 Task: Send an email with the signature Larry Evans with the subject Feedback on collaboration and the message I would like to request a copy of the project charter. from softage.9@softage.net to softage.2@softage.net and move the email from Sent Items to the folder Repairs
Action: Mouse moved to (1047, 82)
Screenshot: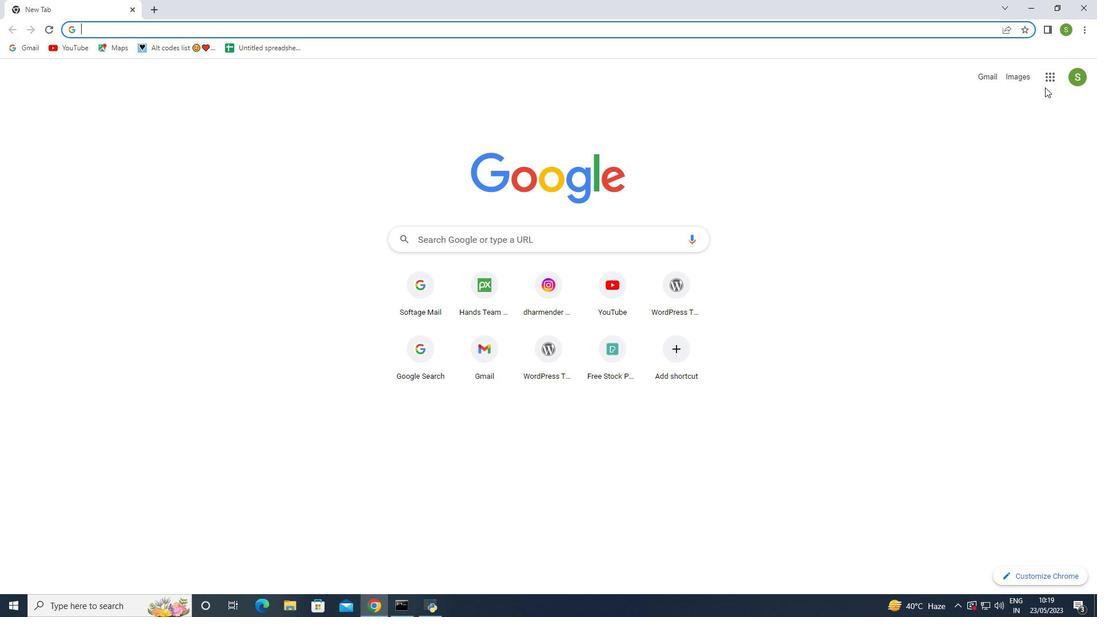 
Action: Mouse pressed left at (1047, 82)
Screenshot: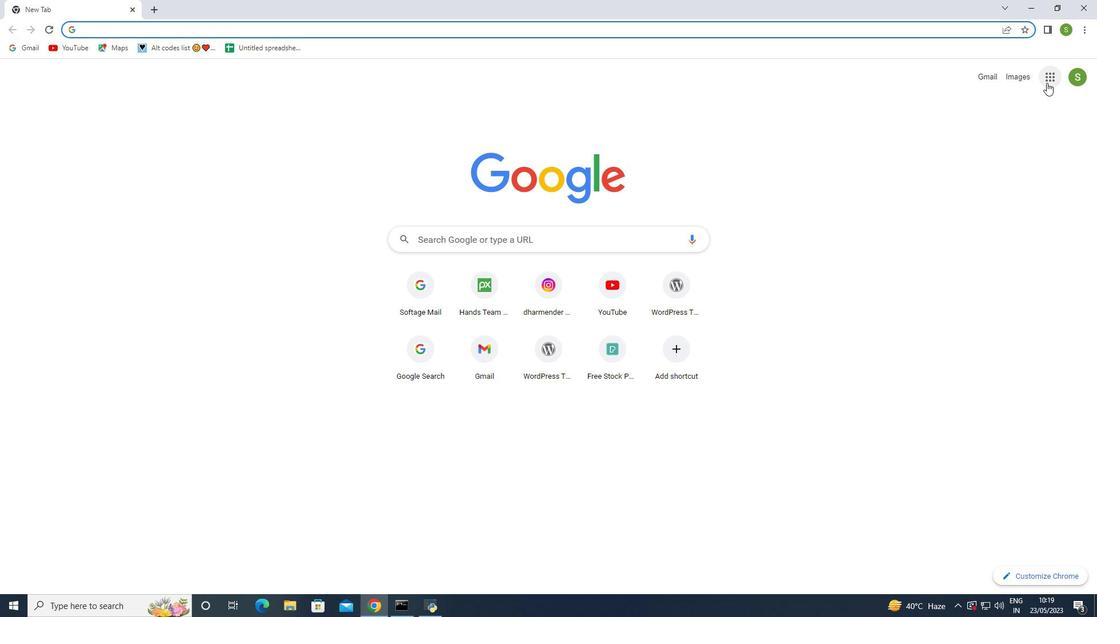 
Action: Mouse moved to (1007, 133)
Screenshot: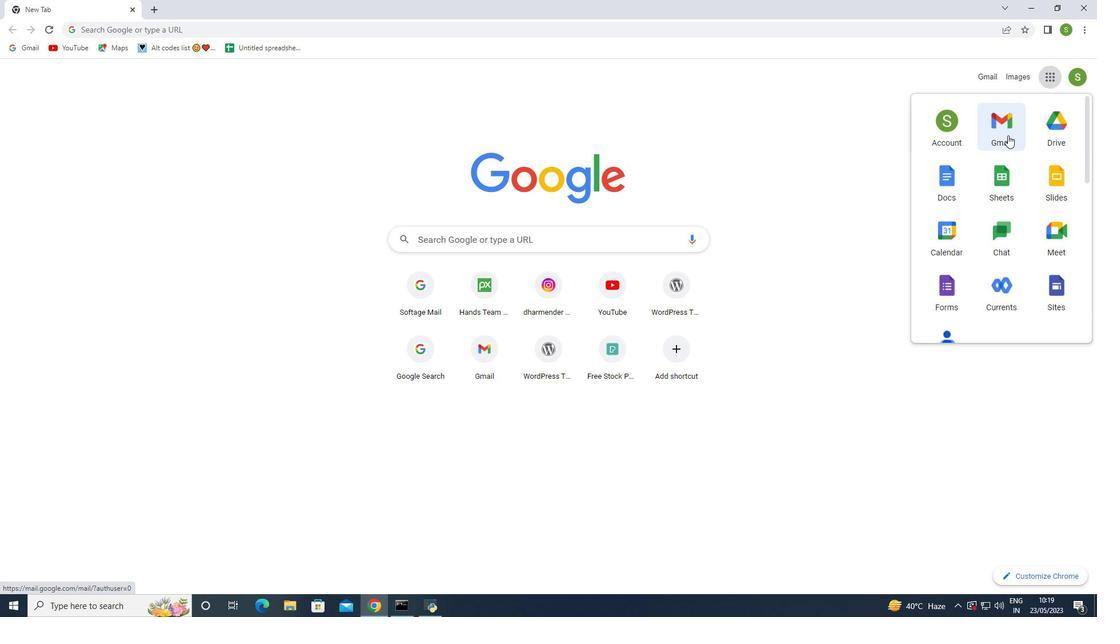 
Action: Mouse pressed left at (1007, 133)
Screenshot: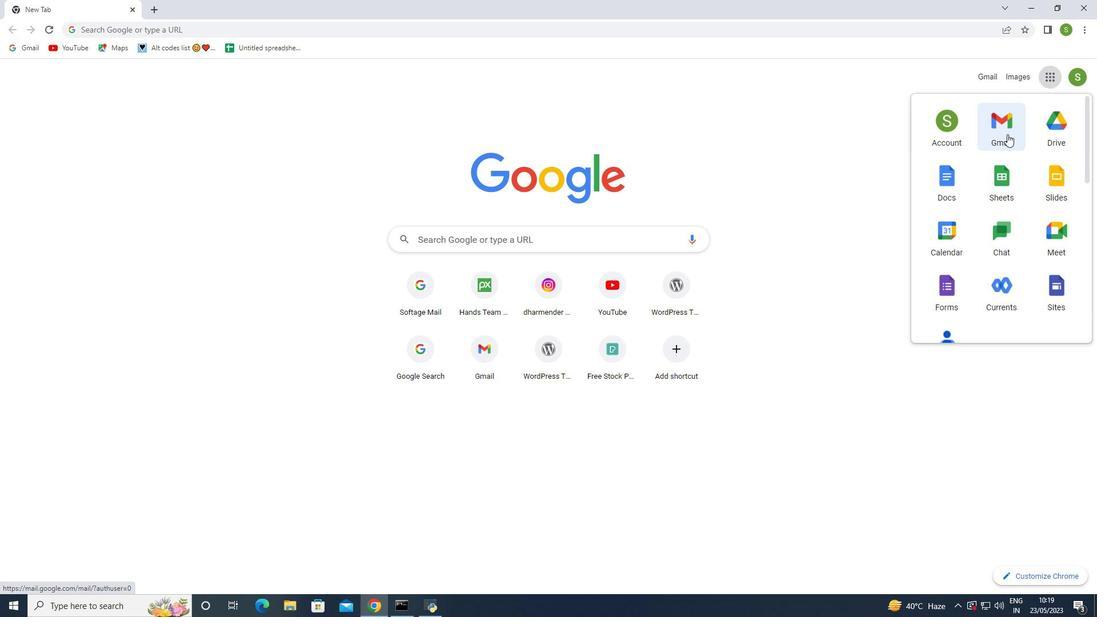 
Action: Mouse moved to (964, 76)
Screenshot: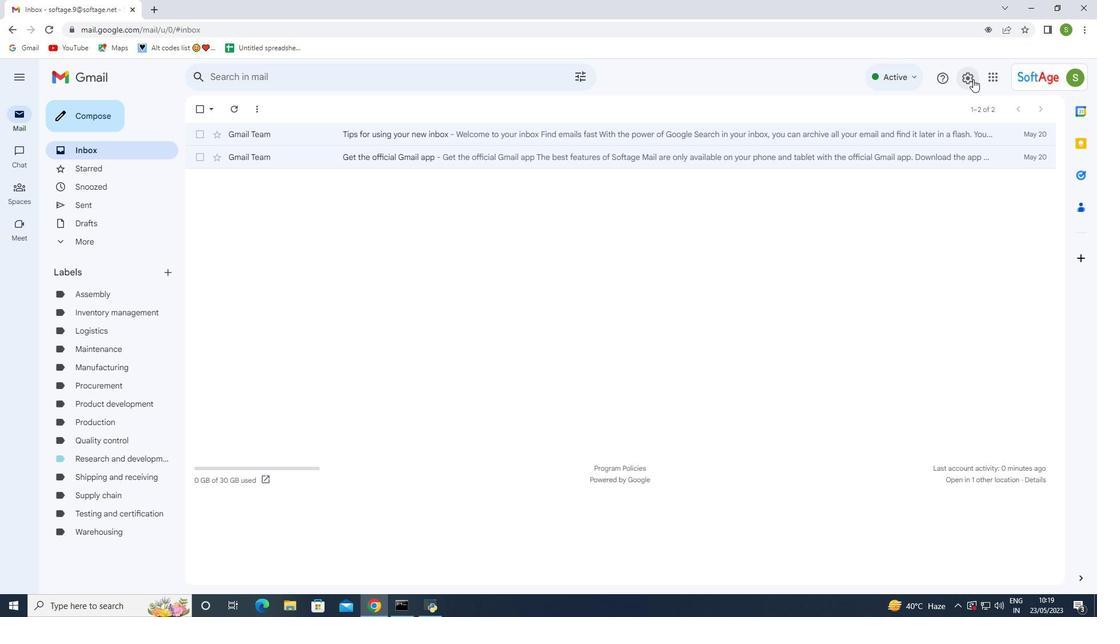 
Action: Mouse pressed left at (964, 76)
Screenshot: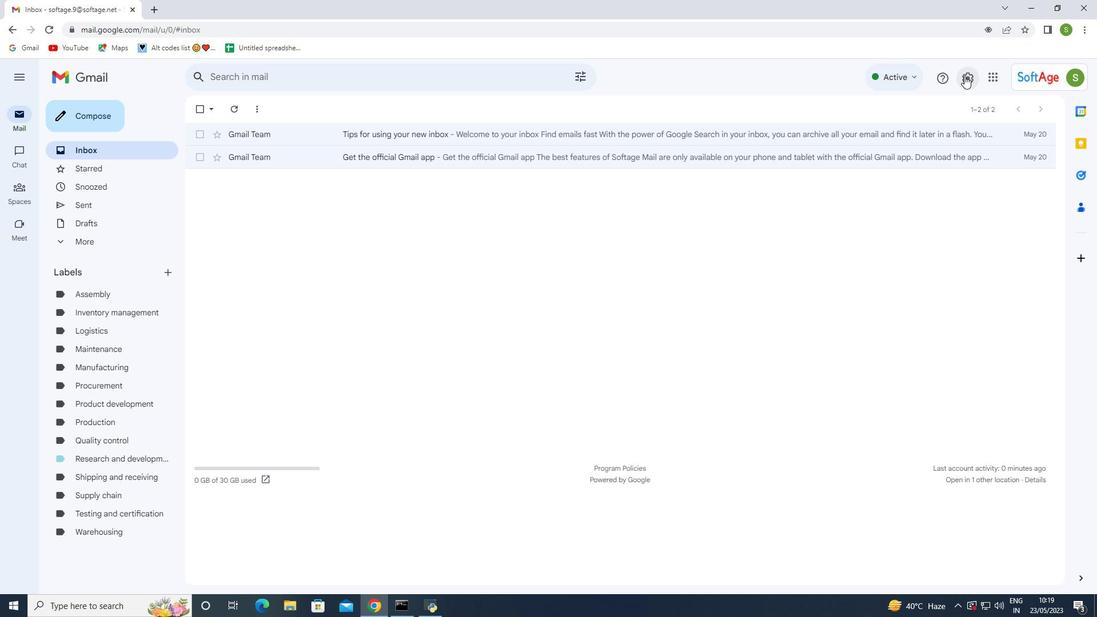 
Action: Mouse moved to (965, 137)
Screenshot: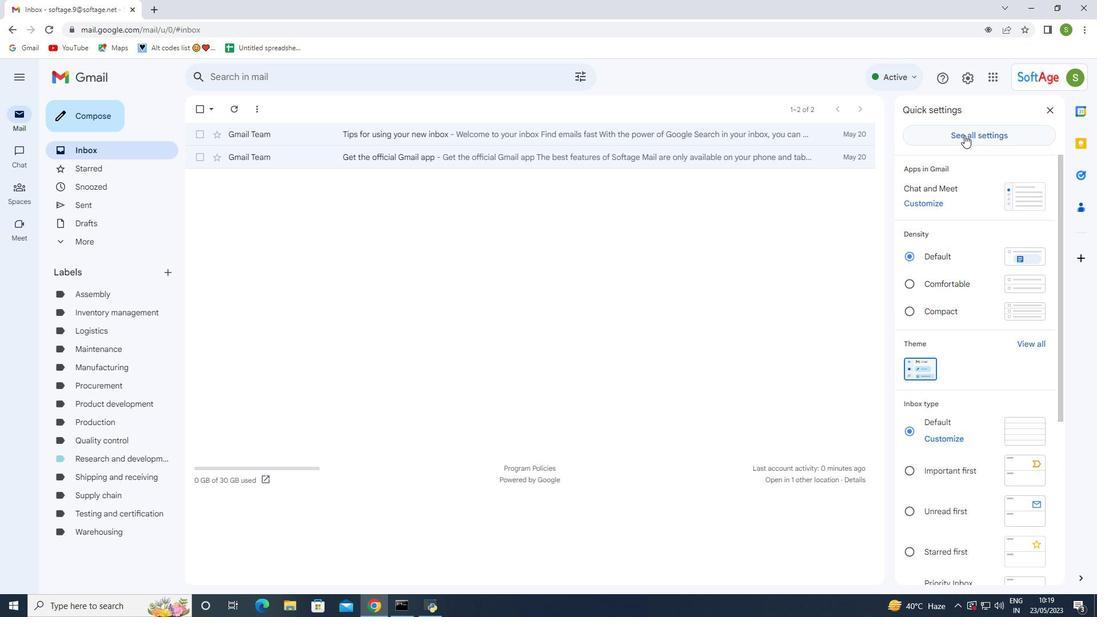
Action: Mouse pressed left at (965, 137)
Screenshot: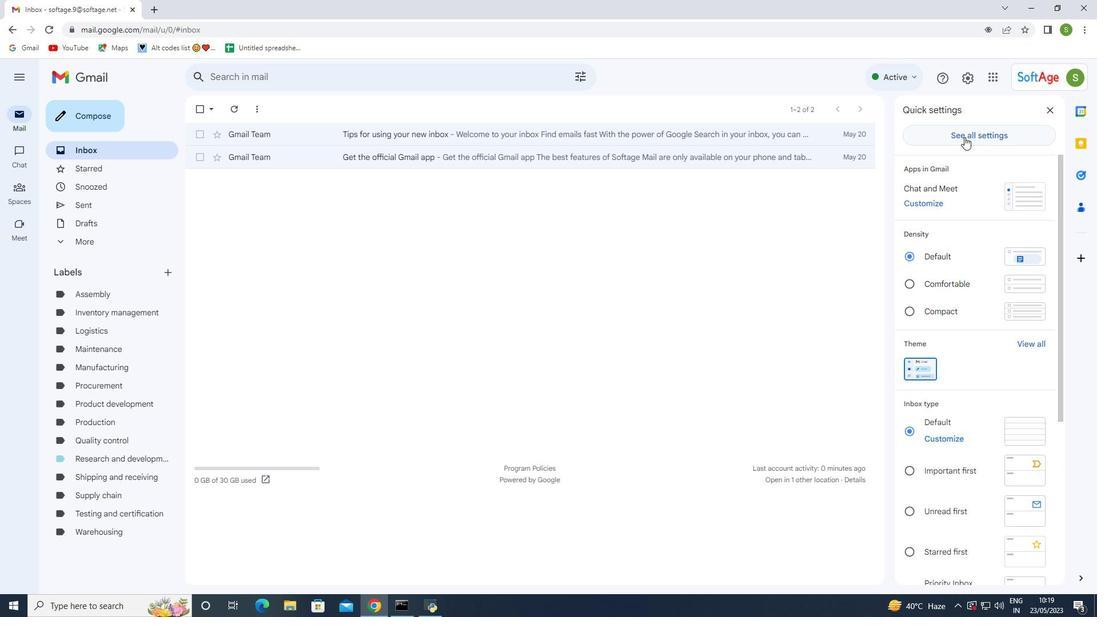 
Action: Mouse moved to (495, 344)
Screenshot: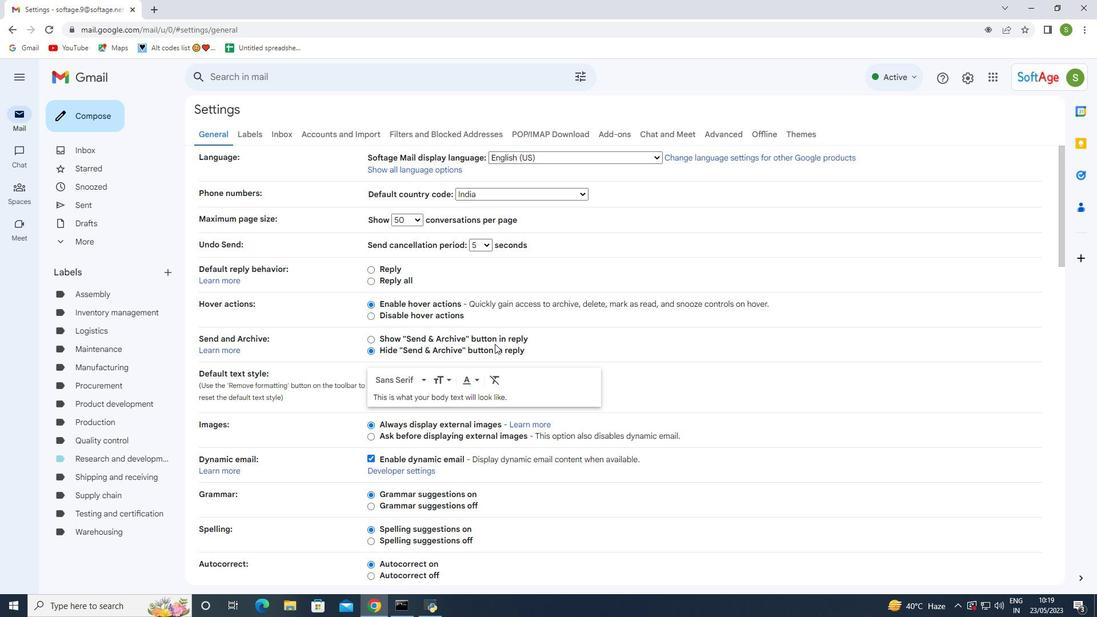 
Action: Mouse scrolled (495, 343) with delta (0, 0)
Screenshot: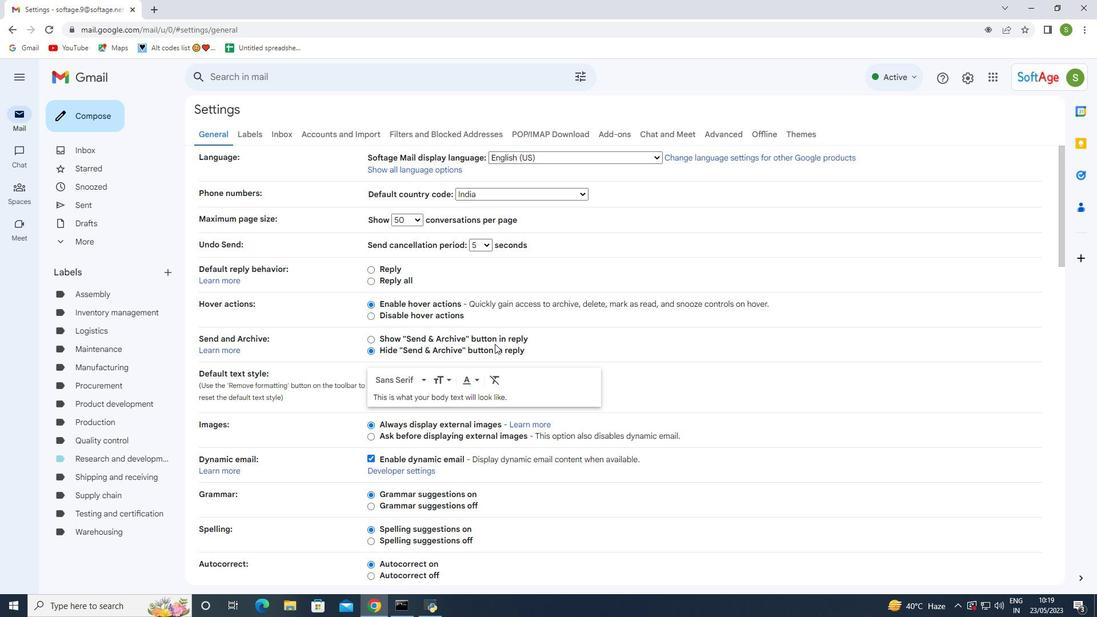 
Action: Mouse moved to (493, 344)
Screenshot: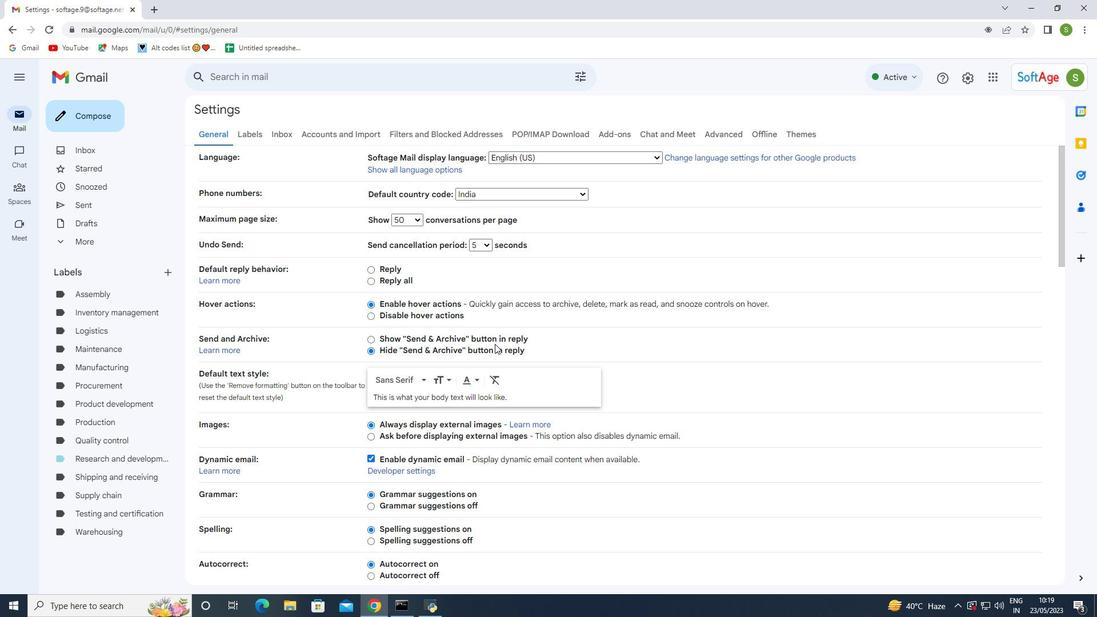 
Action: Mouse scrolled (493, 344) with delta (0, 0)
Screenshot: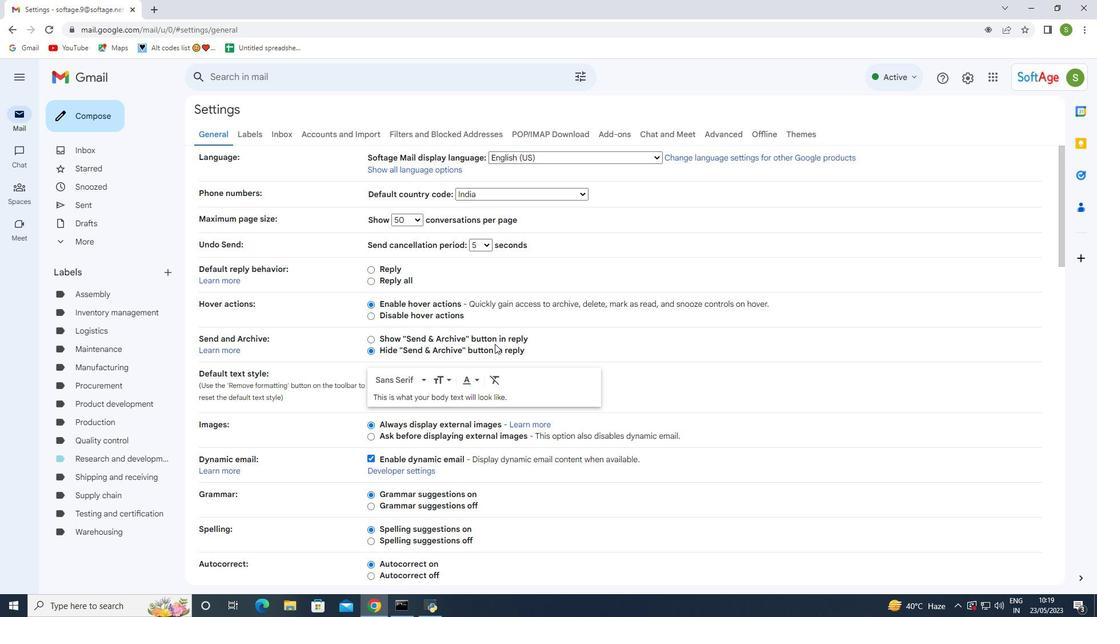 
Action: Mouse moved to (493, 344)
Screenshot: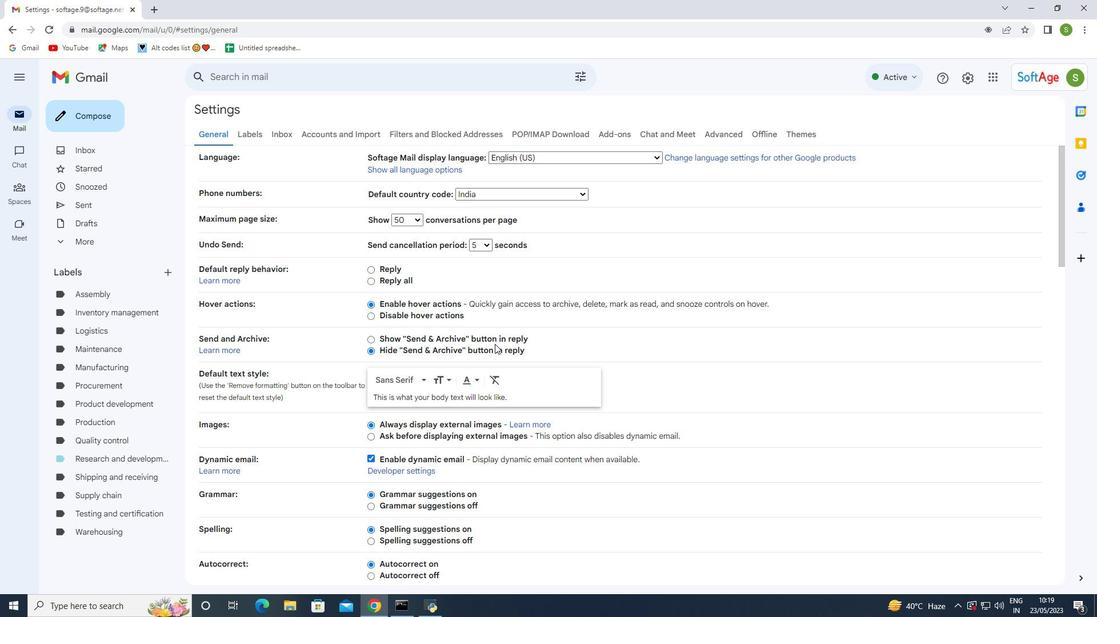 
Action: Mouse scrolled (493, 344) with delta (0, 0)
Screenshot: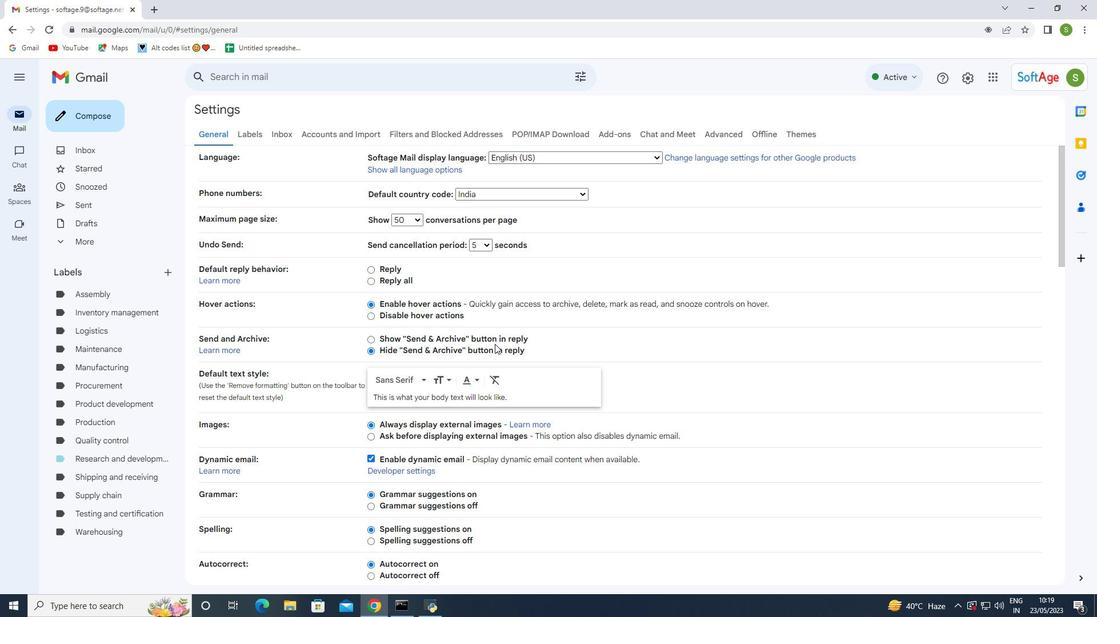 
Action: Mouse moved to (493, 344)
Screenshot: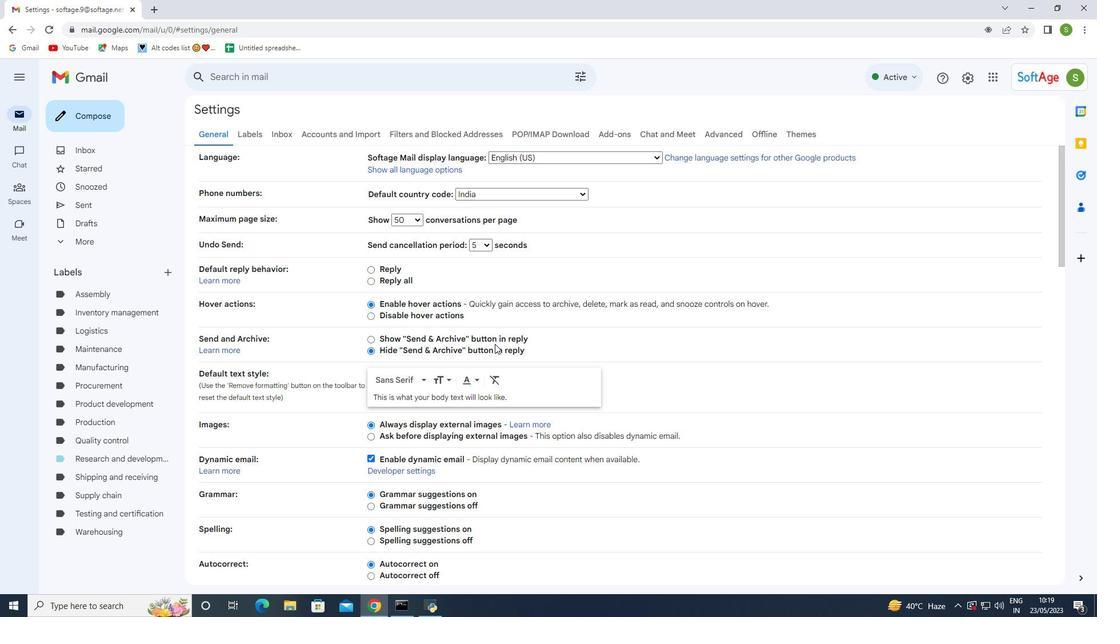 
Action: Mouse scrolled (493, 344) with delta (0, 0)
Screenshot: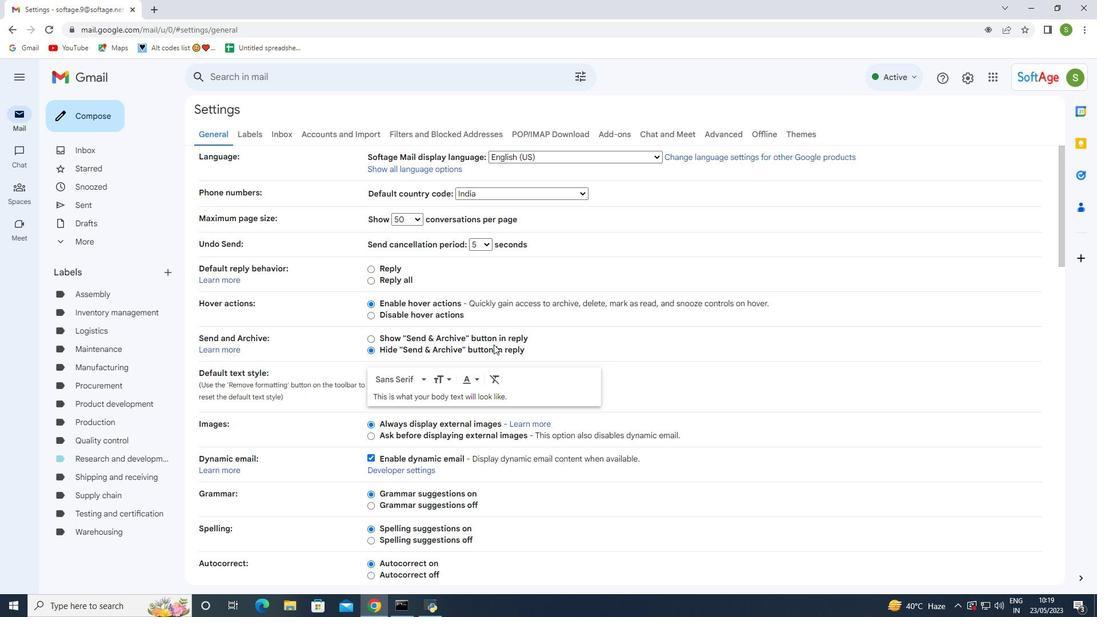 
Action: Mouse moved to (492, 344)
Screenshot: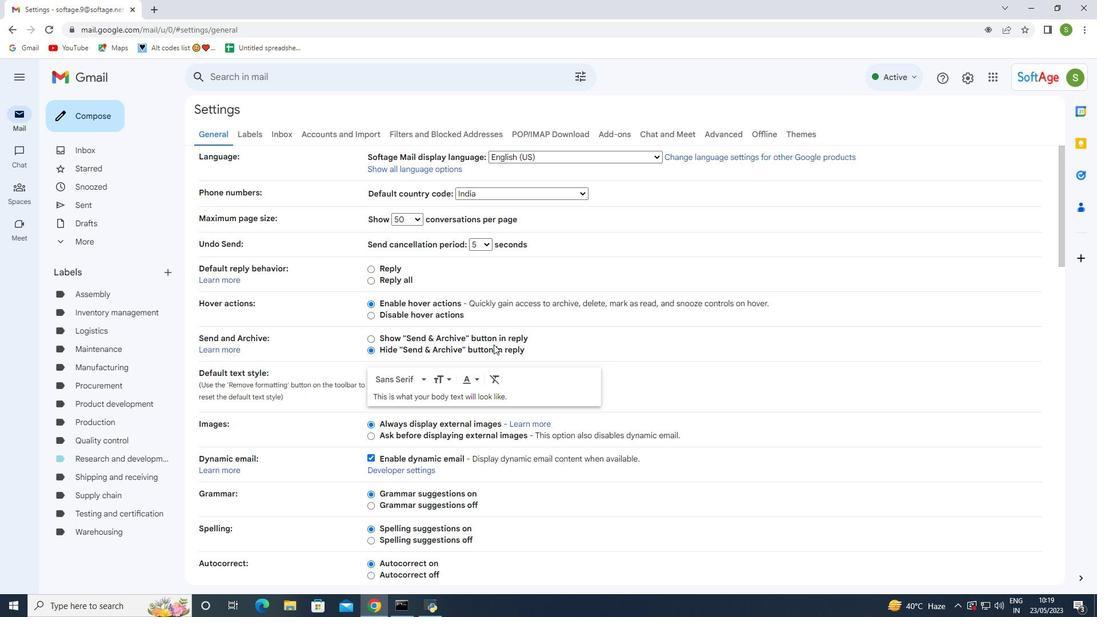 
Action: Mouse scrolled (492, 344) with delta (0, 0)
Screenshot: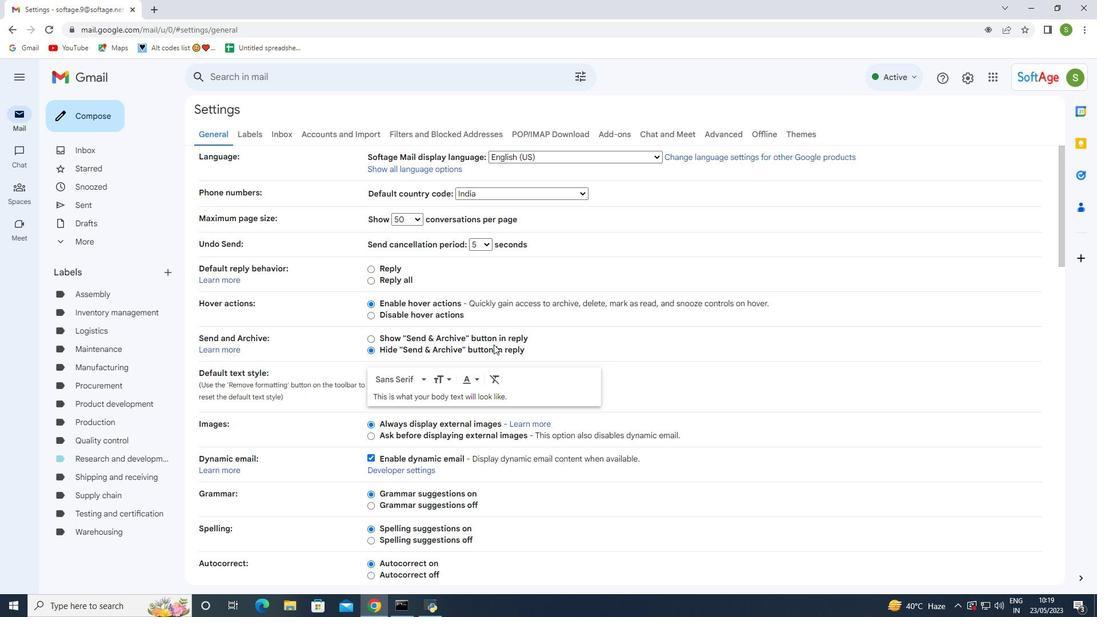 
Action: Mouse moved to (491, 344)
Screenshot: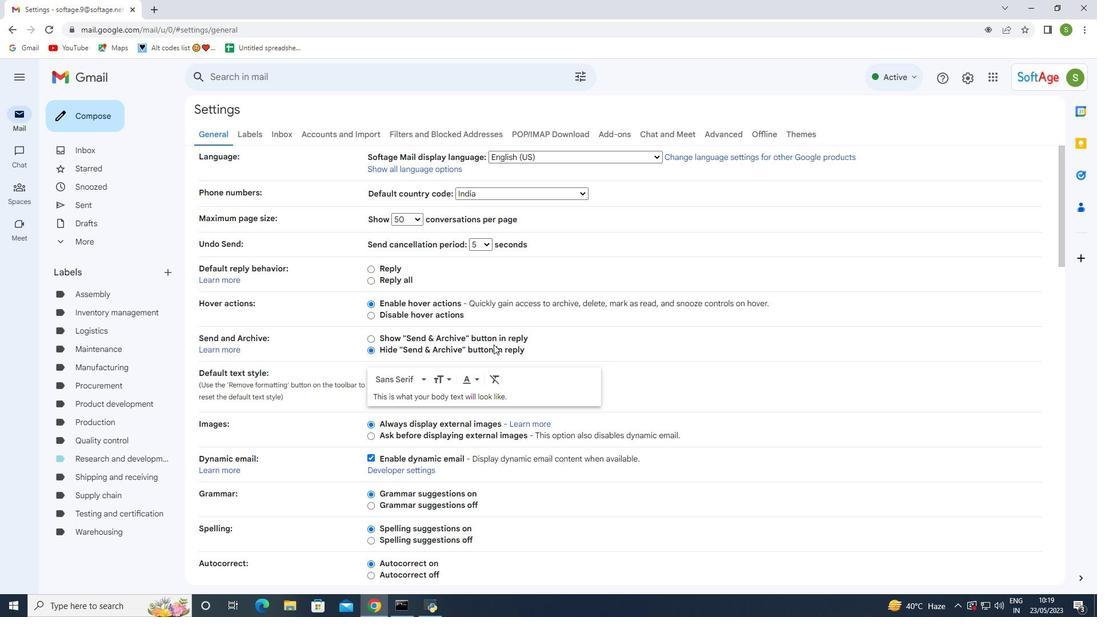 
Action: Mouse scrolled (491, 344) with delta (0, 0)
Screenshot: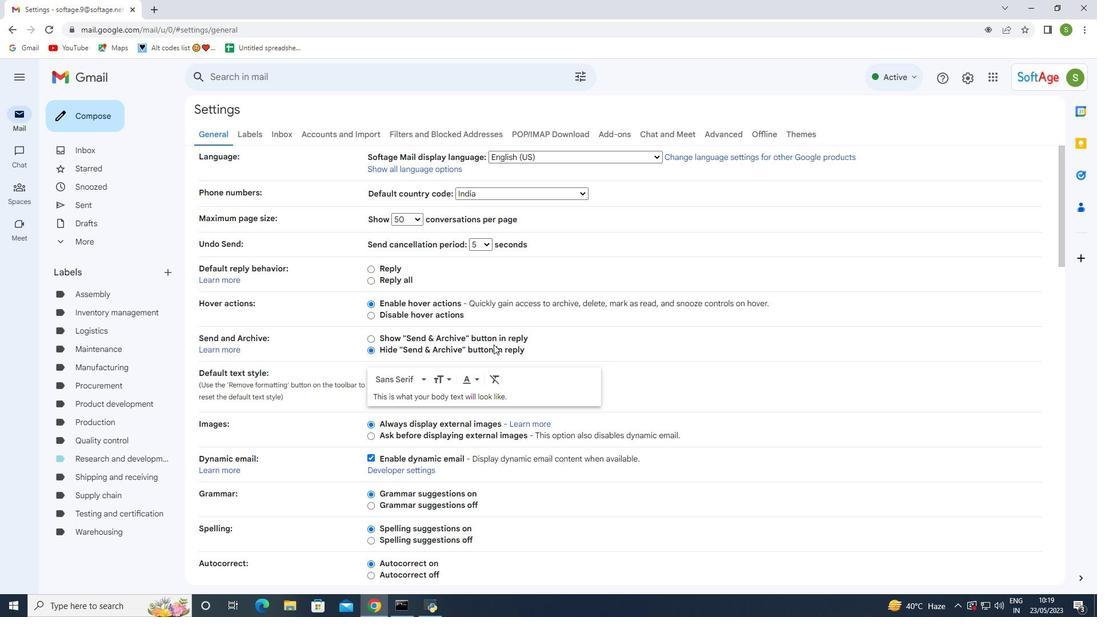 
Action: Mouse moved to (480, 341)
Screenshot: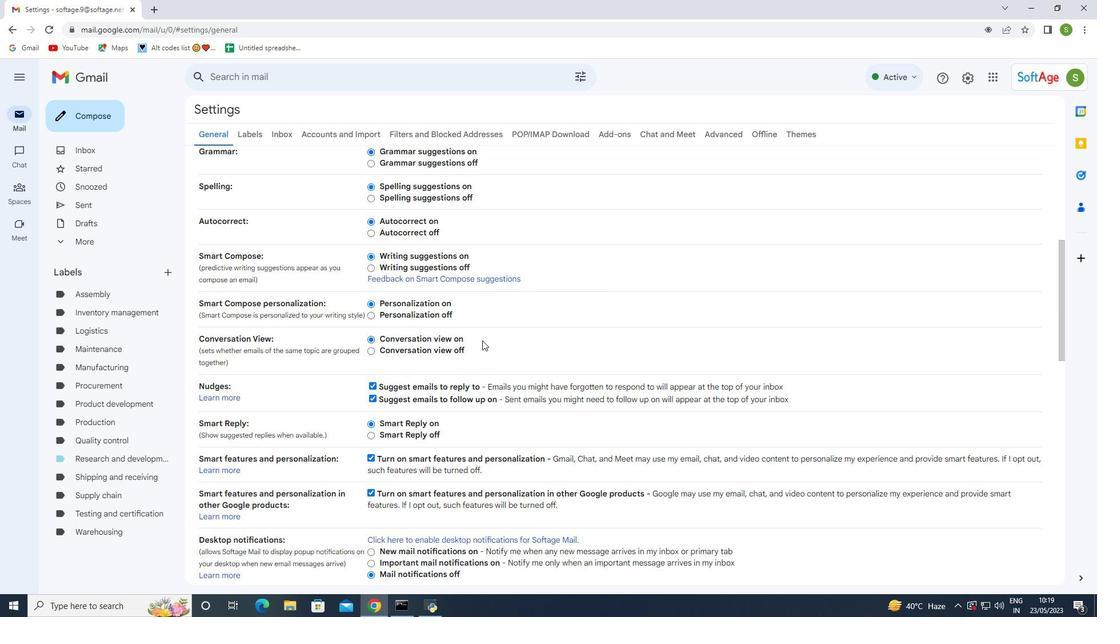 
Action: Mouse scrolled (480, 340) with delta (0, 0)
Screenshot: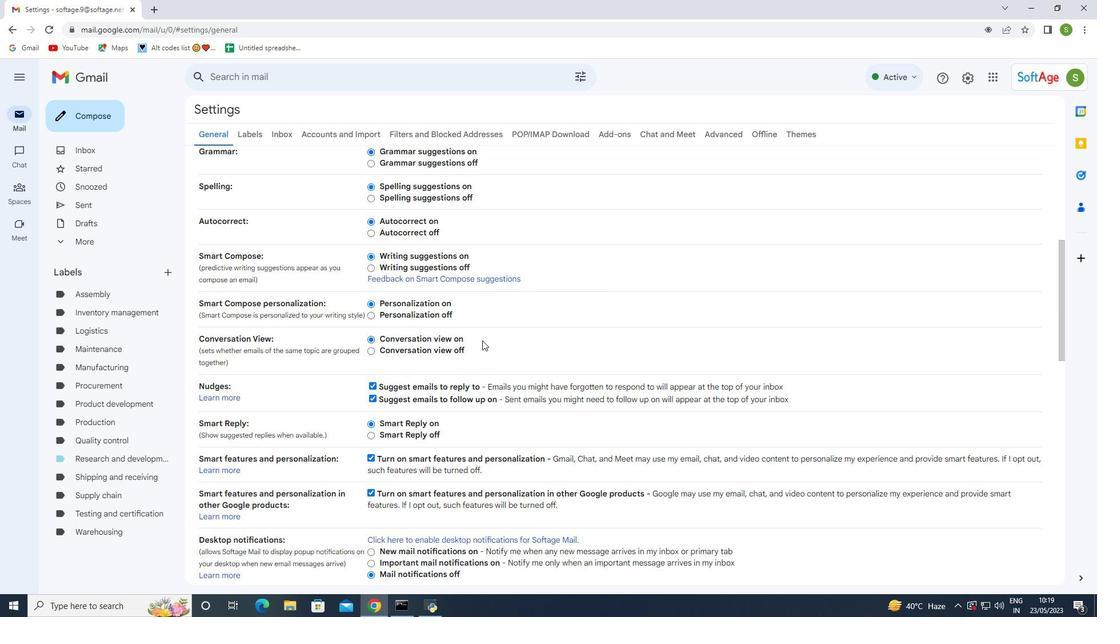 
Action: Mouse moved to (480, 341)
Screenshot: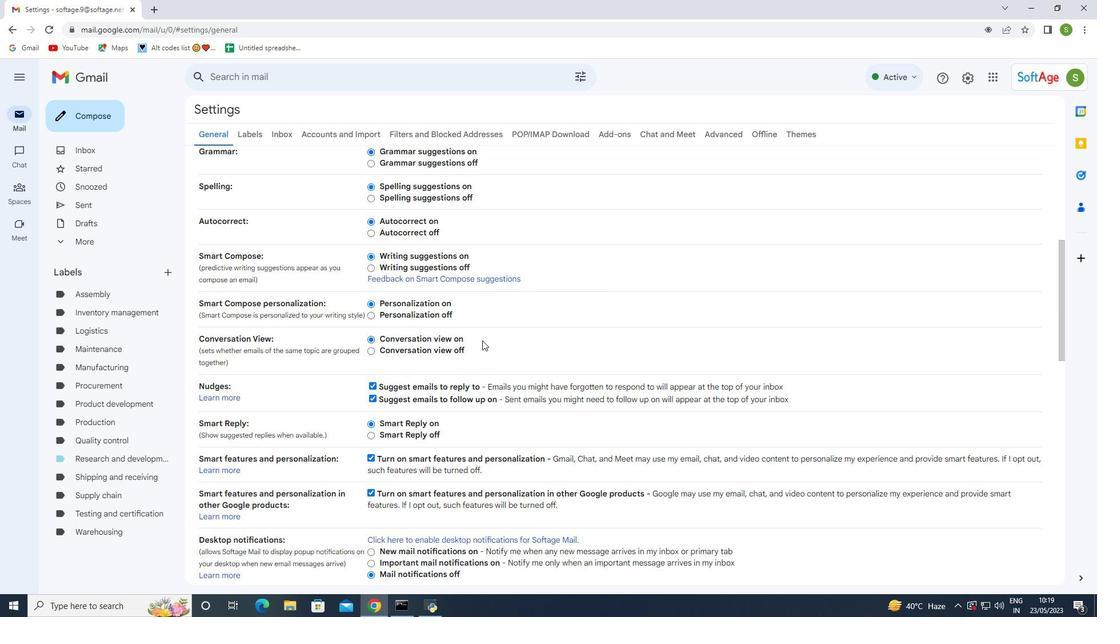 
Action: Mouse scrolled (480, 340) with delta (0, 0)
Screenshot: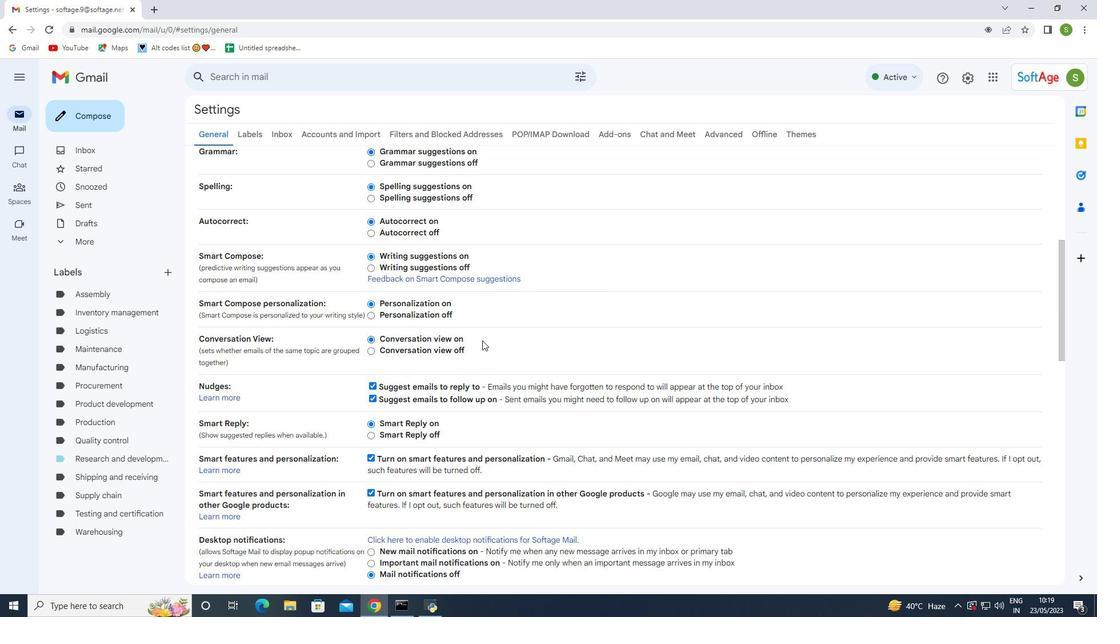 
Action: Mouse moved to (479, 341)
Screenshot: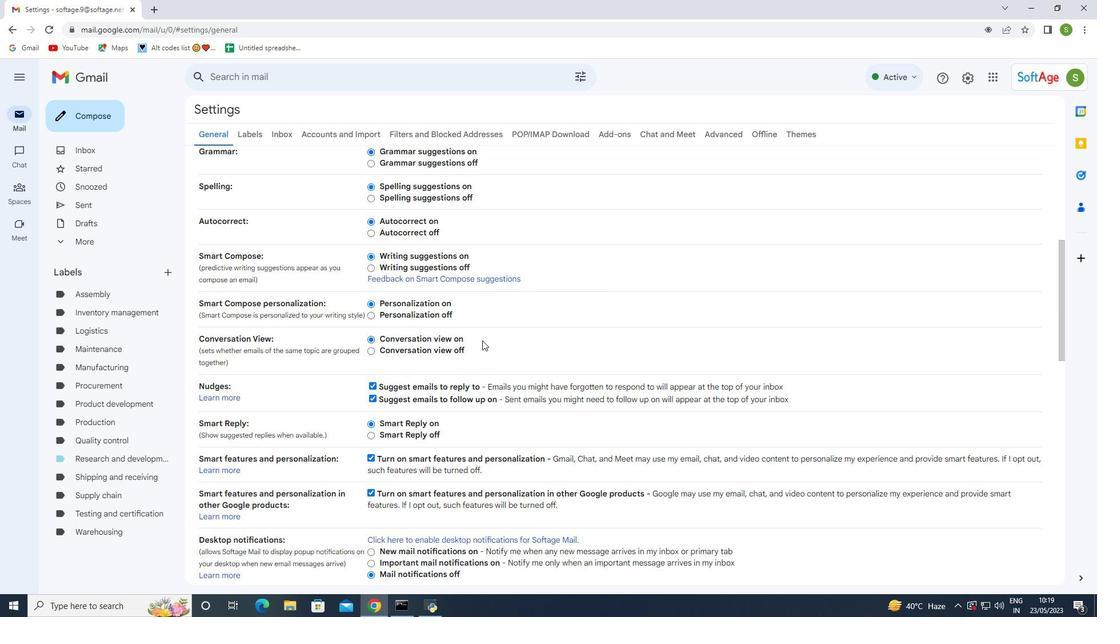 
Action: Mouse scrolled (480, 340) with delta (0, 0)
Screenshot: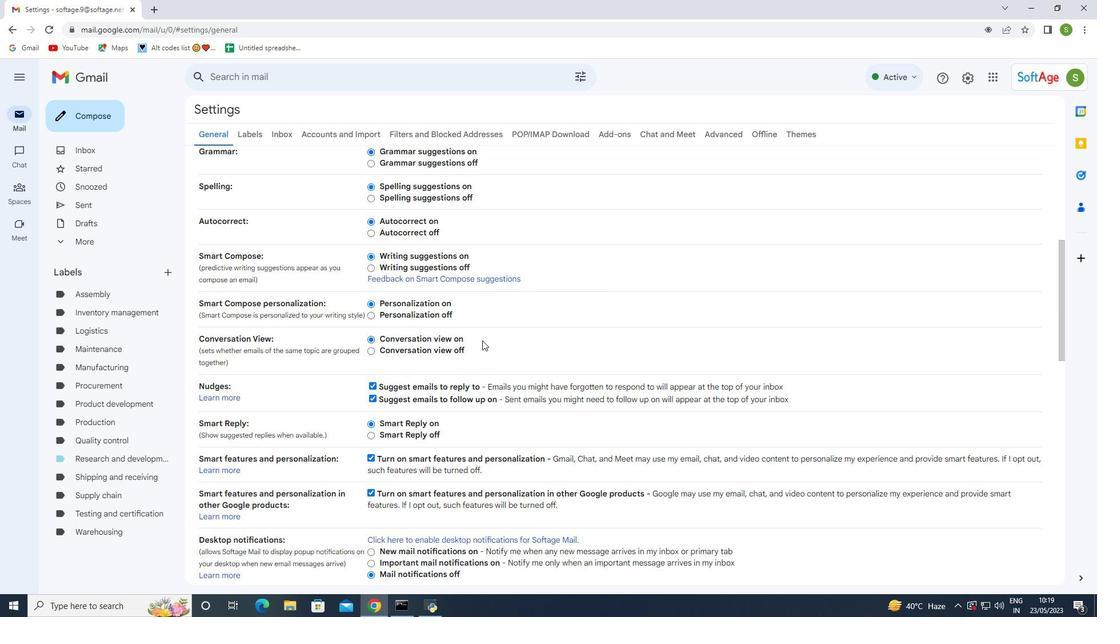 
Action: Mouse moved to (479, 342)
Screenshot: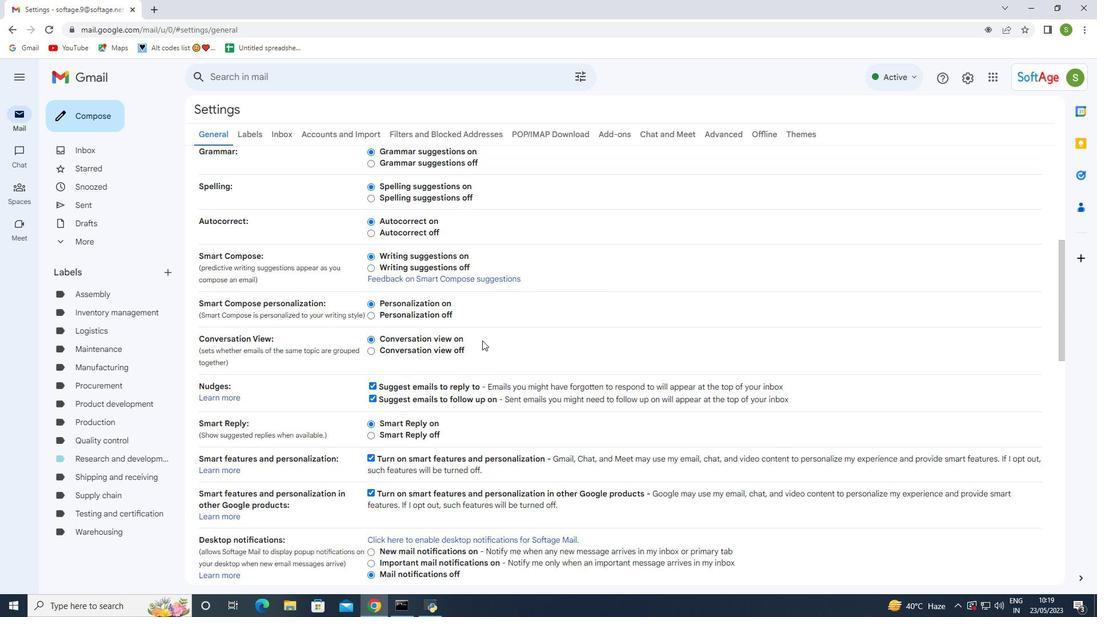 
Action: Mouse scrolled (480, 340) with delta (0, 0)
Screenshot: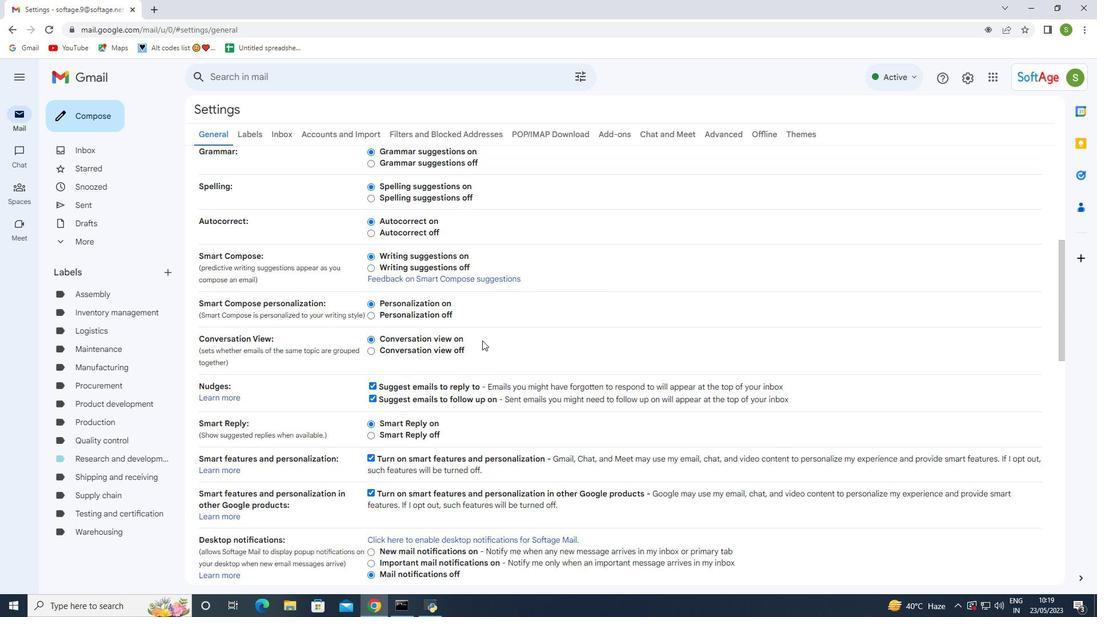 
Action: Mouse scrolled (480, 340) with delta (0, 0)
Screenshot: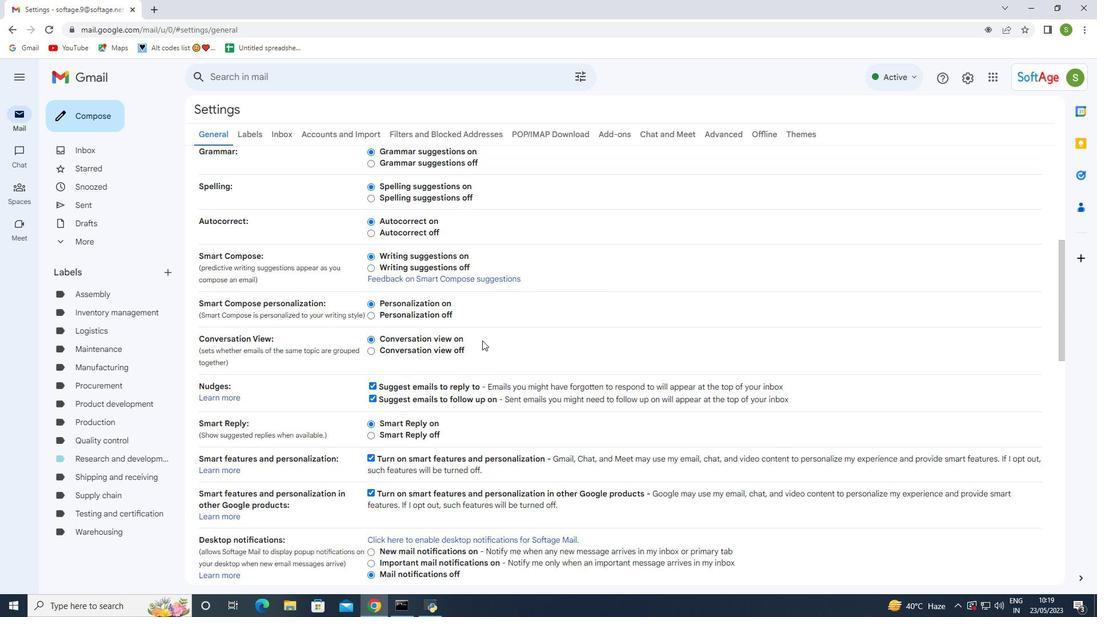 
Action: Mouse moved to (474, 346)
Screenshot: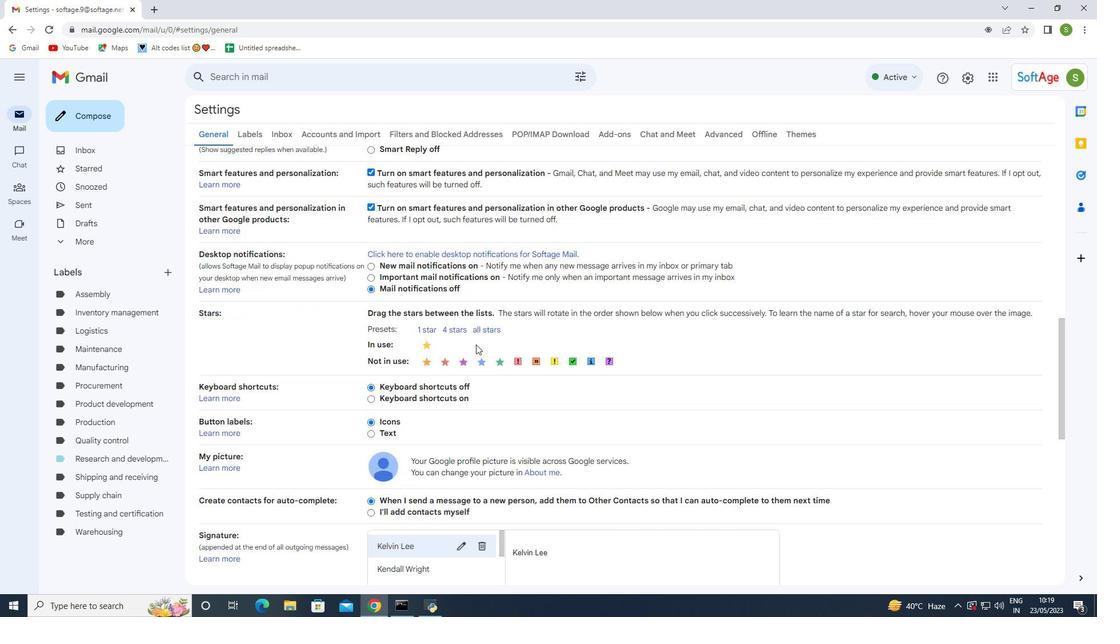 
Action: Mouse scrolled (474, 345) with delta (0, 0)
Screenshot: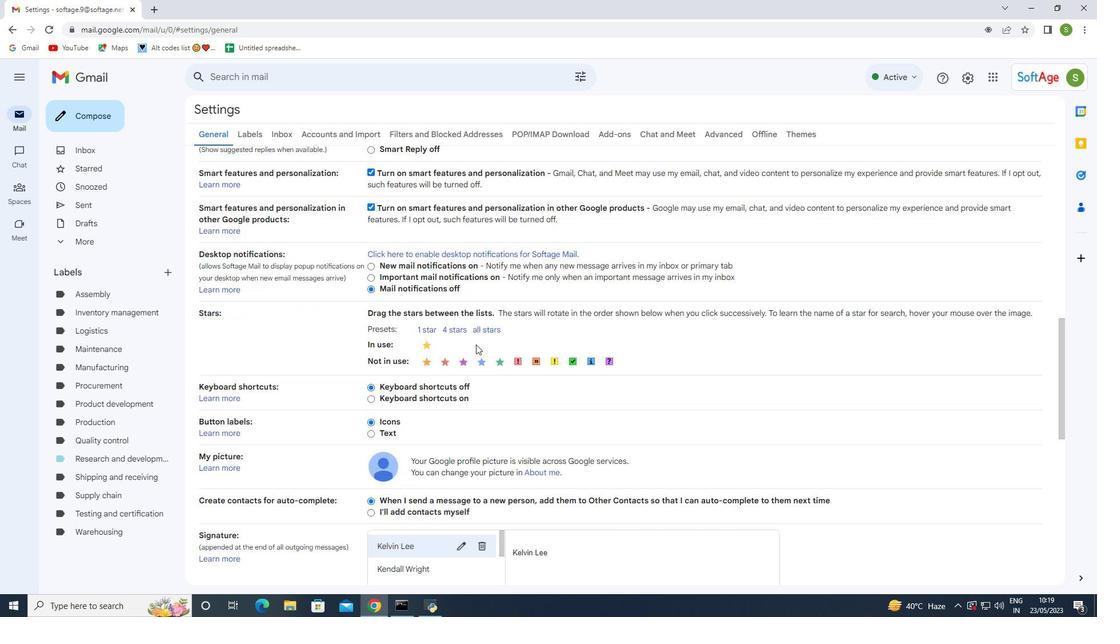 
Action: Mouse moved to (474, 346)
Screenshot: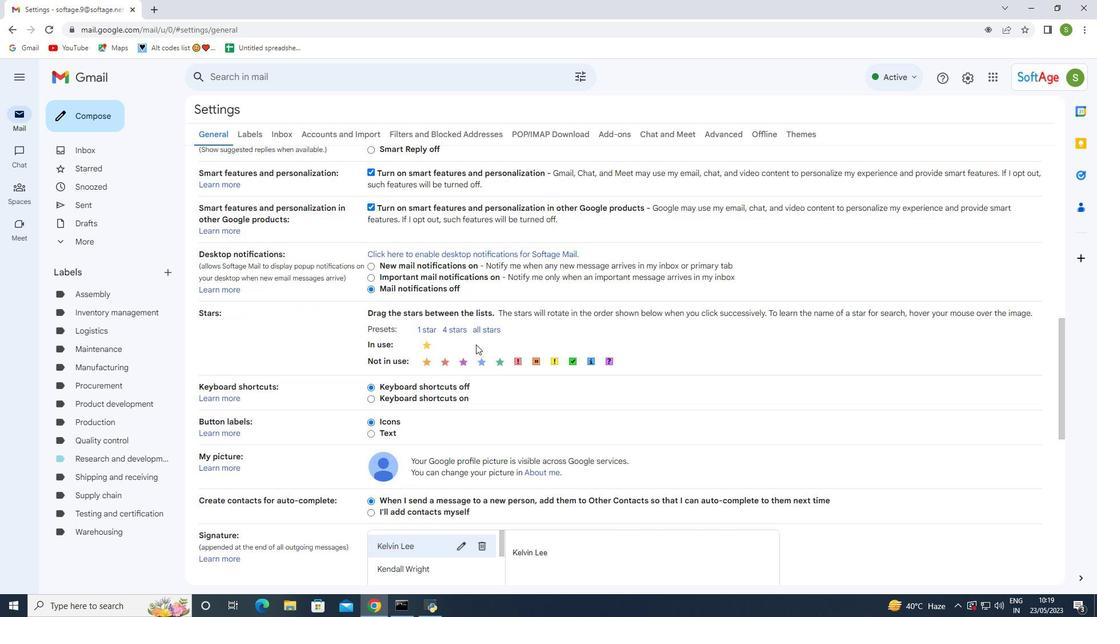 
Action: Mouse scrolled (474, 345) with delta (0, 0)
Screenshot: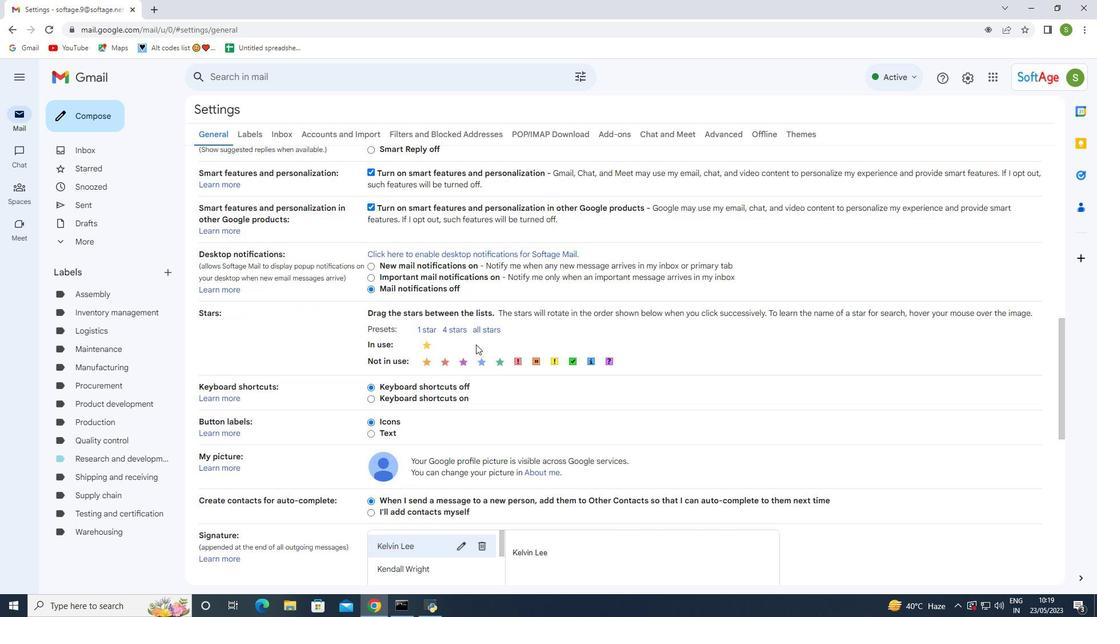 
Action: Mouse scrolled (474, 345) with delta (0, 0)
Screenshot: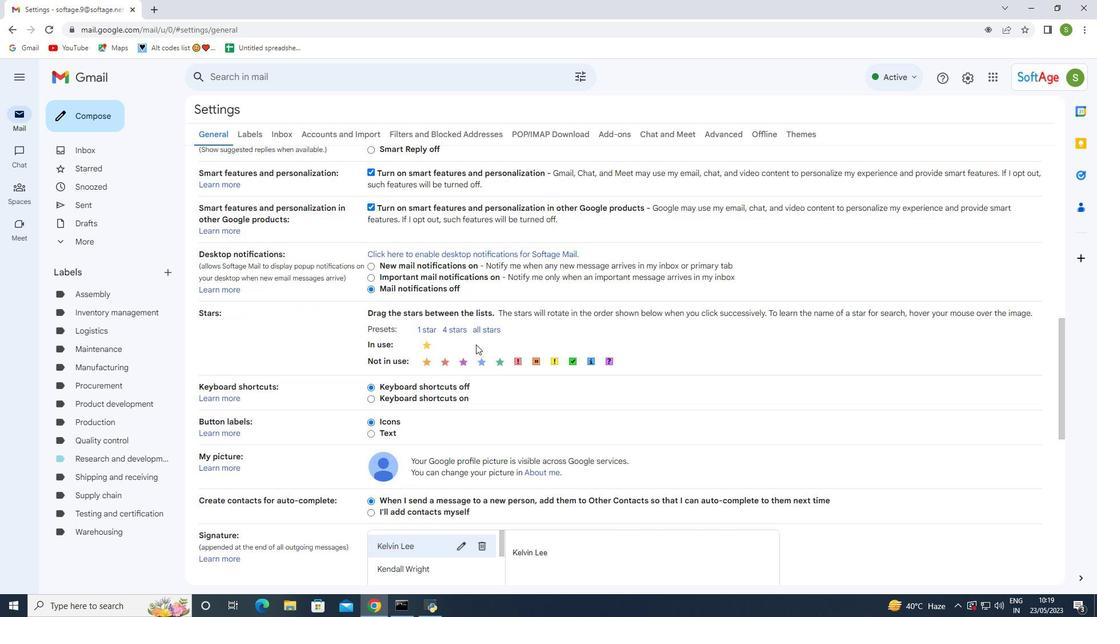 
Action: Mouse scrolled (474, 345) with delta (0, 0)
Screenshot: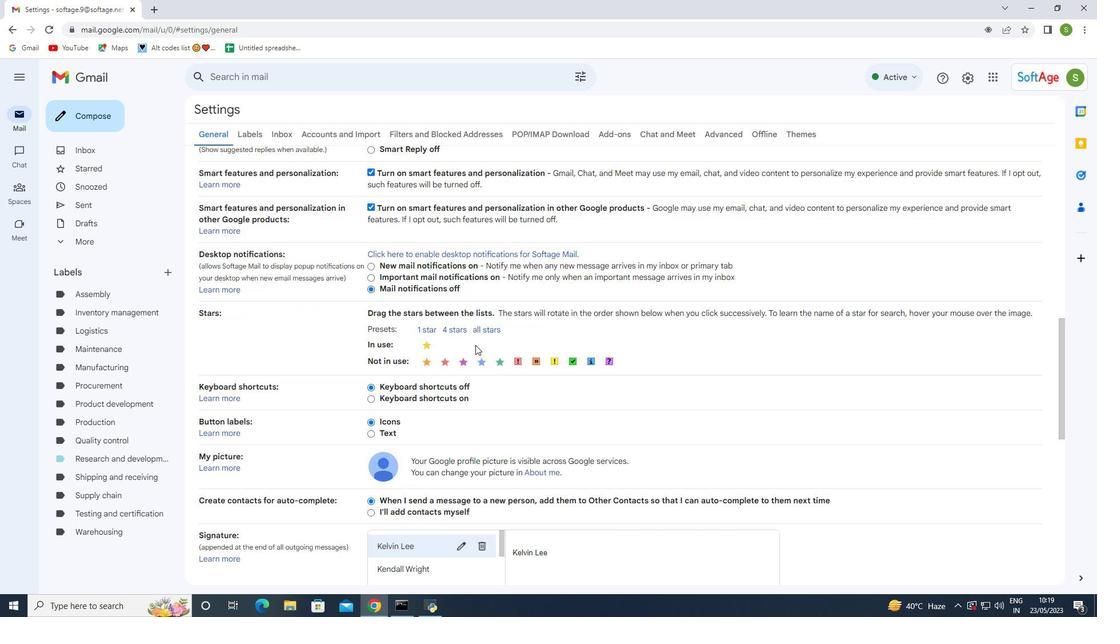 
Action: Mouse scrolled (474, 345) with delta (0, 0)
Screenshot: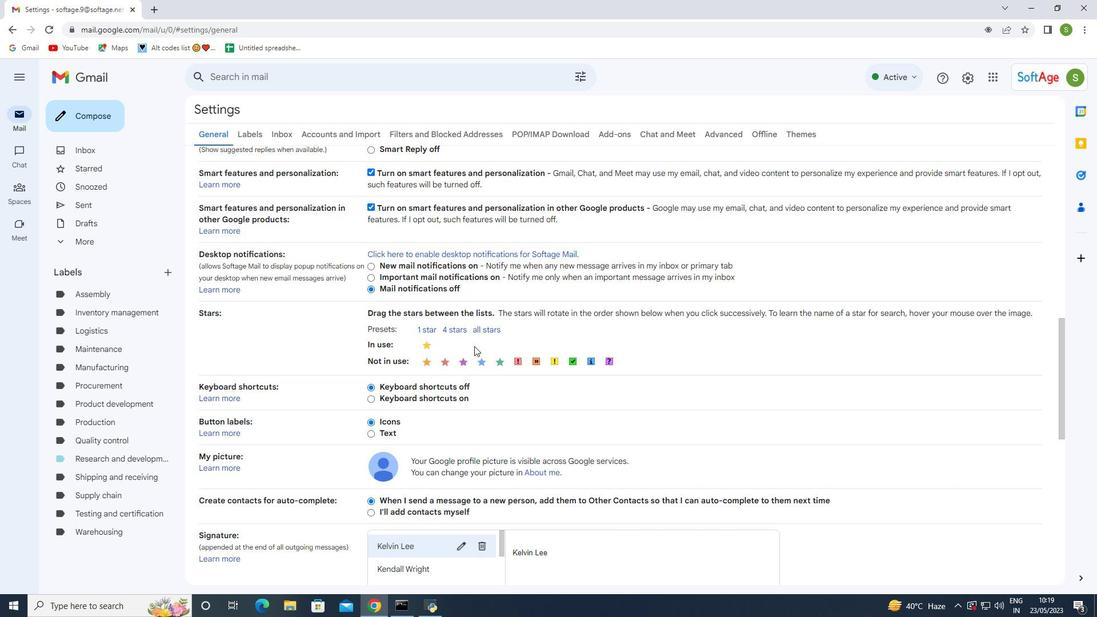 
Action: Mouse moved to (451, 363)
Screenshot: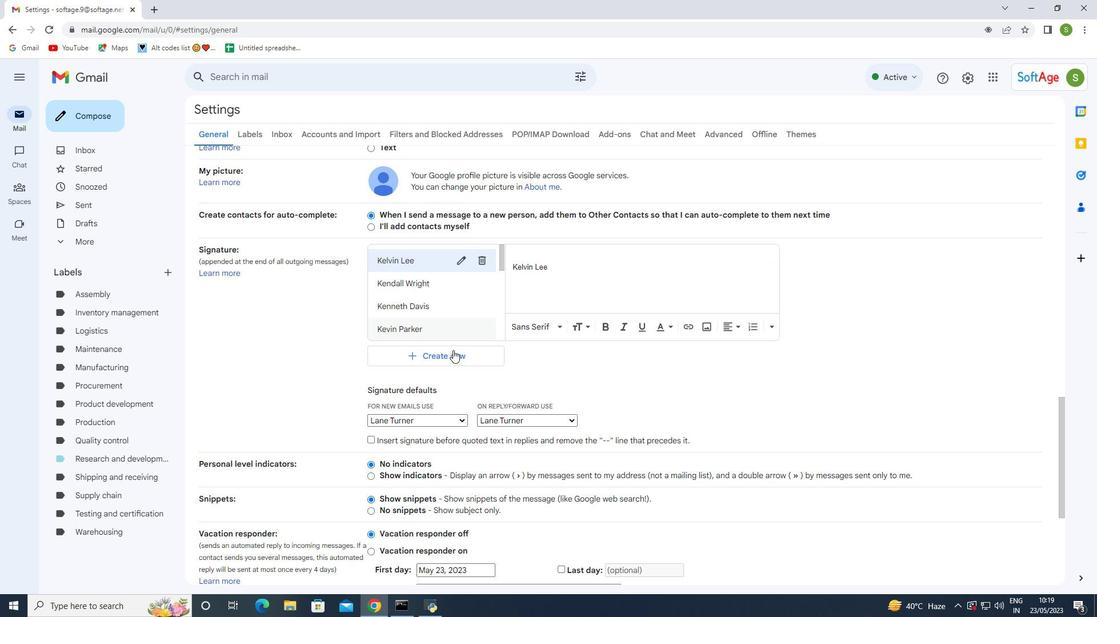 
Action: Mouse pressed left at (451, 363)
Screenshot: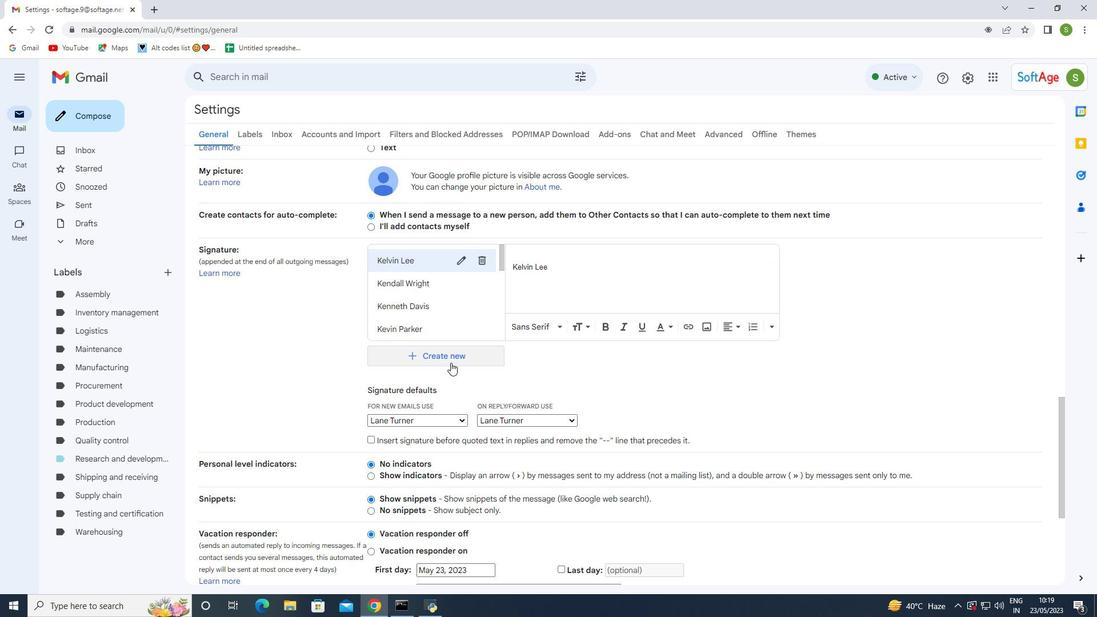 
Action: Mouse moved to (469, 321)
Screenshot: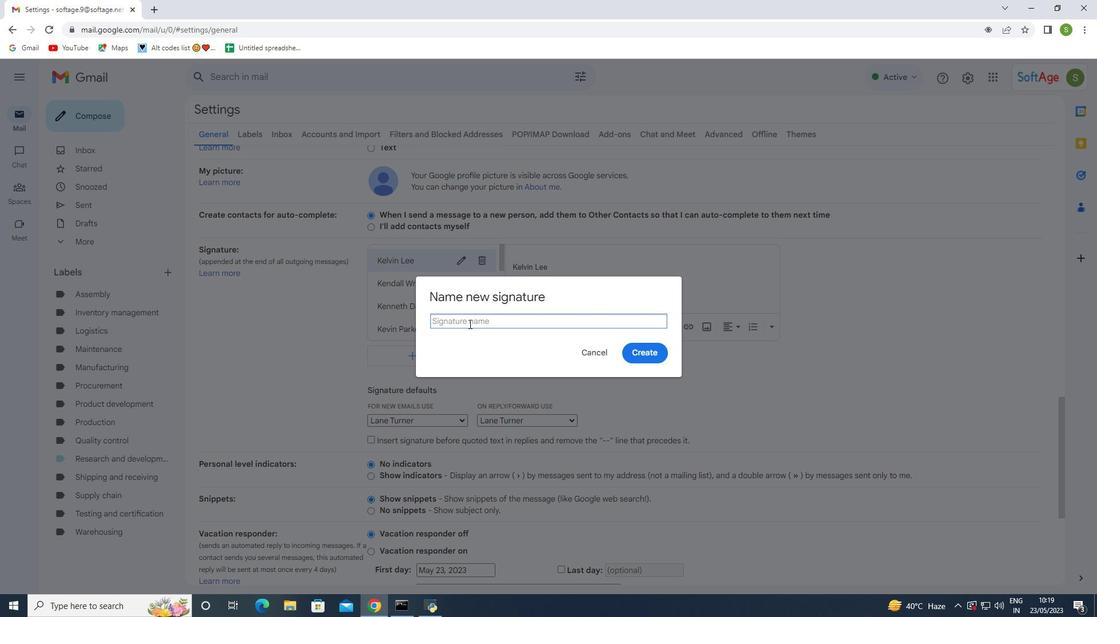 
Action: Mouse pressed left at (469, 321)
Screenshot: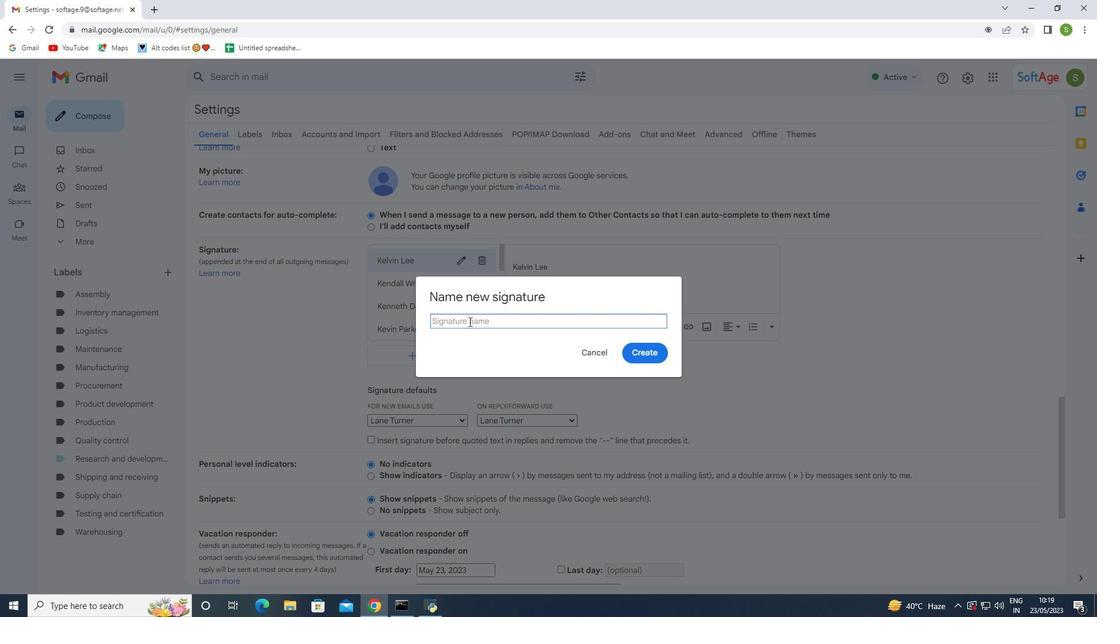 
Action: Key pressed <Key.shift>Larry<Key.space><Key.shift>Evans
Screenshot: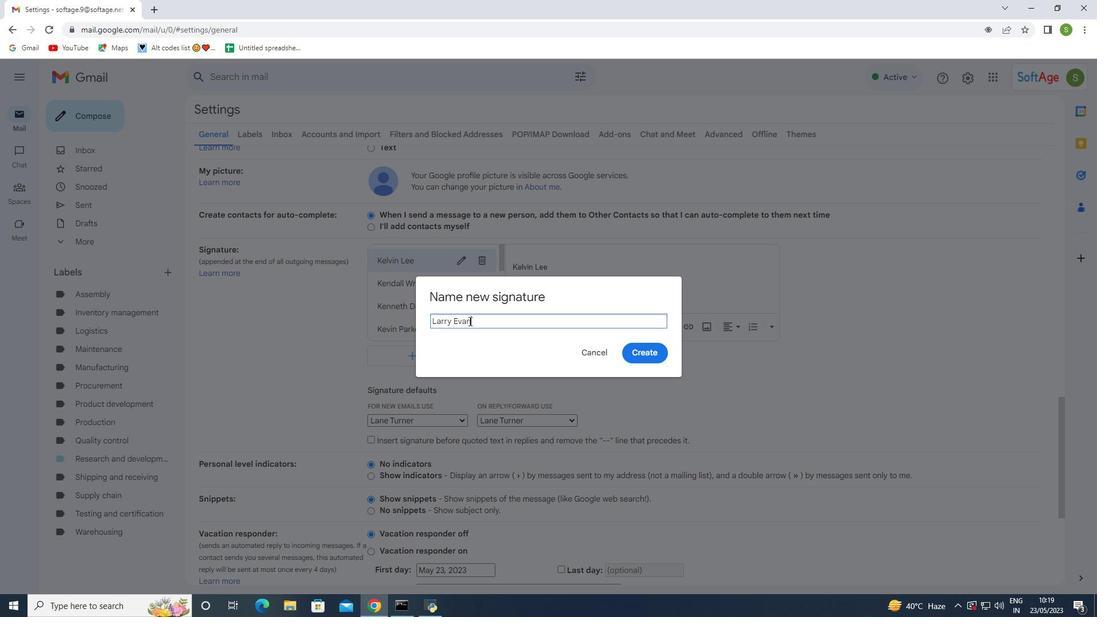 
Action: Mouse moved to (648, 352)
Screenshot: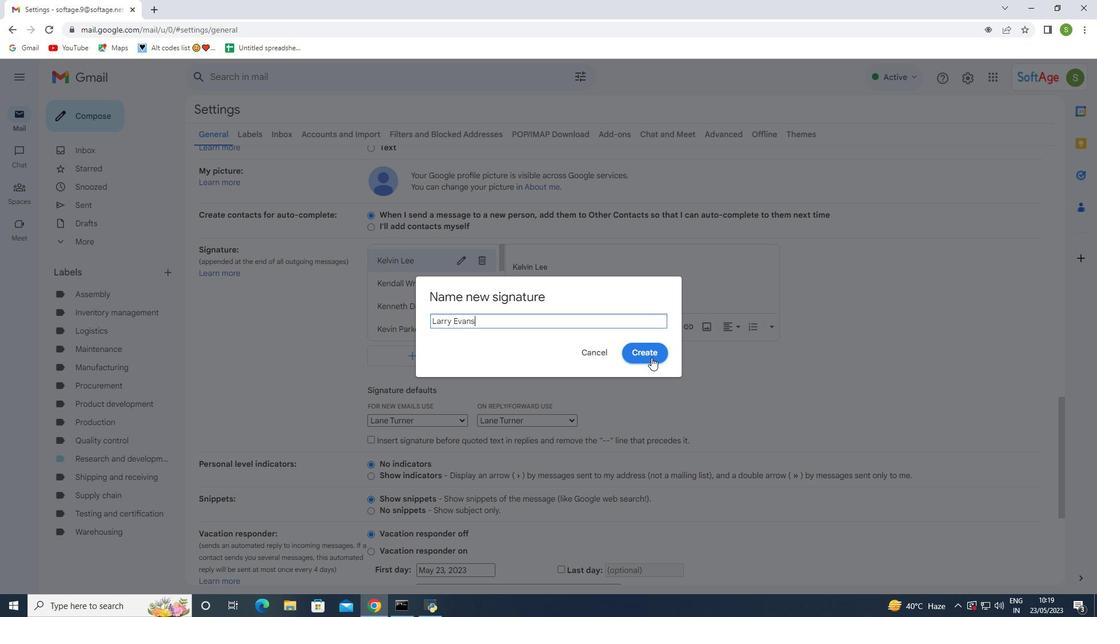 
Action: Mouse pressed left at (648, 352)
Screenshot: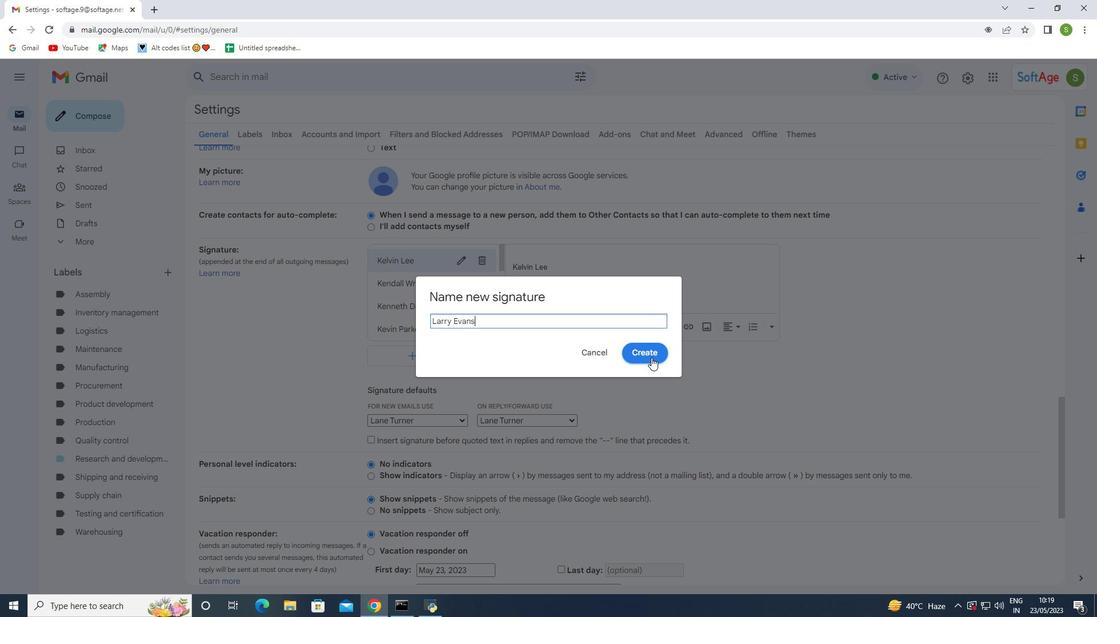 
Action: Mouse moved to (533, 287)
Screenshot: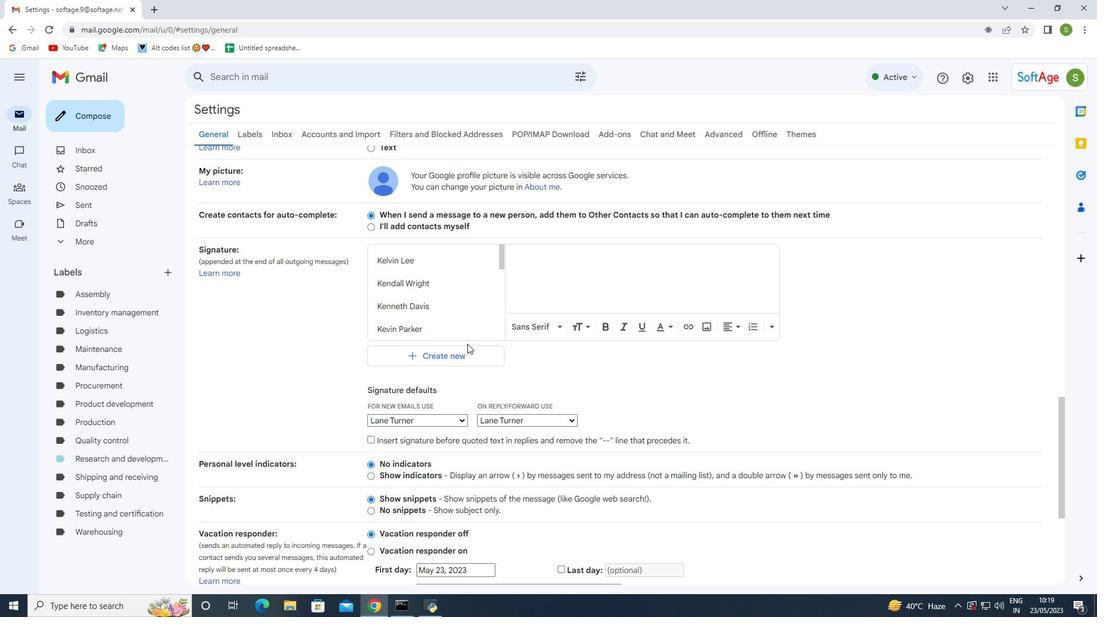 
Action: Key pressed <Key.shift>Larry<Key.space><Key.shift>Evans
Screenshot: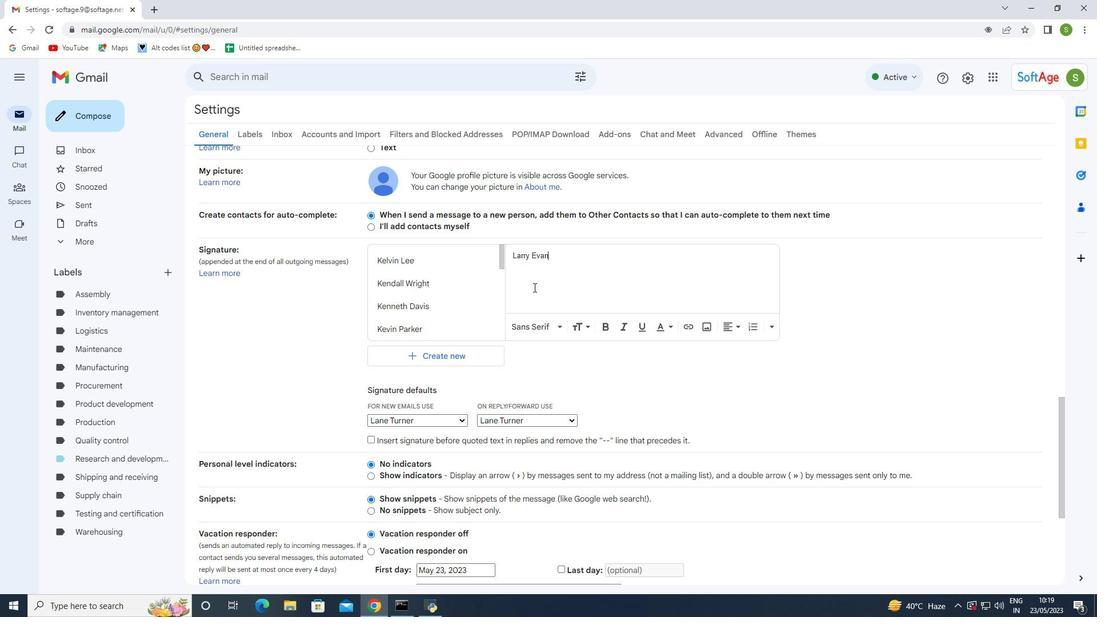 
Action: Mouse moved to (448, 420)
Screenshot: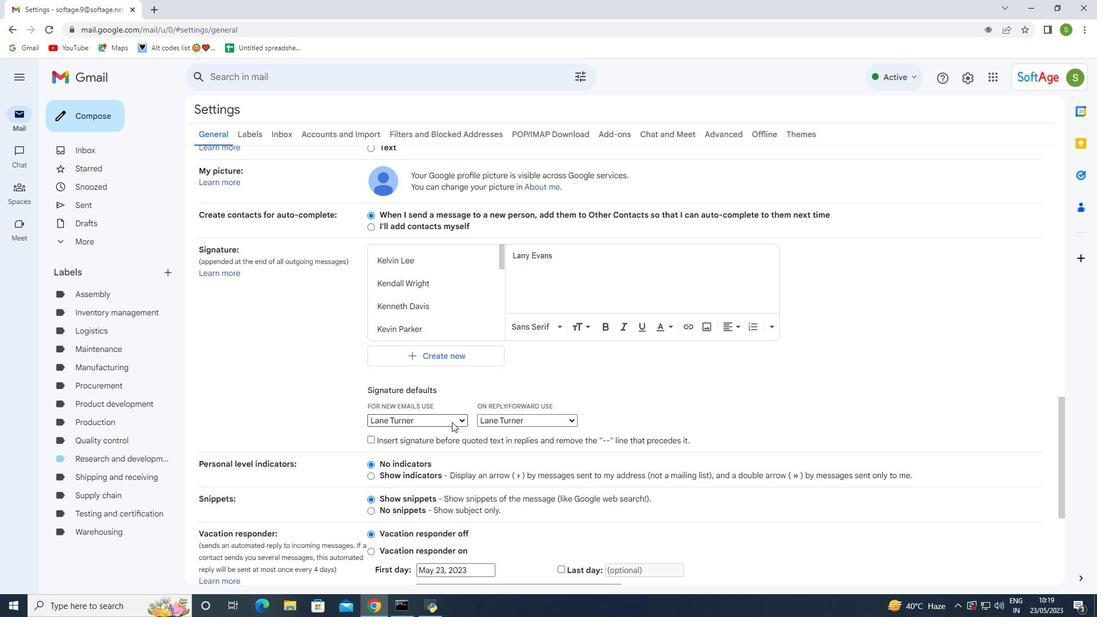 
Action: Mouse pressed left at (448, 420)
Screenshot: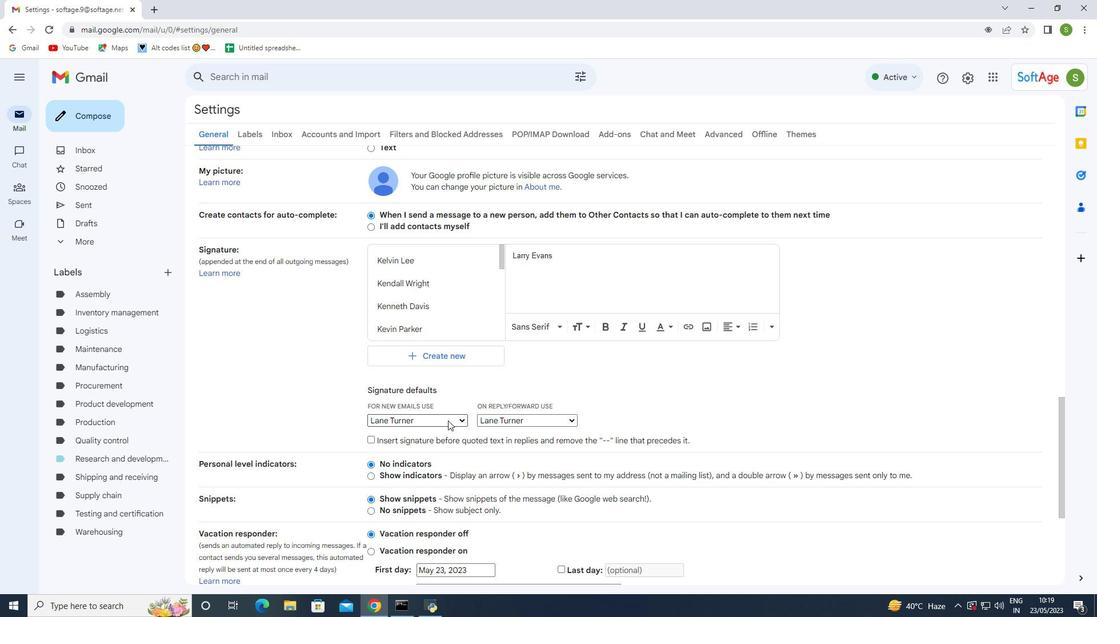 
Action: Mouse moved to (405, 409)
Screenshot: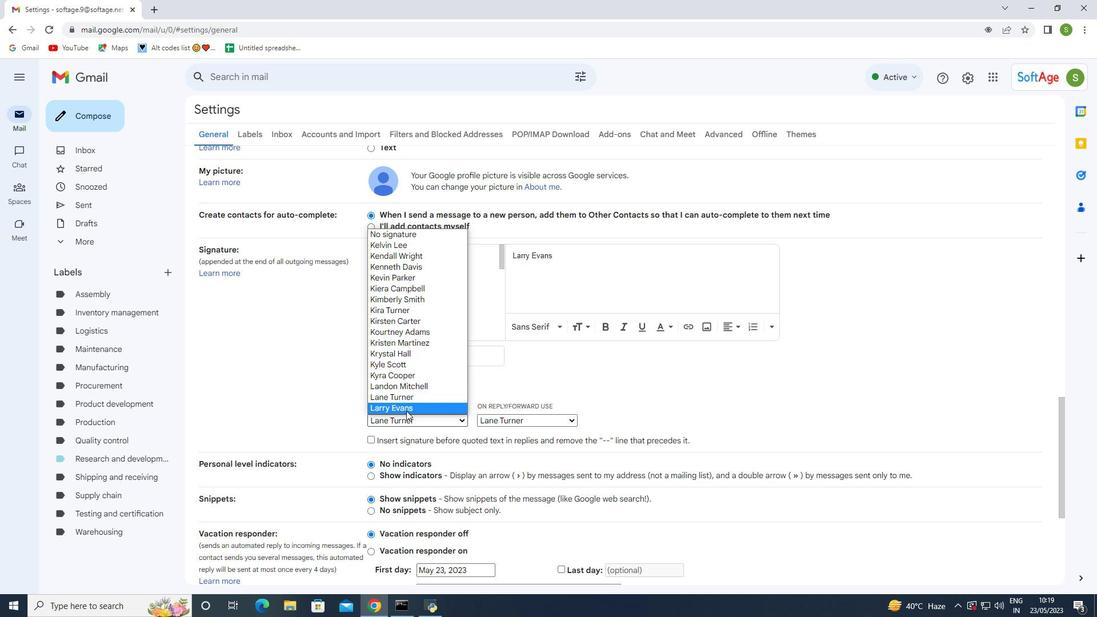 
Action: Mouse pressed left at (405, 409)
Screenshot: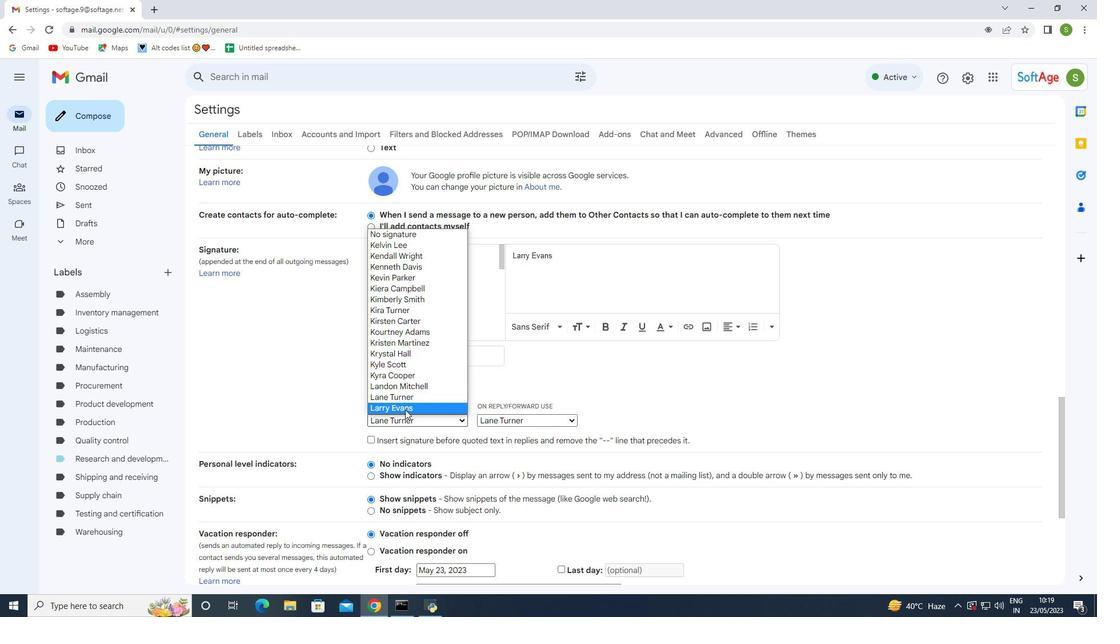 
Action: Mouse moved to (524, 417)
Screenshot: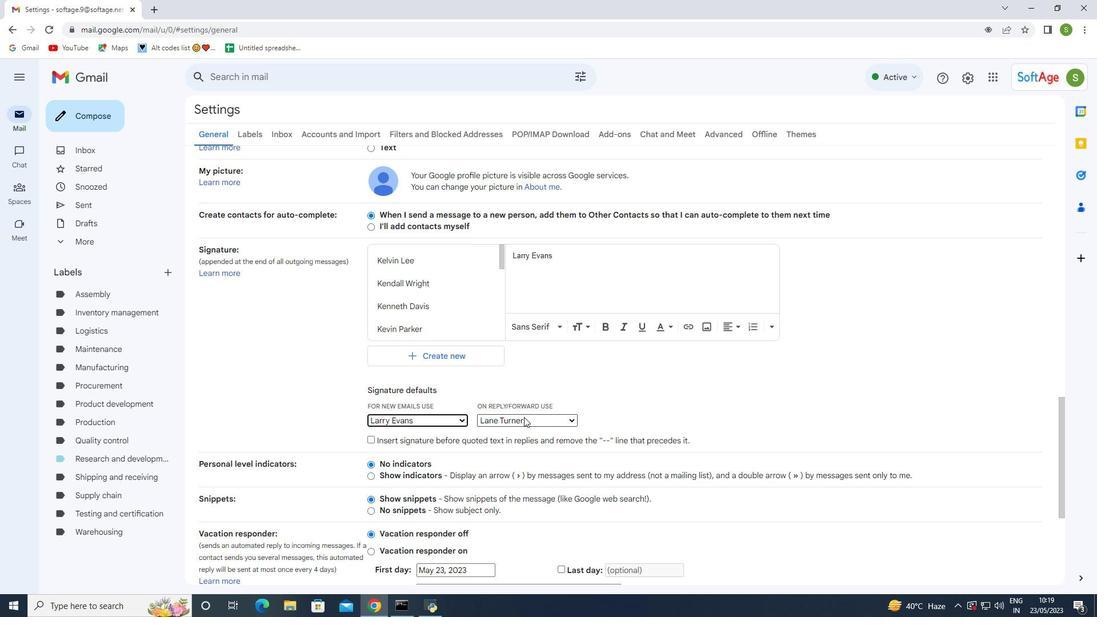 
Action: Mouse pressed left at (524, 417)
Screenshot: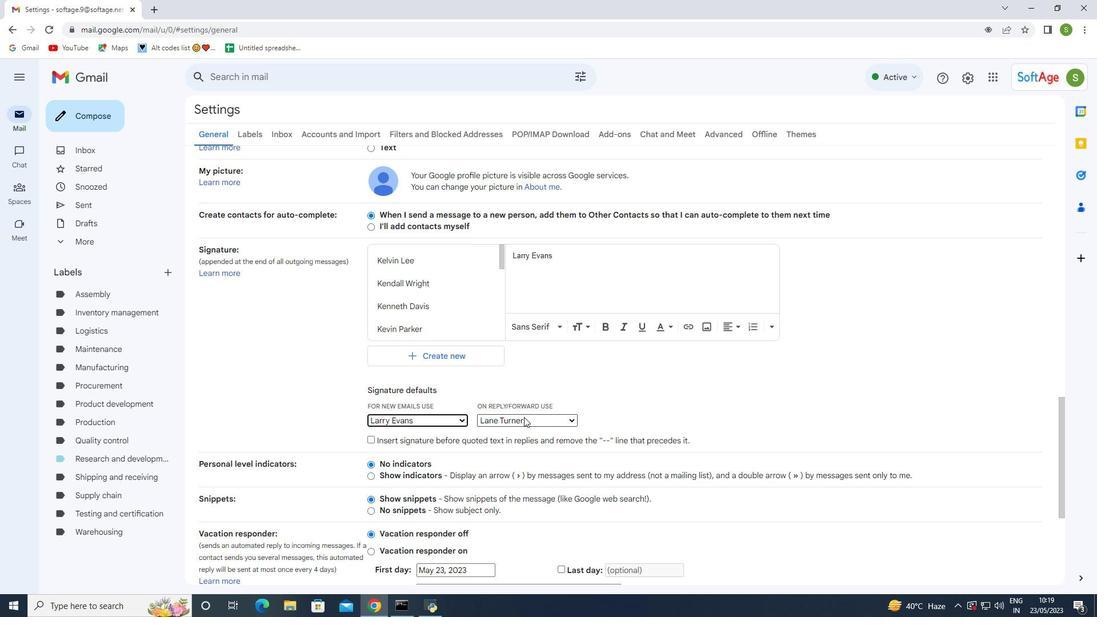 
Action: Mouse moved to (502, 410)
Screenshot: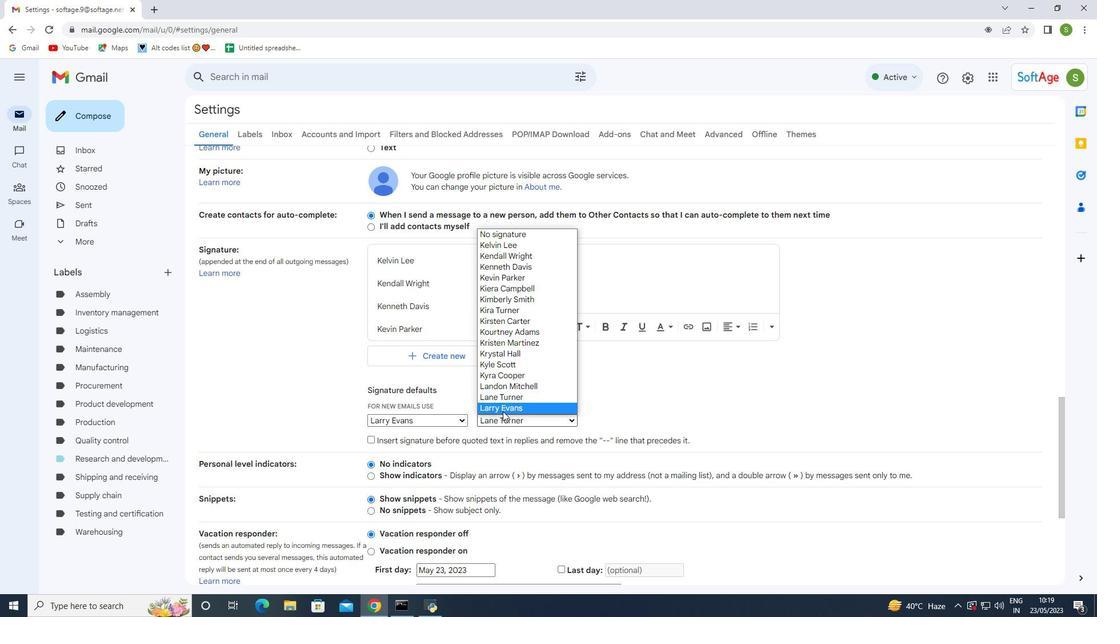 
Action: Mouse pressed left at (502, 410)
Screenshot: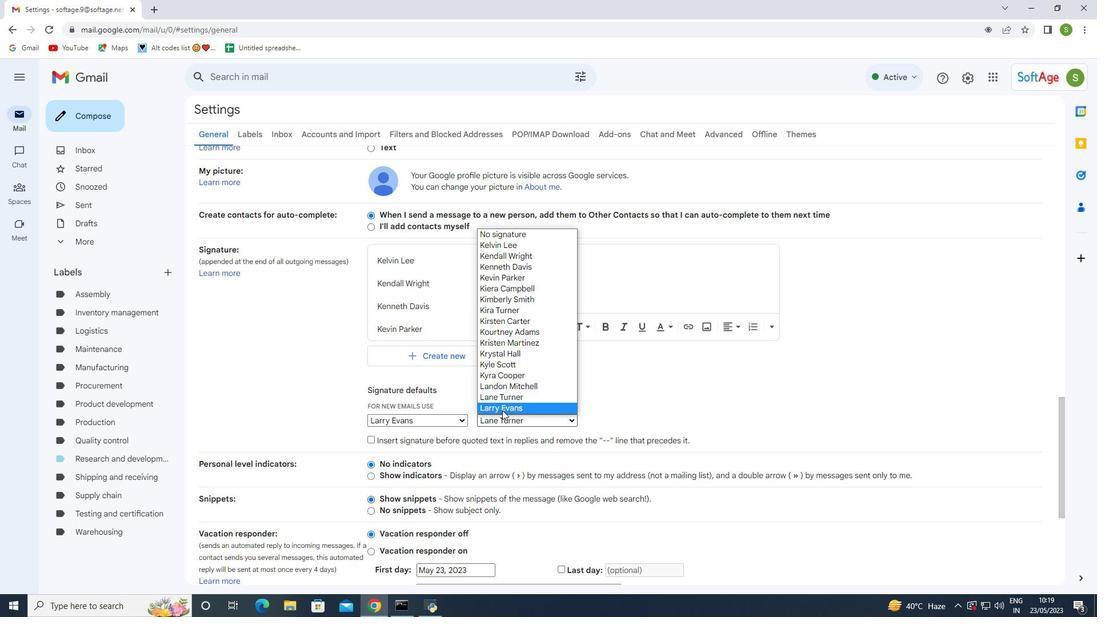 
Action: Mouse moved to (500, 412)
Screenshot: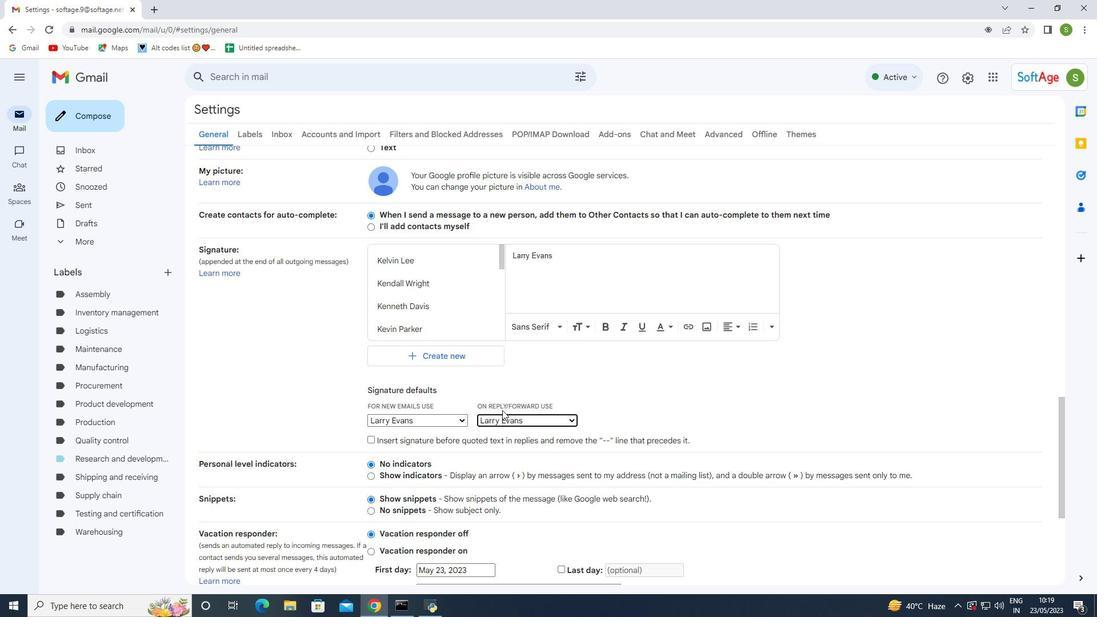 
Action: Mouse scrolled (500, 412) with delta (0, 0)
Screenshot: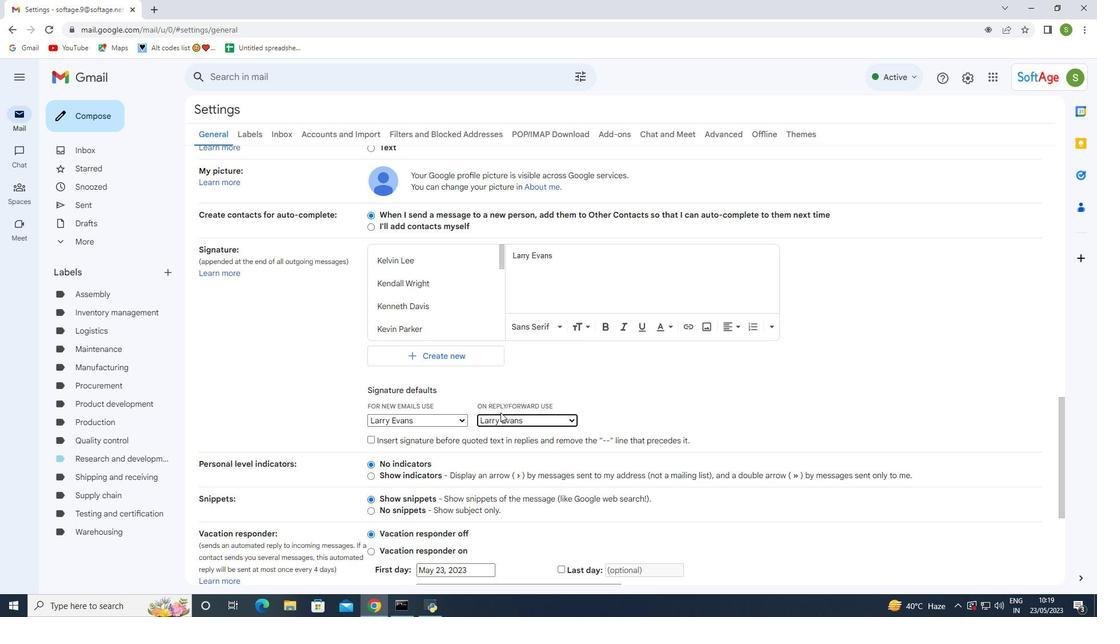 
Action: Mouse scrolled (500, 412) with delta (0, 0)
Screenshot: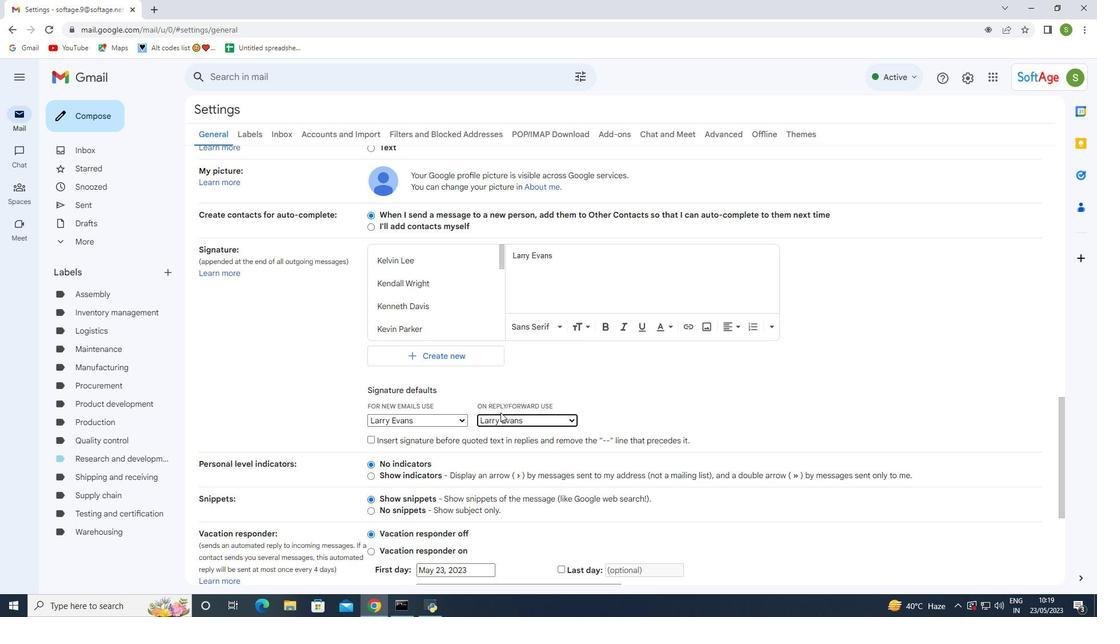 
Action: Mouse scrolled (500, 412) with delta (0, 0)
Screenshot: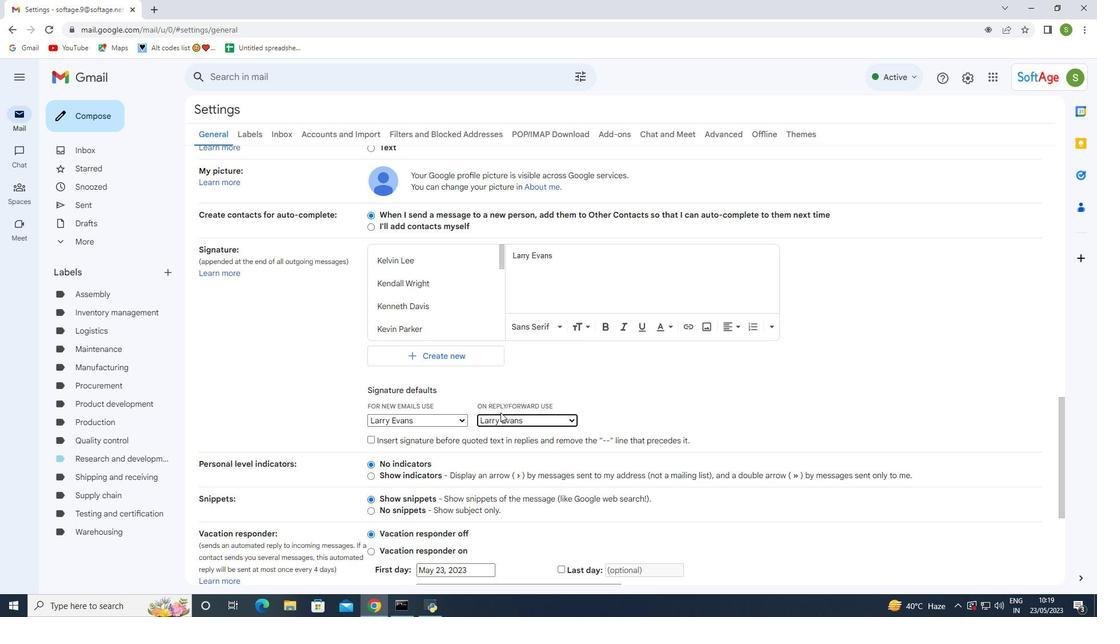 
Action: Mouse scrolled (500, 412) with delta (0, 0)
Screenshot: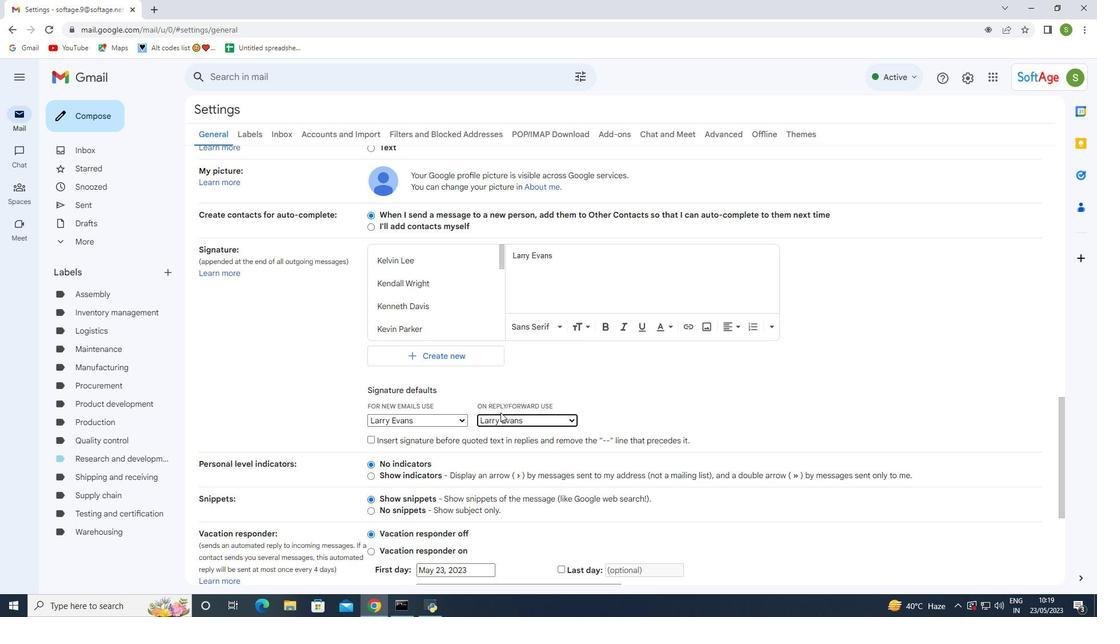 
Action: Mouse scrolled (500, 412) with delta (0, 0)
Screenshot: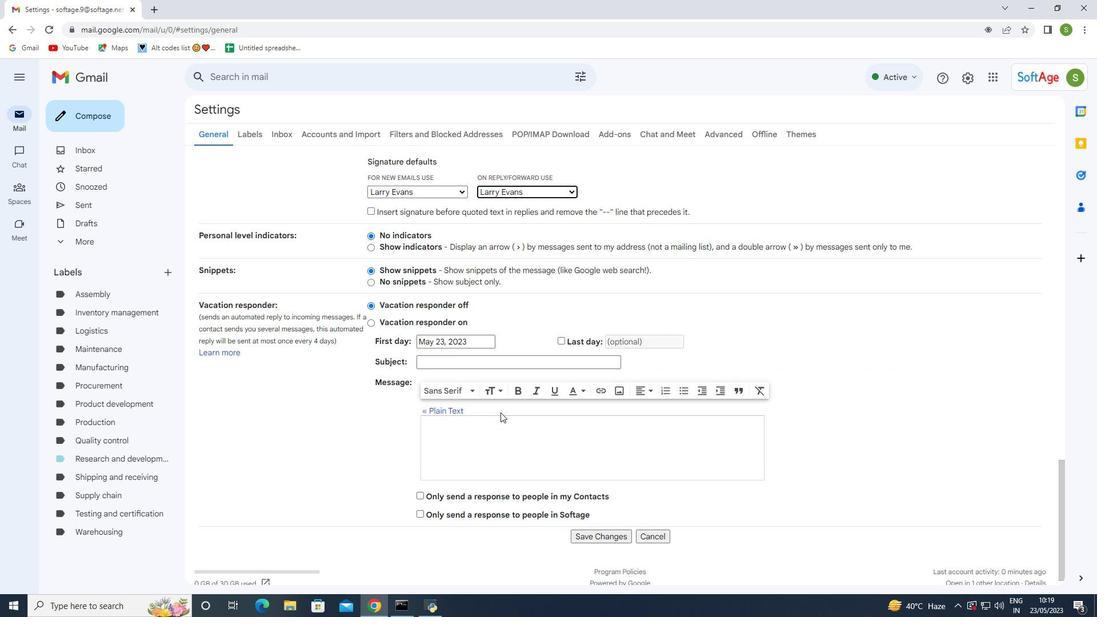 
Action: Mouse scrolled (500, 412) with delta (0, 0)
Screenshot: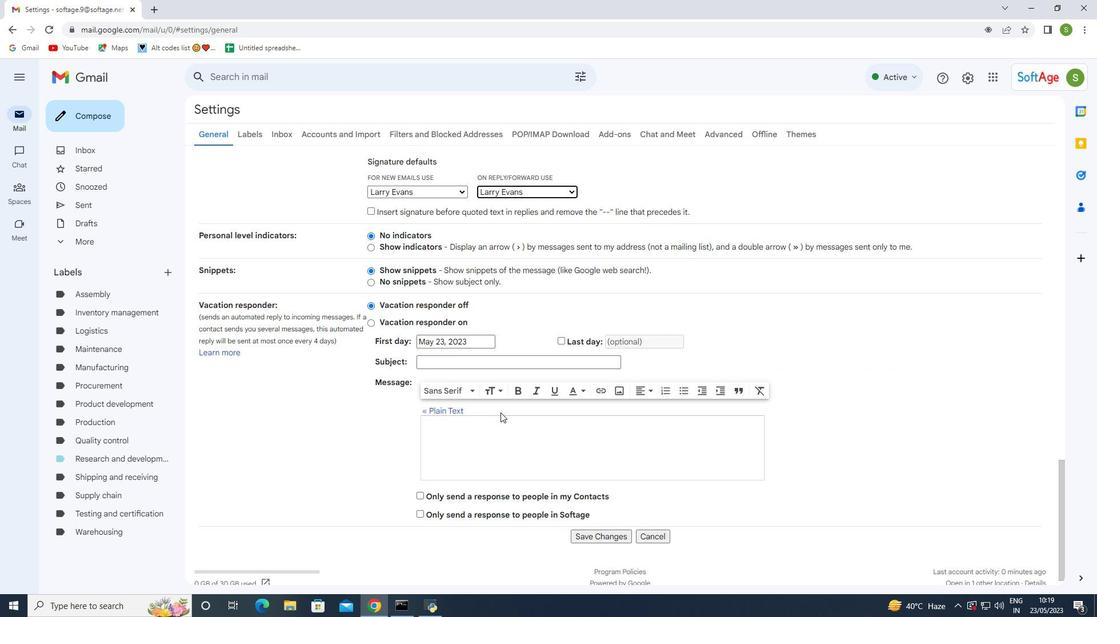
Action: Mouse moved to (576, 517)
Screenshot: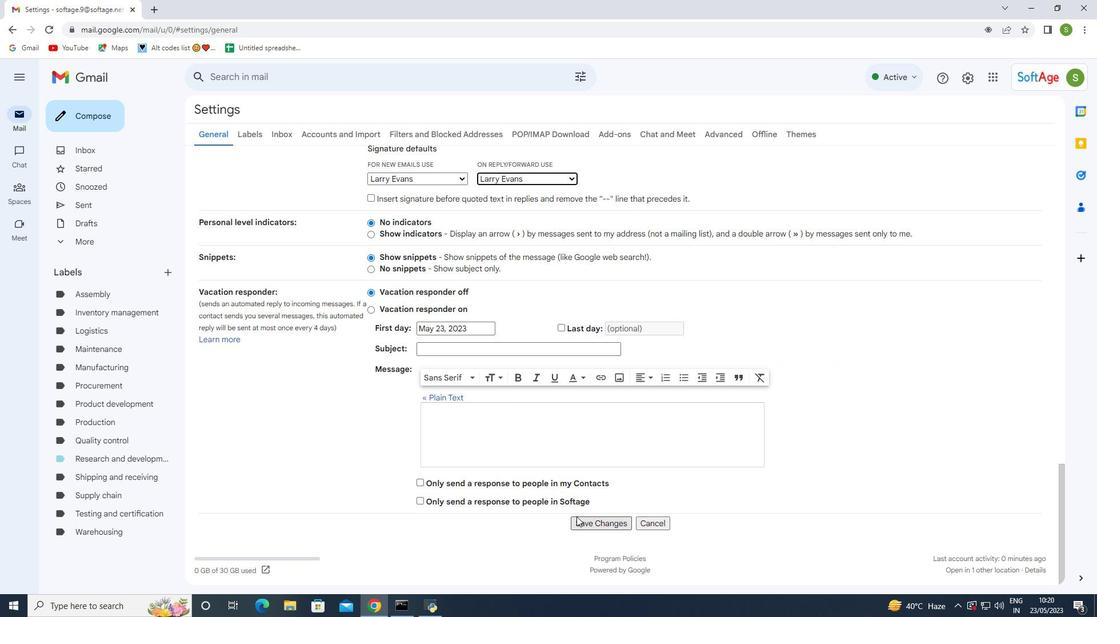 
Action: Mouse pressed left at (576, 517)
Screenshot: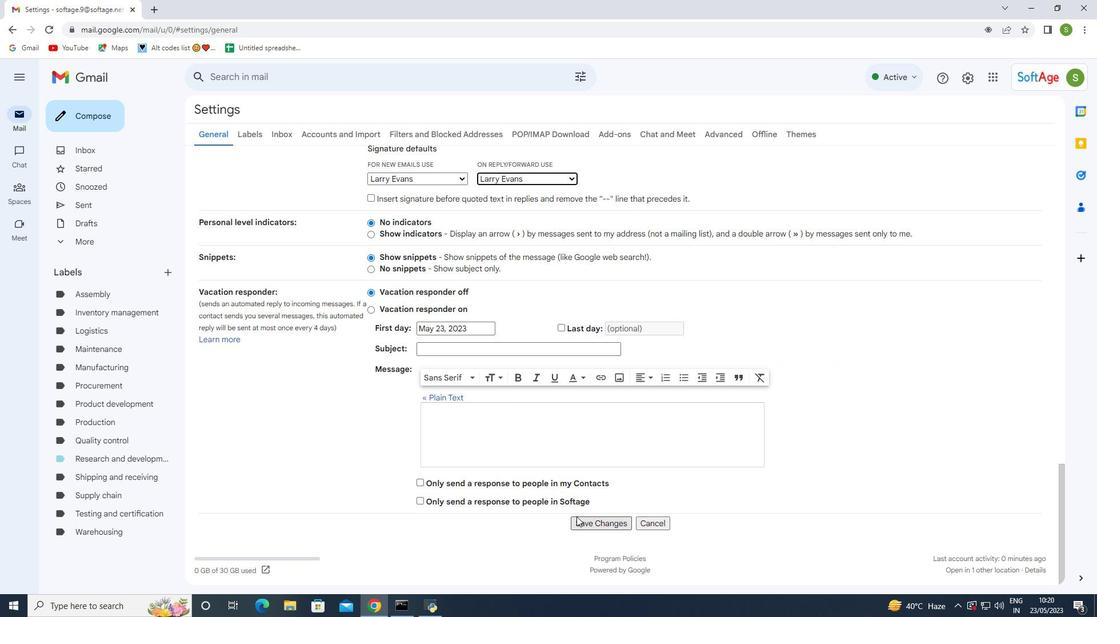 
Action: Mouse moved to (74, 129)
Screenshot: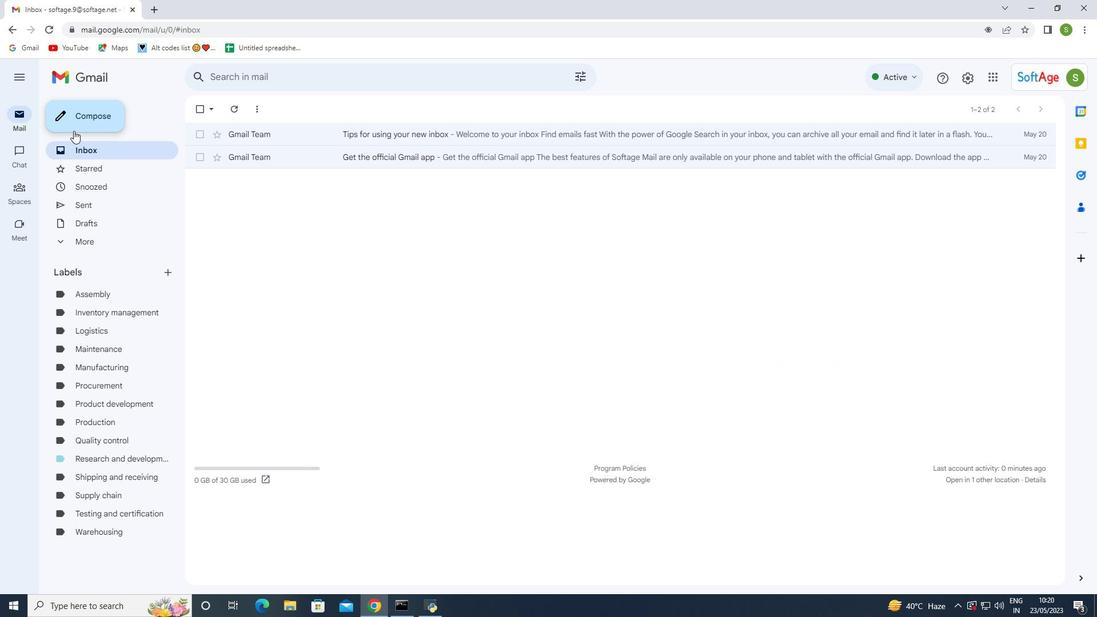 
Action: Mouse pressed left at (74, 129)
Screenshot: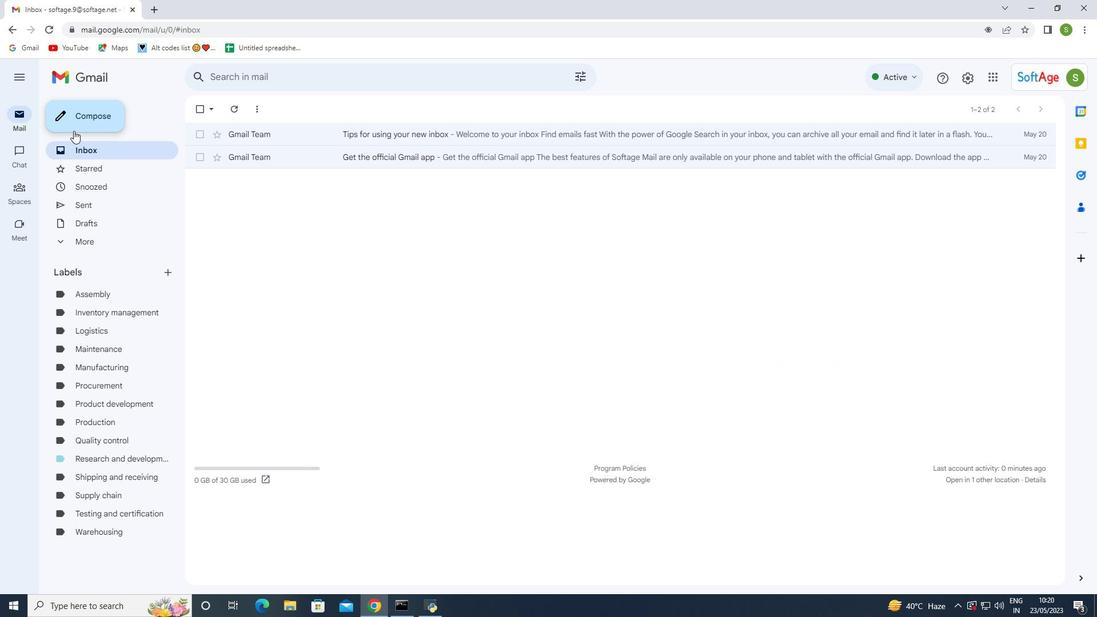 
Action: Mouse moved to (748, 276)
Screenshot: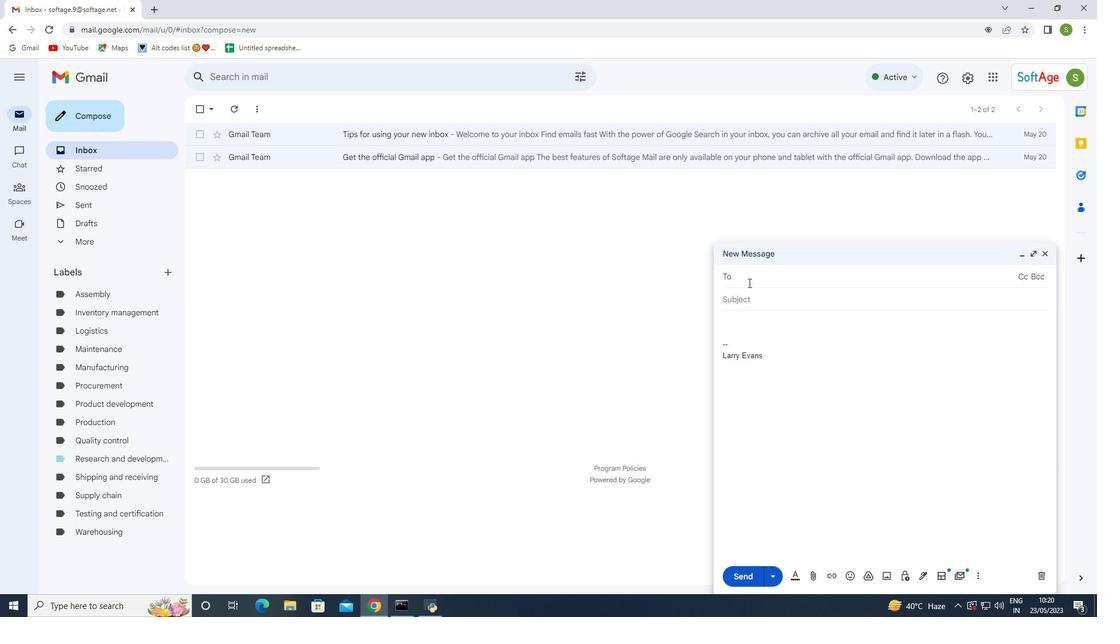 
Action: Mouse pressed left at (748, 276)
Screenshot: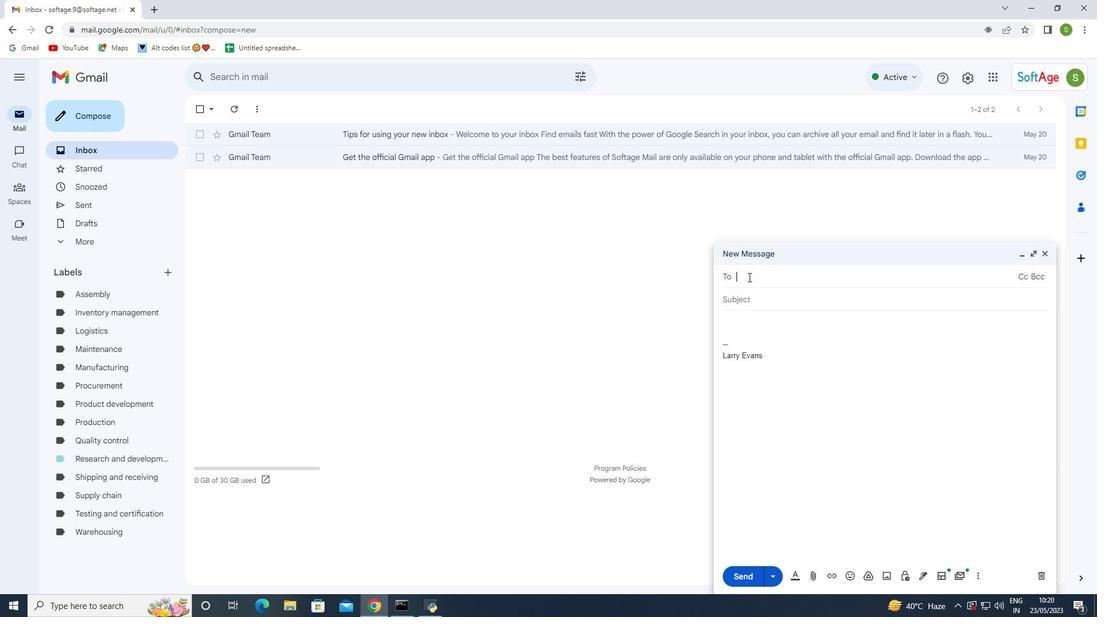 
Action: Key pressed softage.2<Key.shift><Key.shift>@softage.net
Screenshot: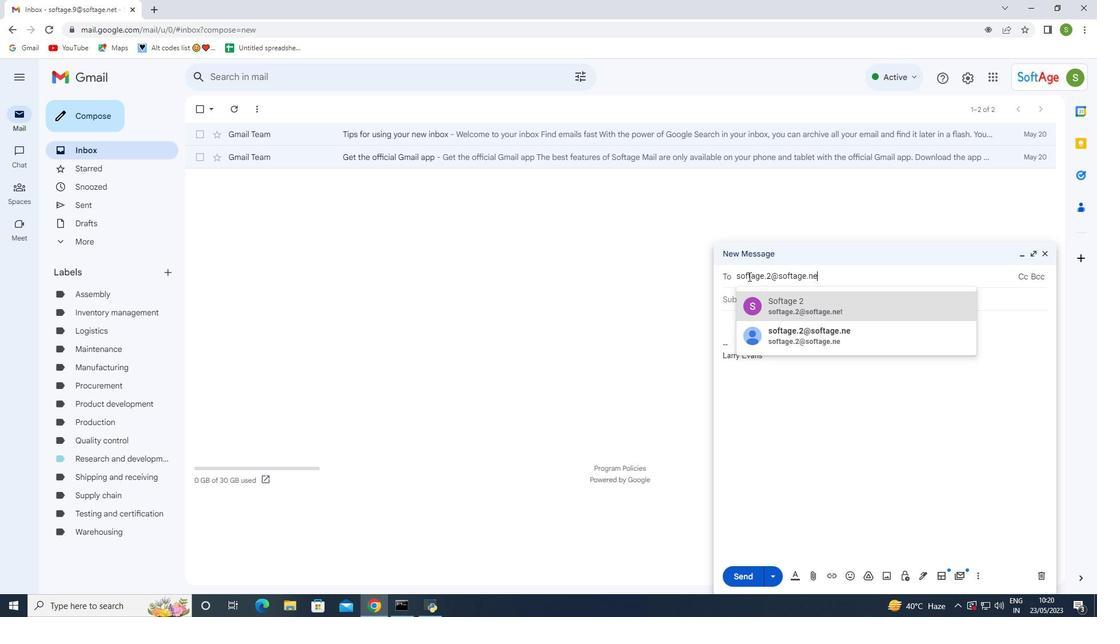 
Action: Mouse moved to (801, 314)
Screenshot: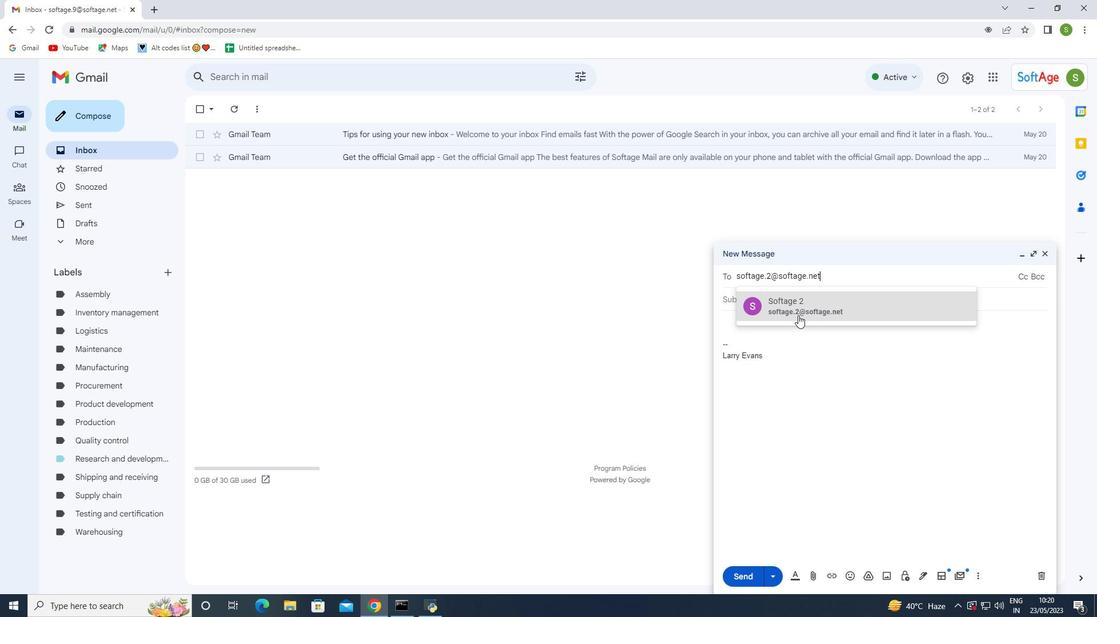 
Action: Mouse pressed left at (801, 314)
Screenshot: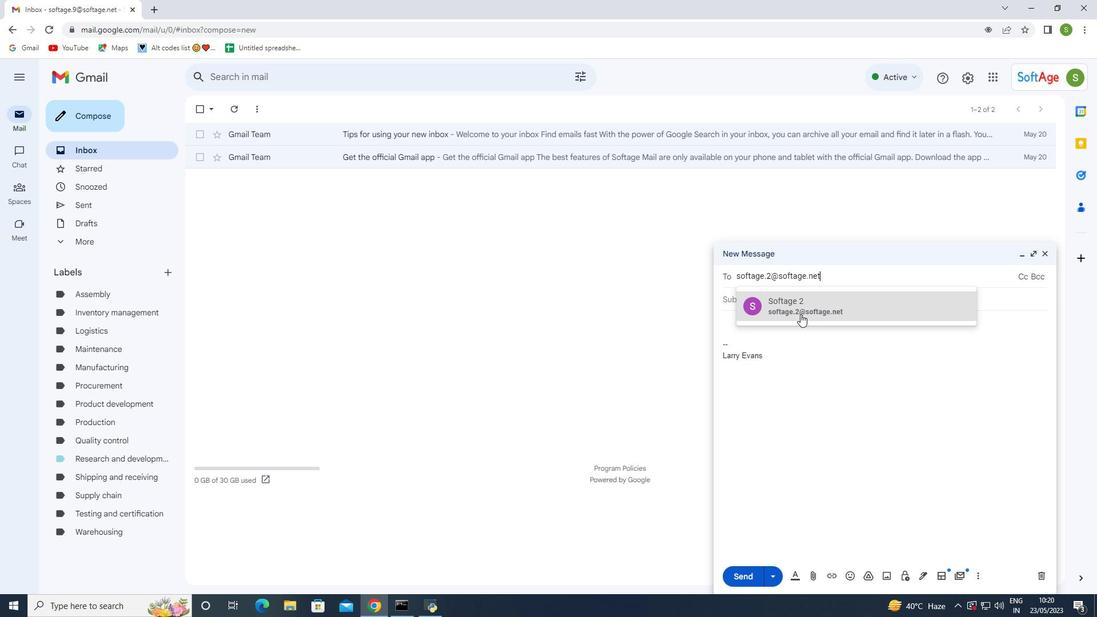 
Action: Mouse moved to (773, 309)
Screenshot: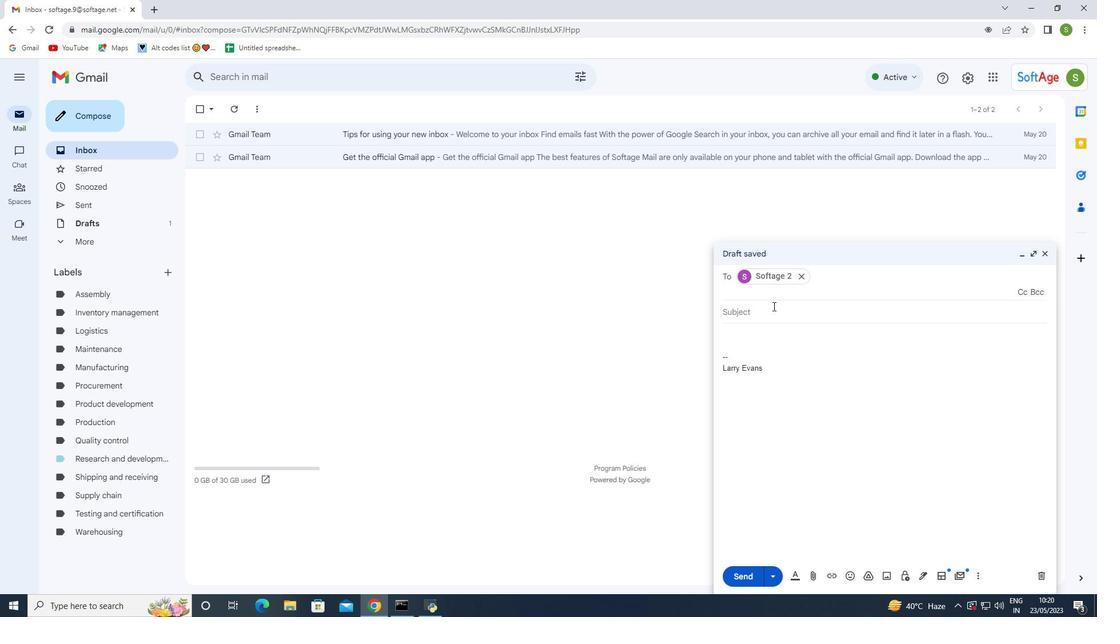 
Action: Mouse pressed left at (773, 309)
Screenshot: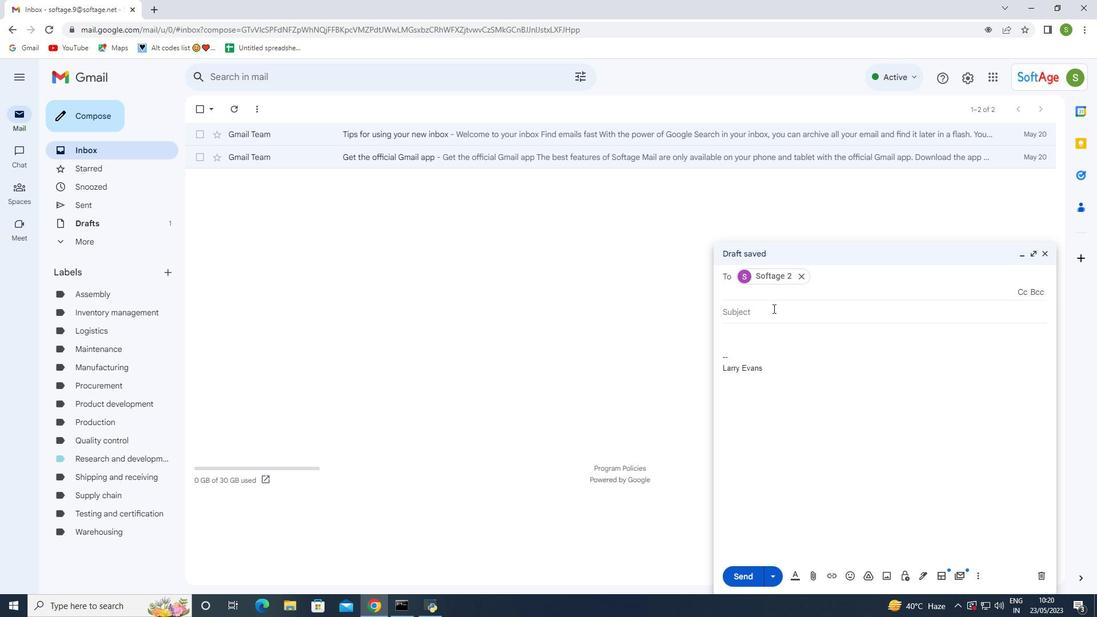 
Action: Key pressed <Key.shift><Key.shift><Key.shift>Feedback<Key.space>on<Key.space>collaboration
Screenshot: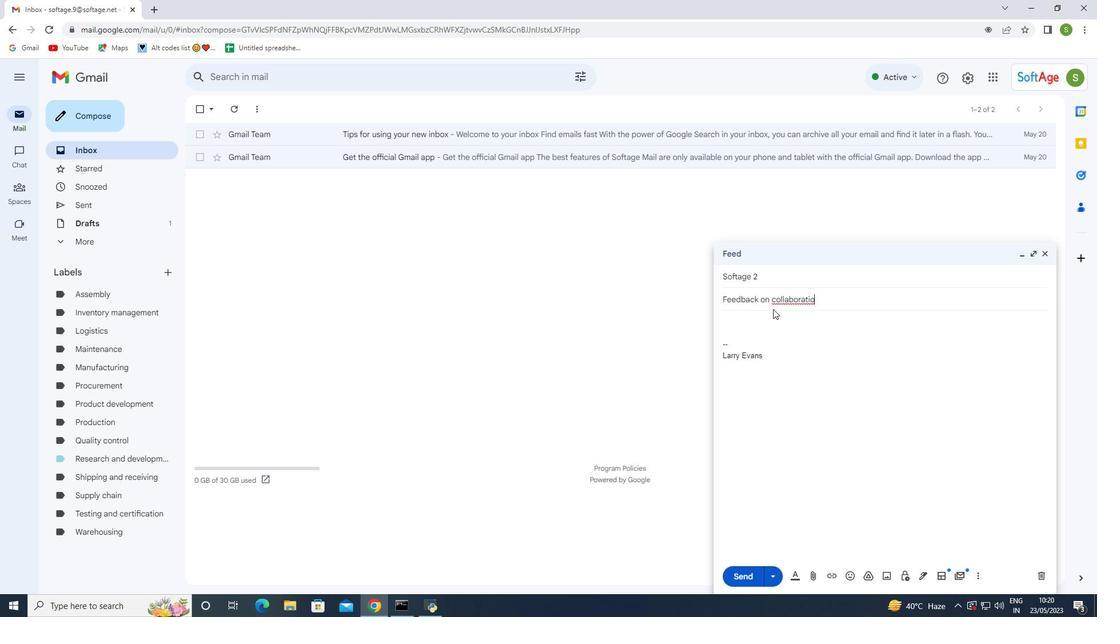 
Action: Mouse moved to (740, 333)
Screenshot: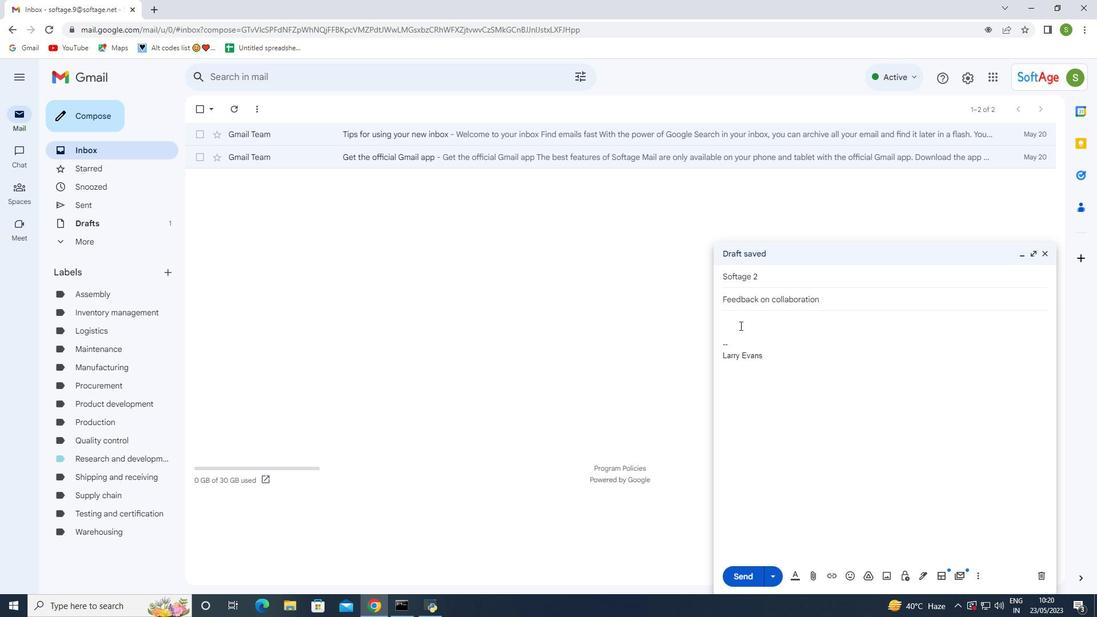 
Action: Mouse pressed left at (740, 333)
Screenshot: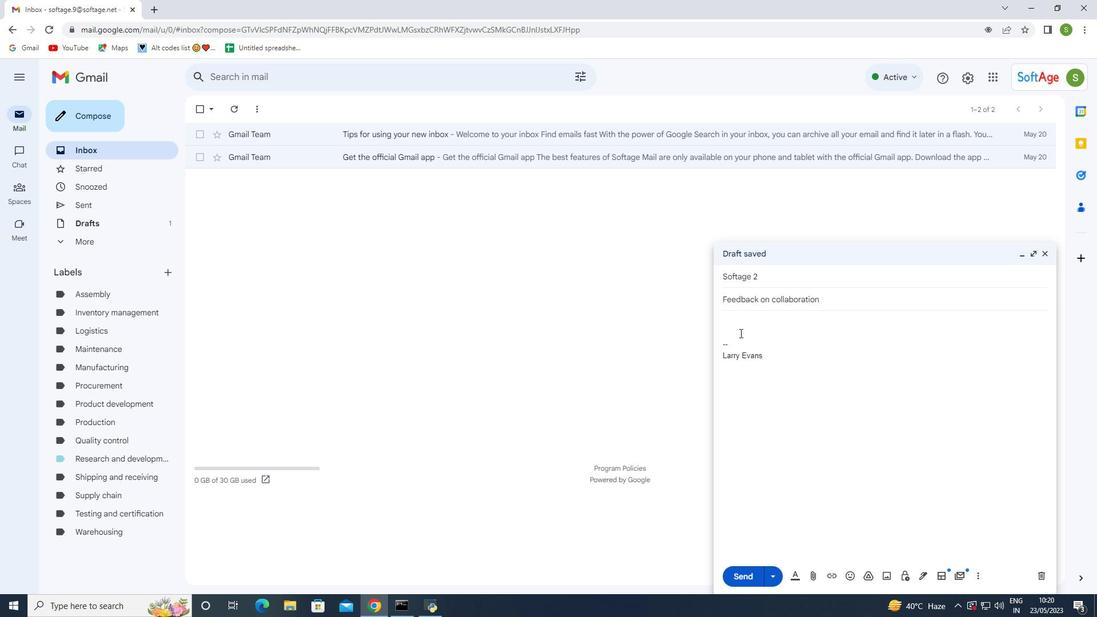 
Action: Mouse moved to (742, 340)
Screenshot: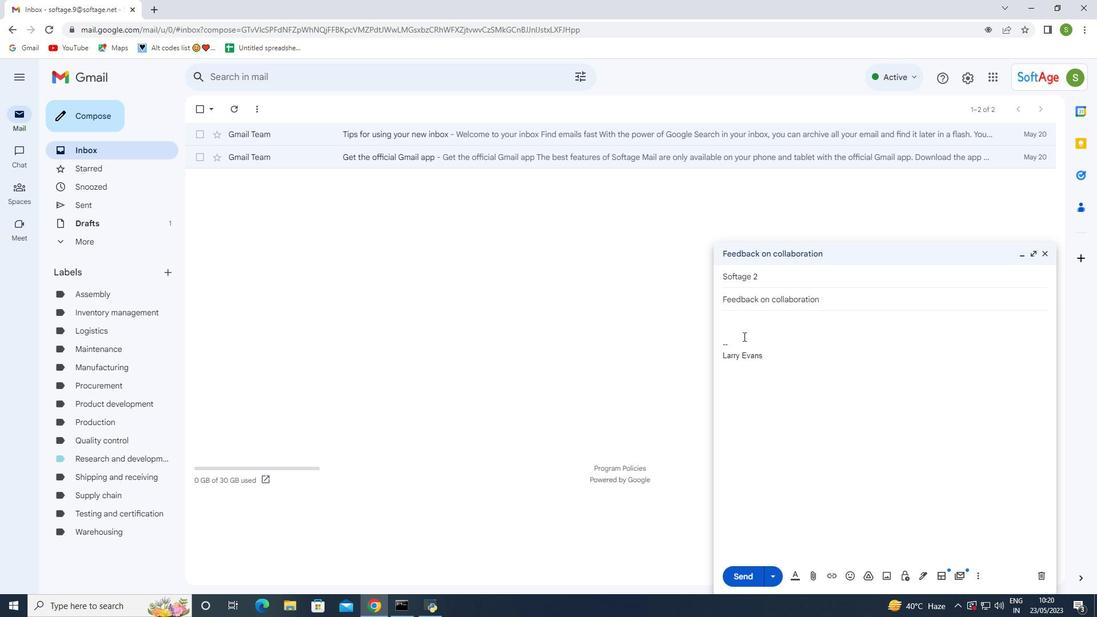 
Action: Mouse pressed left at (742, 340)
Screenshot: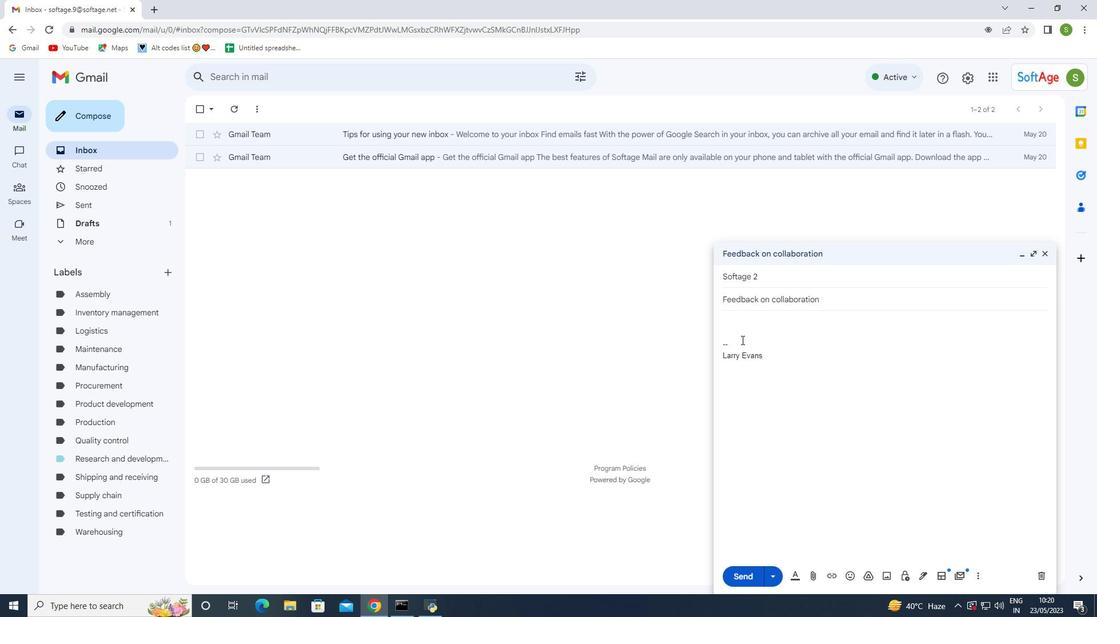 
Action: Key pressed <Key.backspace><Key.backspace><Key.backspace><Key.down><Key.up><Key.up><Key.down><Key.up><Key.shift>I<Key.space>would<Key.space>like<Key.space>y<Key.backspace>to<Key.space>request<Key.space>a<Key.space>copy<Key.space>of<Key.space>the<Key.space>project<Key.space>charter.
Screenshot: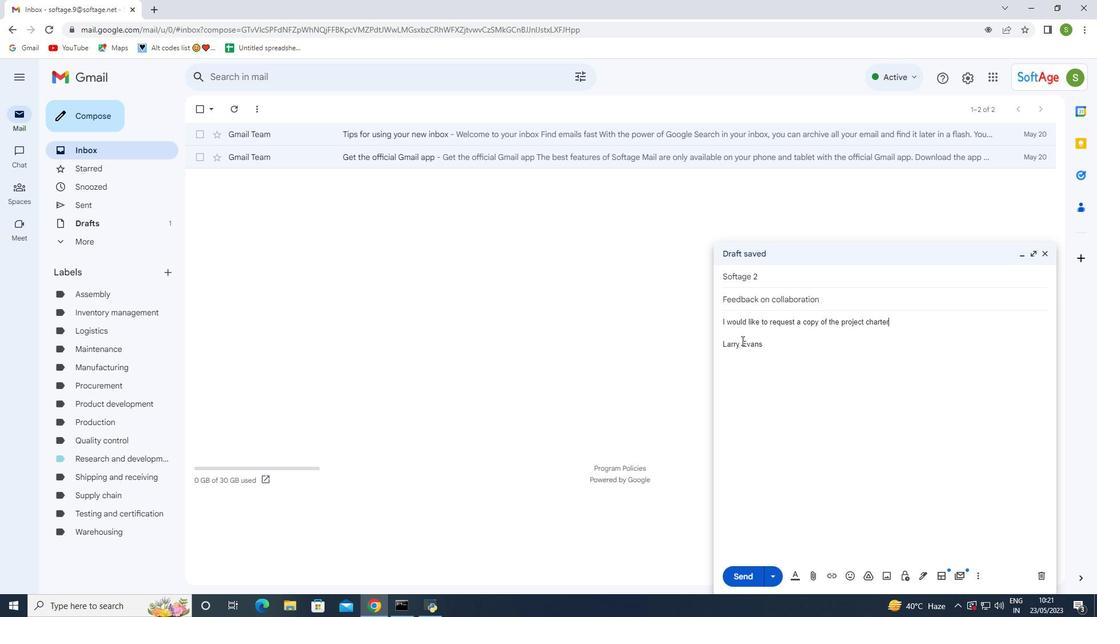 
Action: Mouse moved to (751, 572)
Screenshot: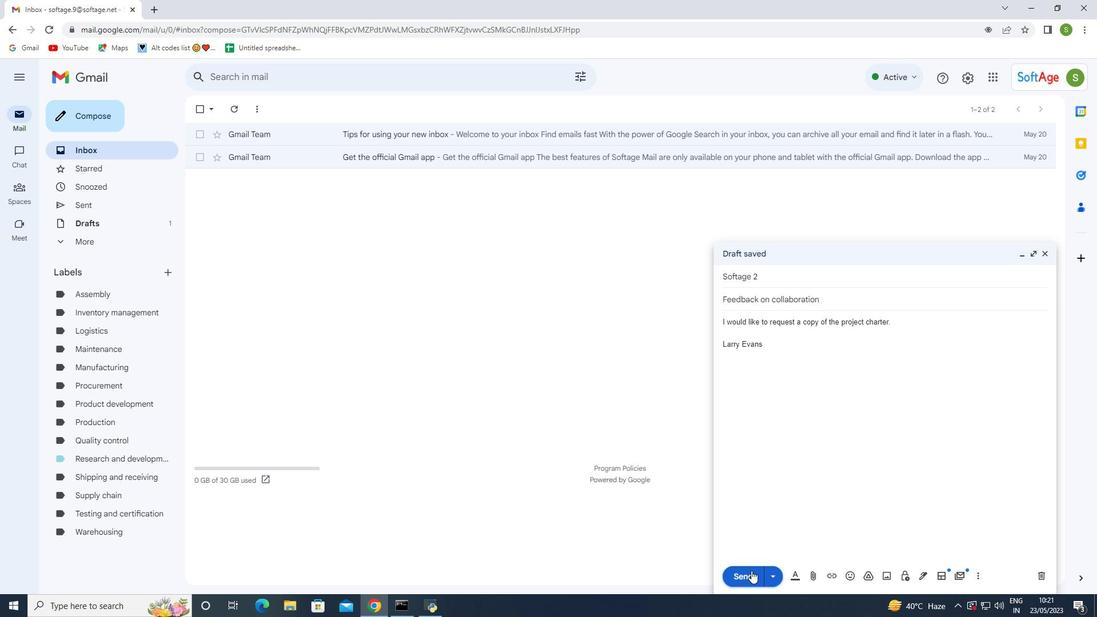 
Action: Mouse pressed left at (751, 572)
Screenshot: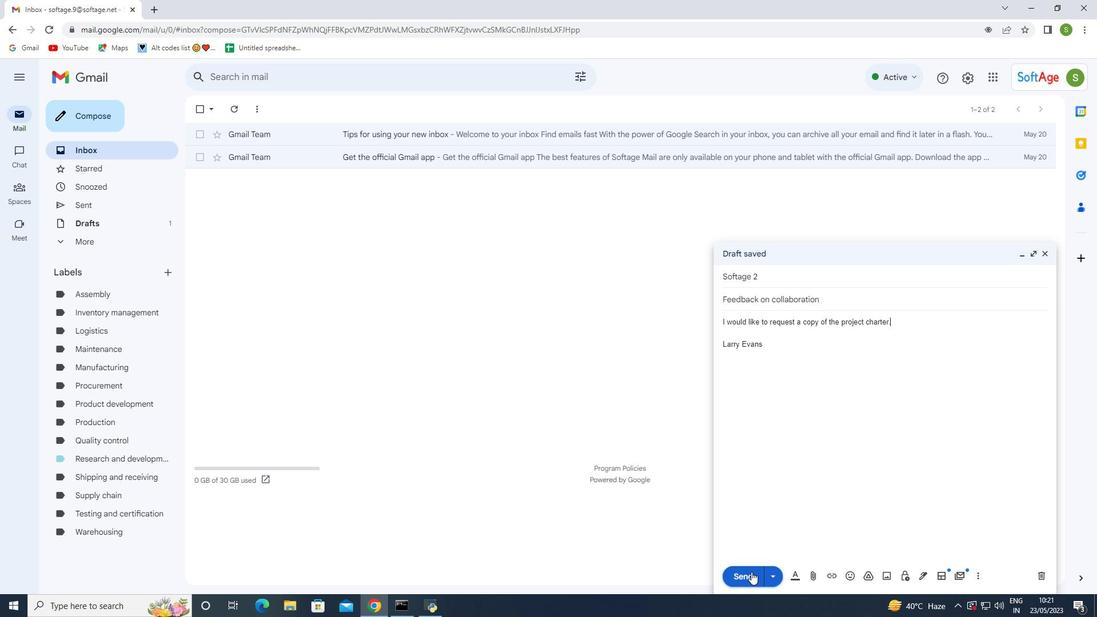 
Action: Mouse moved to (97, 202)
Screenshot: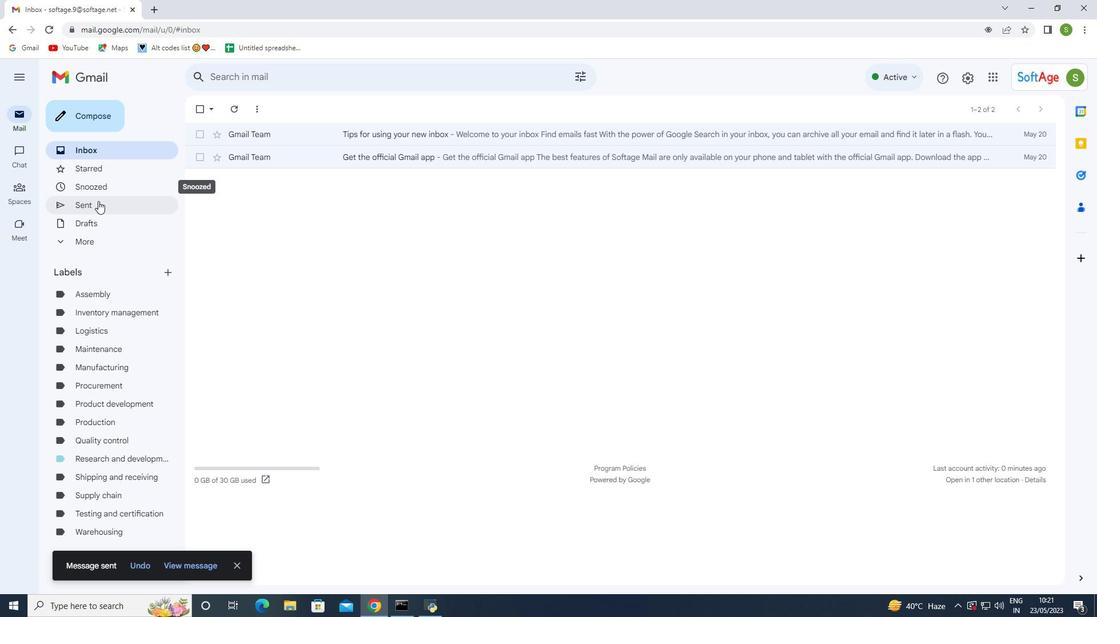 
Action: Mouse pressed left at (97, 202)
Screenshot: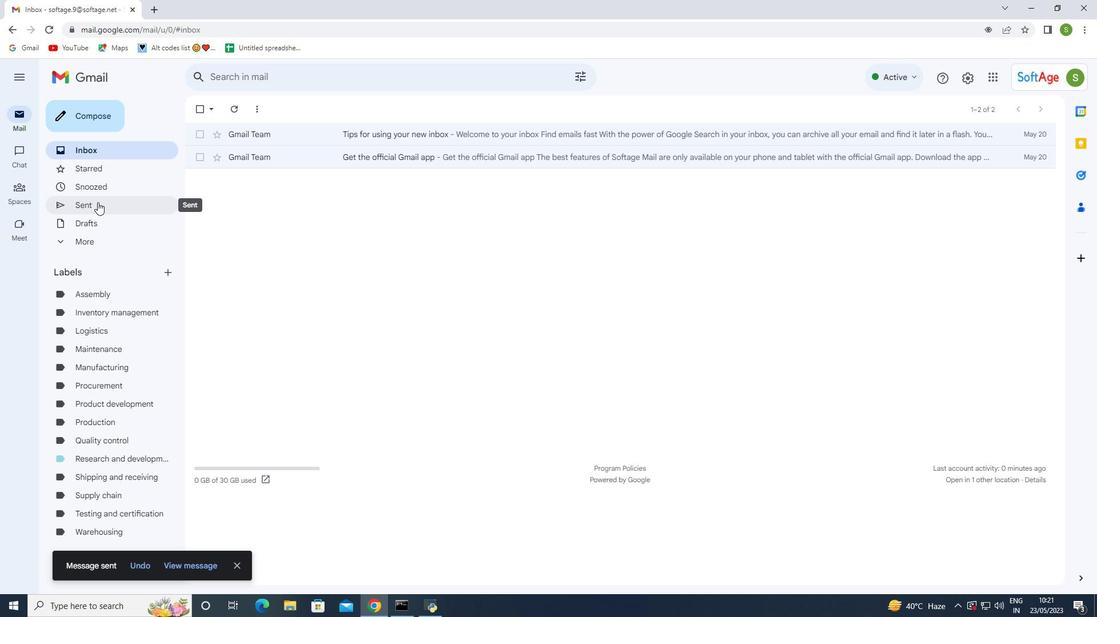 
Action: Mouse moved to (198, 166)
Screenshot: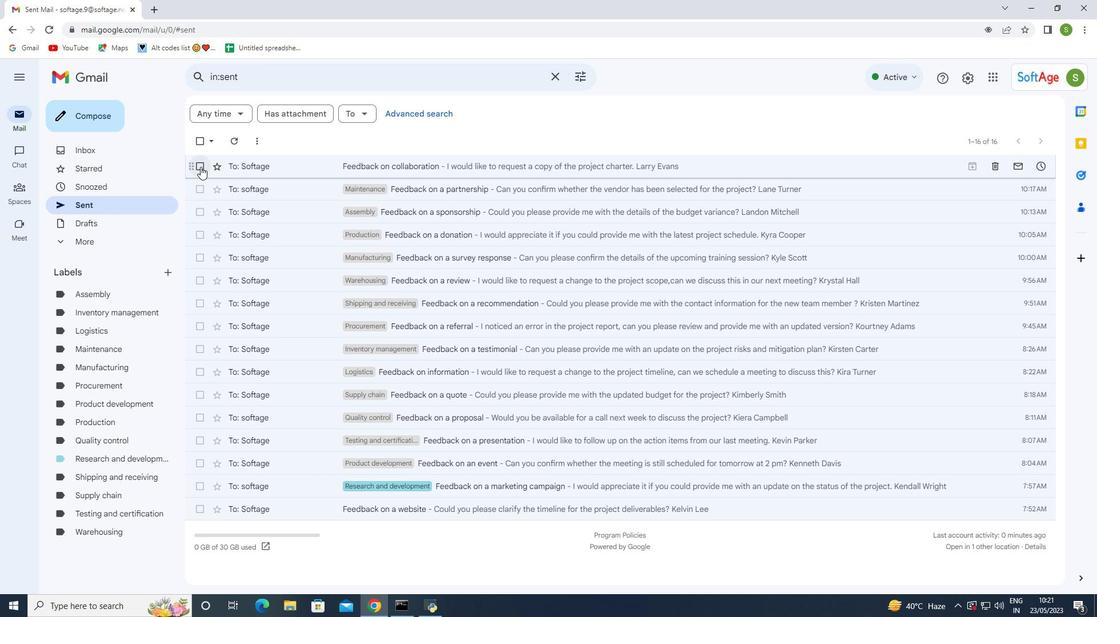 
Action: Mouse pressed left at (198, 166)
Screenshot: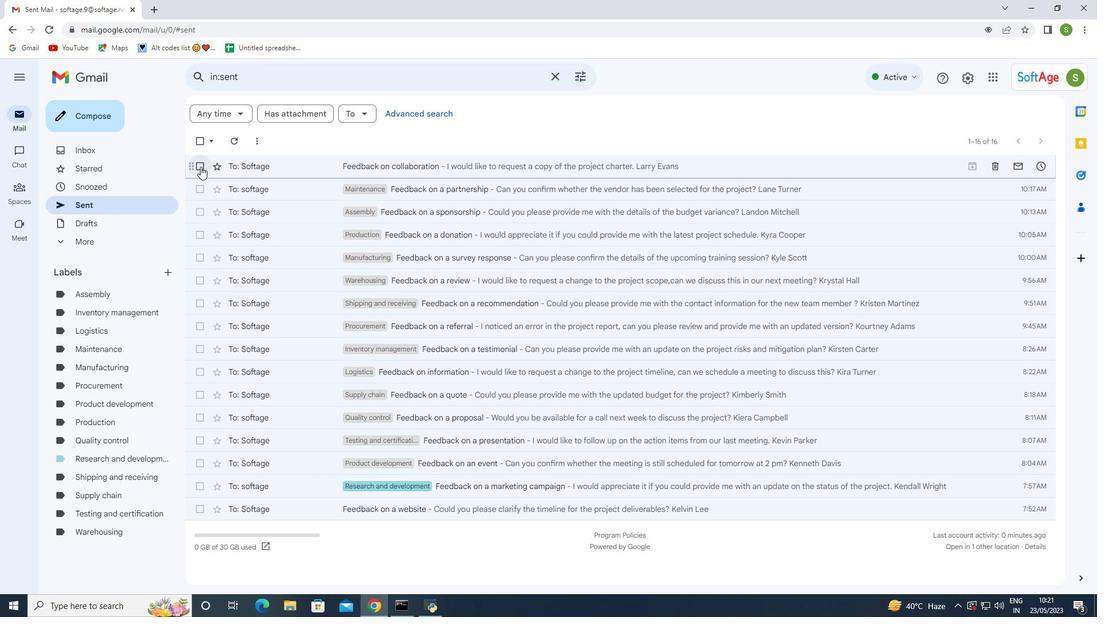 
Action: Mouse moved to (288, 170)
Screenshot: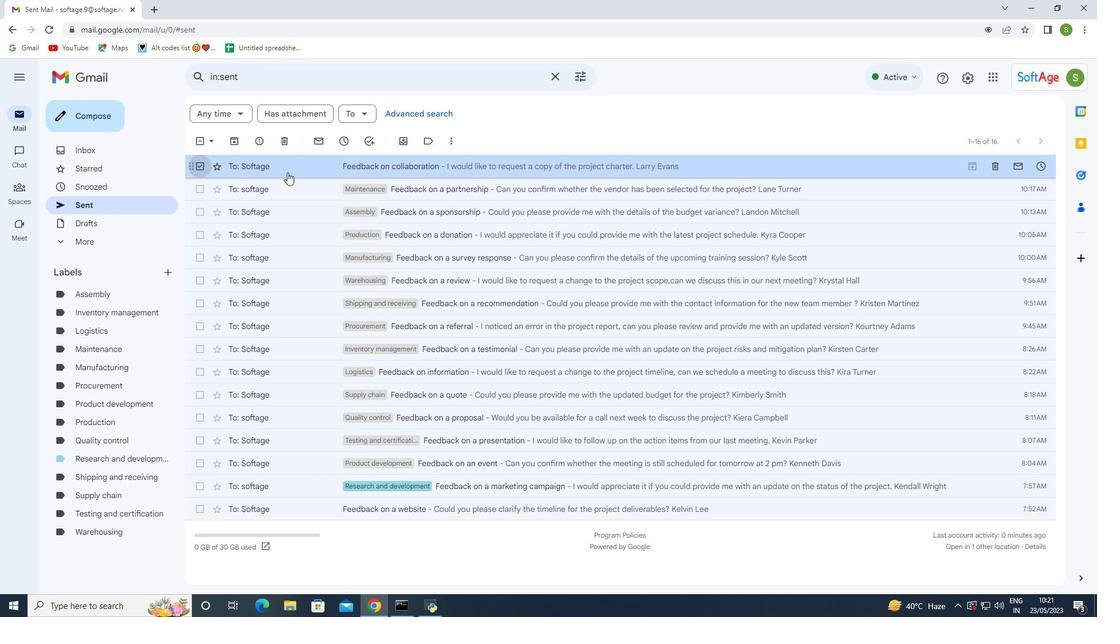 
Action: Mouse pressed right at (288, 170)
Screenshot: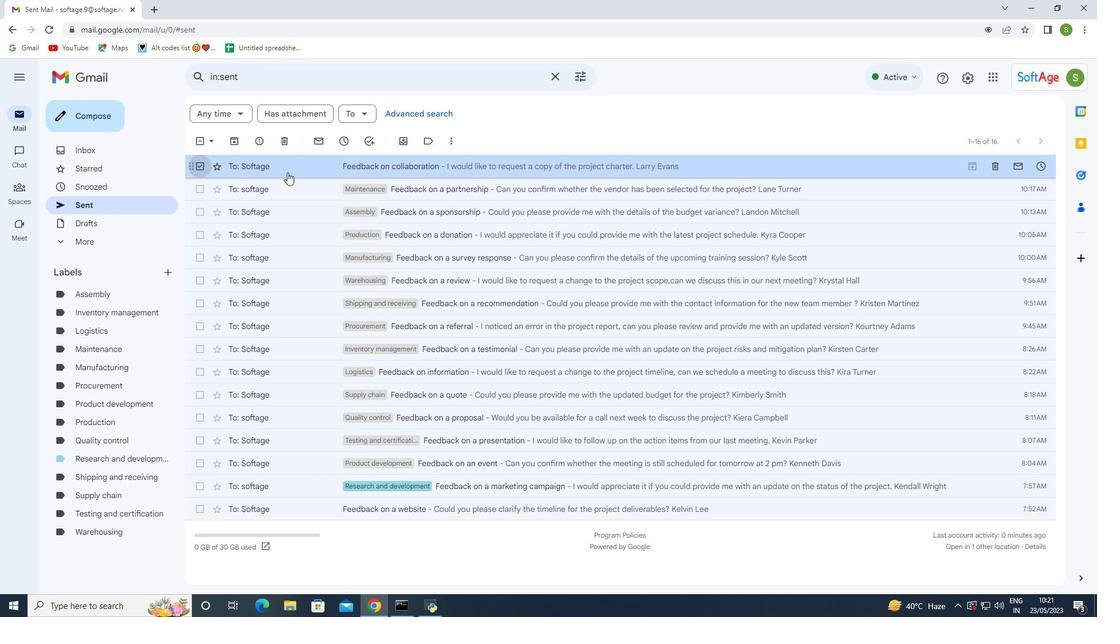 
Action: Mouse moved to (491, 343)
Screenshot: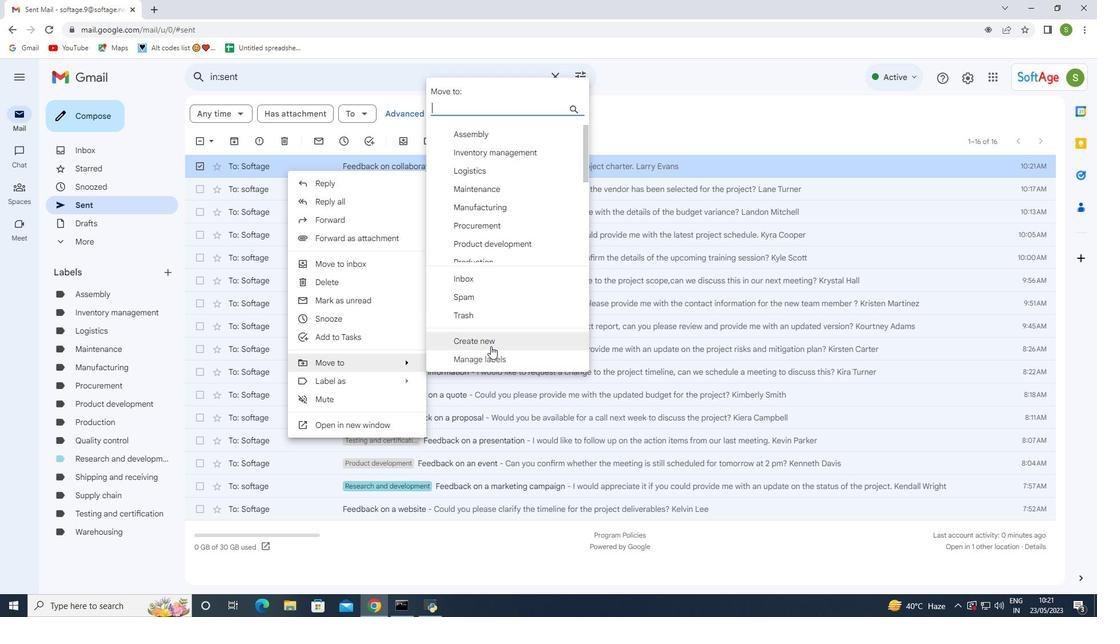 
Action: Mouse pressed left at (491, 343)
Screenshot: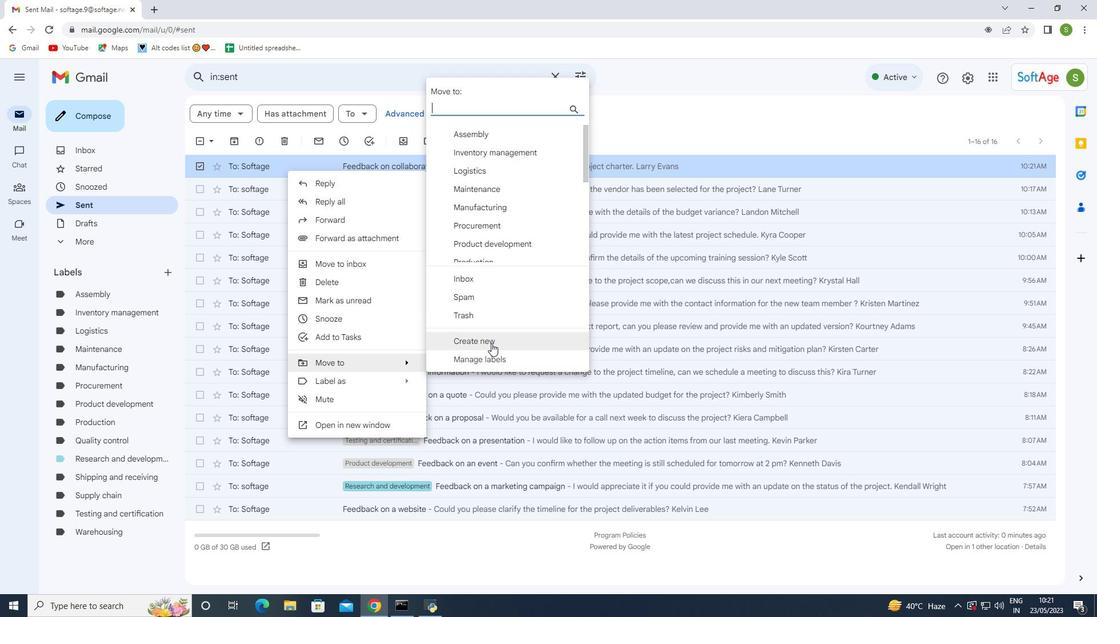 
Action: Mouse moved to (465, 310)
Screenshot: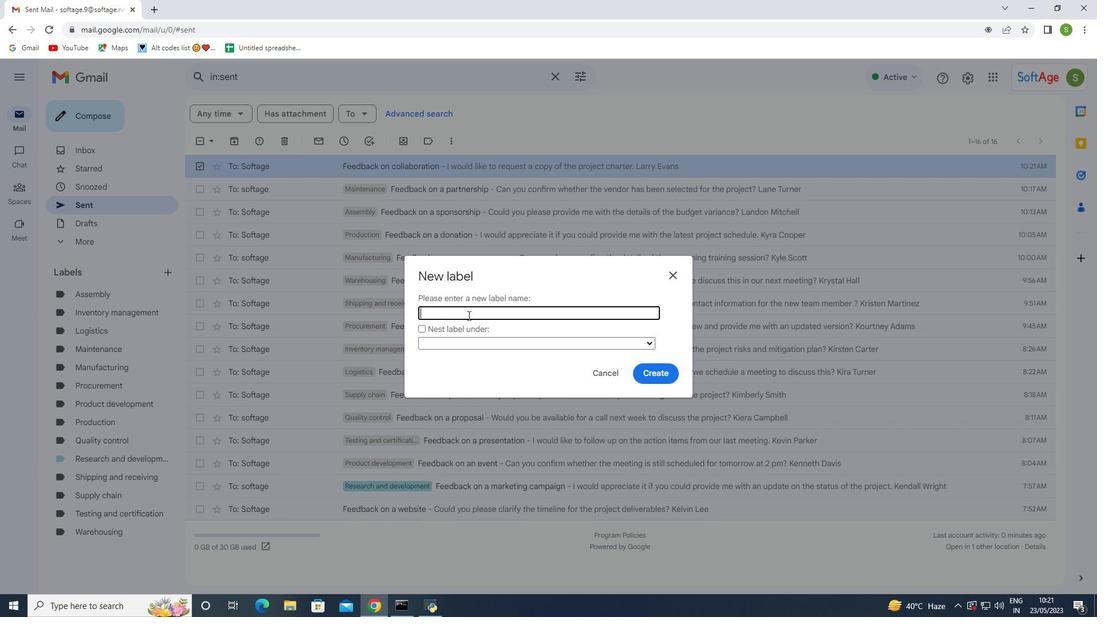 
Action: Mouse pressed left at (465, 310)
Screenshot: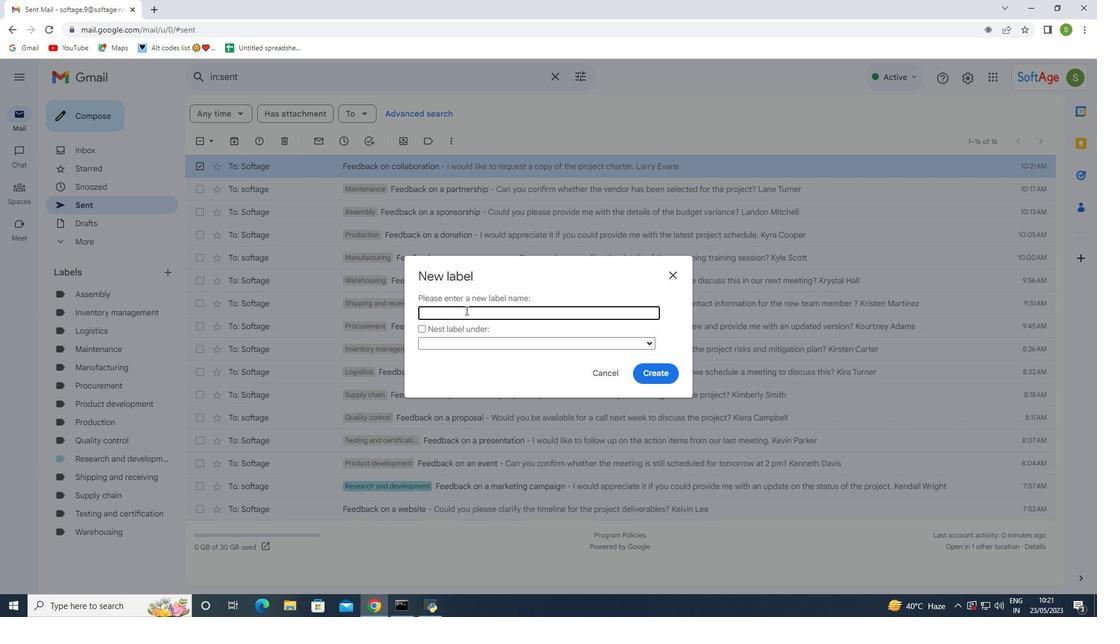 
Action: Mouse moved to (465, 310)
Screenshot: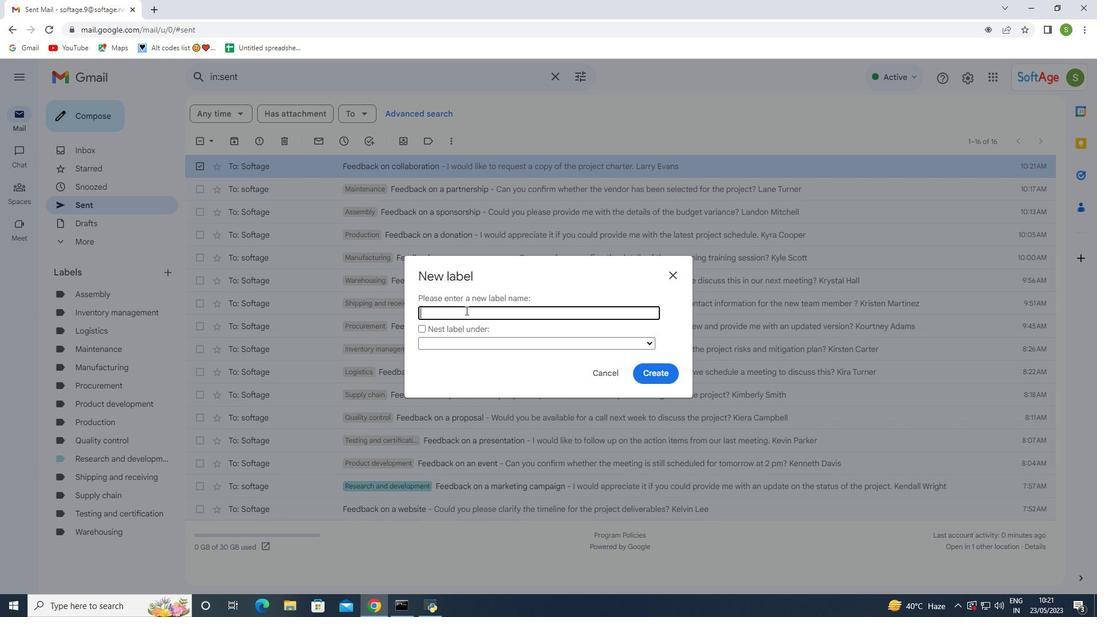 
Action: Key pressed <Key.shift>Repairs
Screenshot: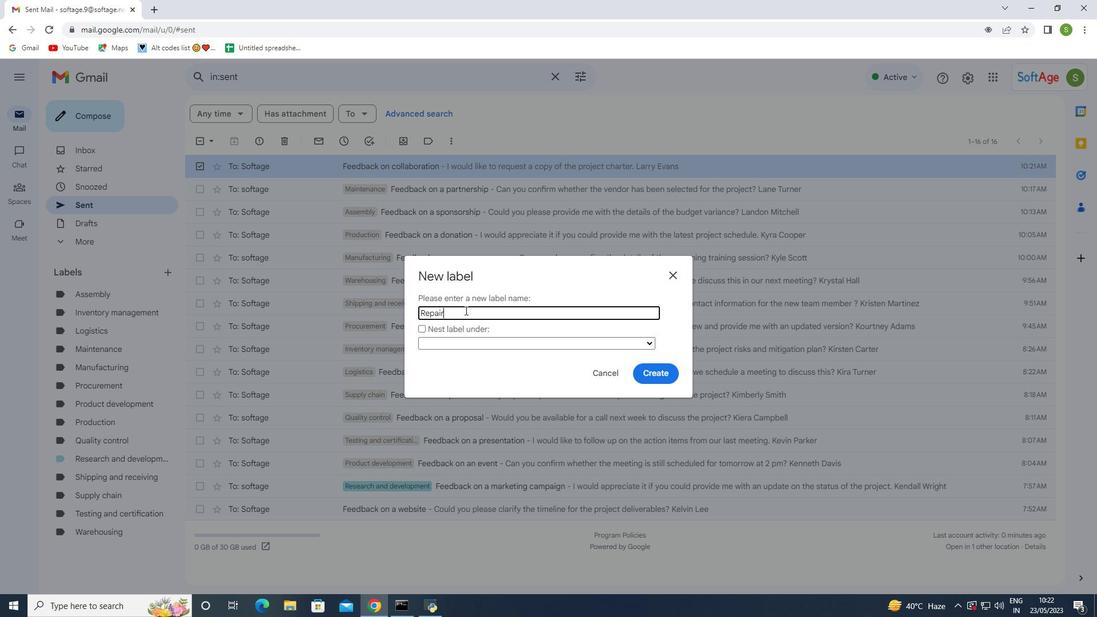 
Action: Mouse moved to (655, 376)
Screenshot: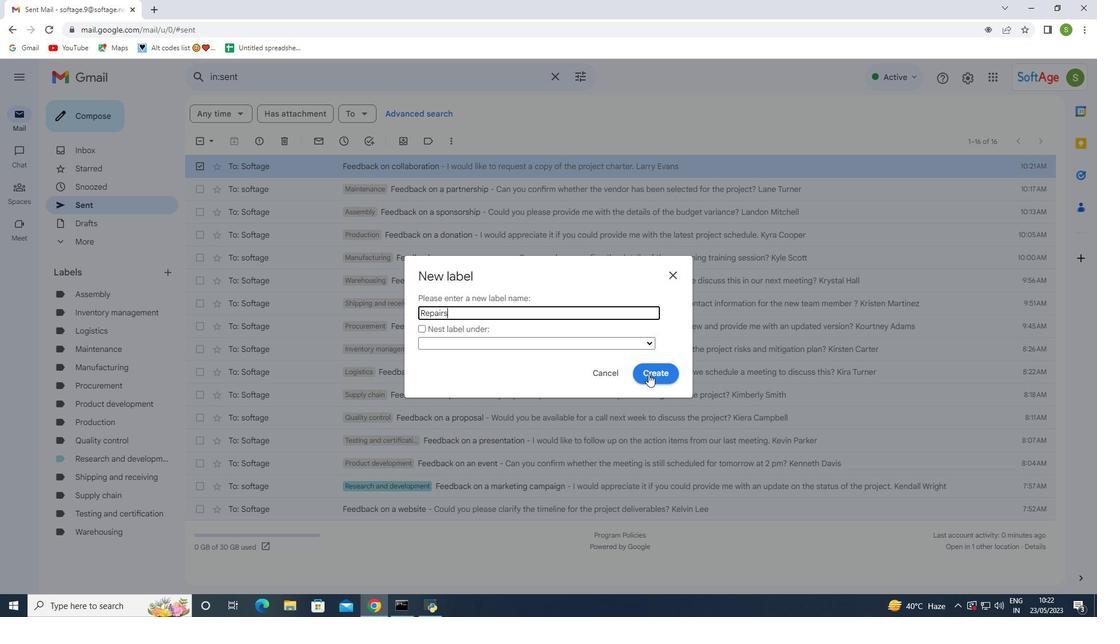 
Action: Mouse pressed left at (655, 376)
Screenshot: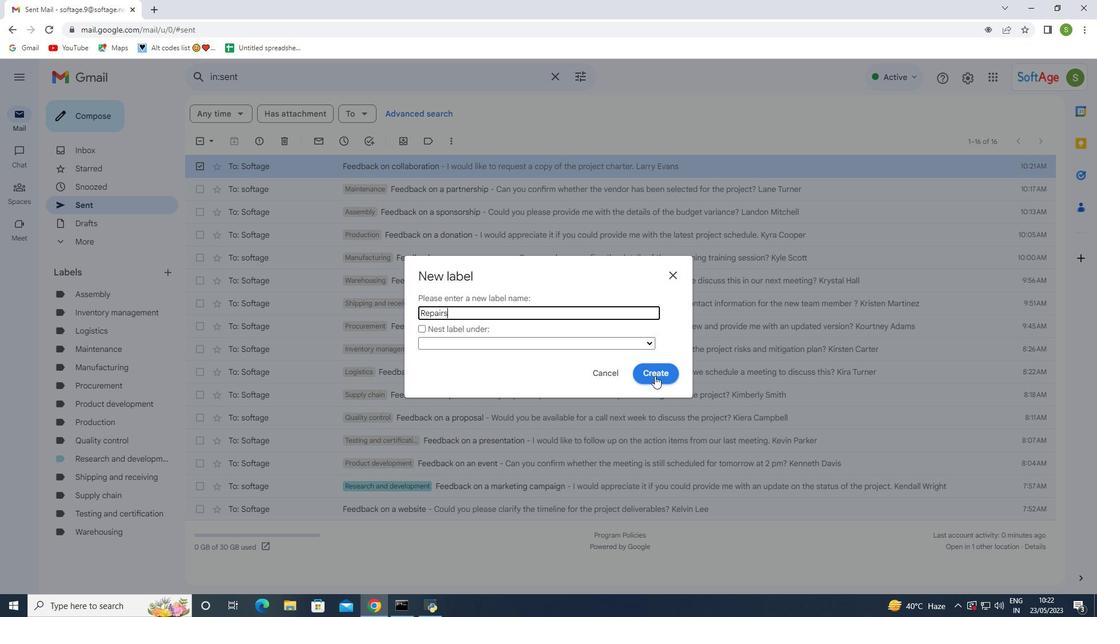 
Action: Mouse moved to (89, 460)
Screenshot: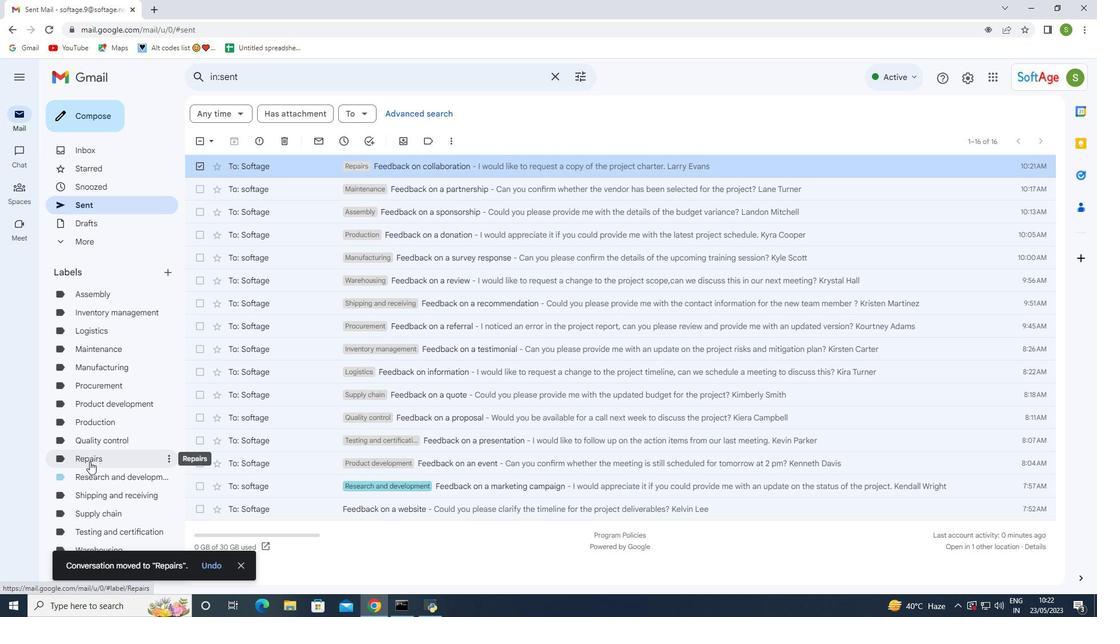 
Action: Mouse pressed left at (89, 460)
Screenshot: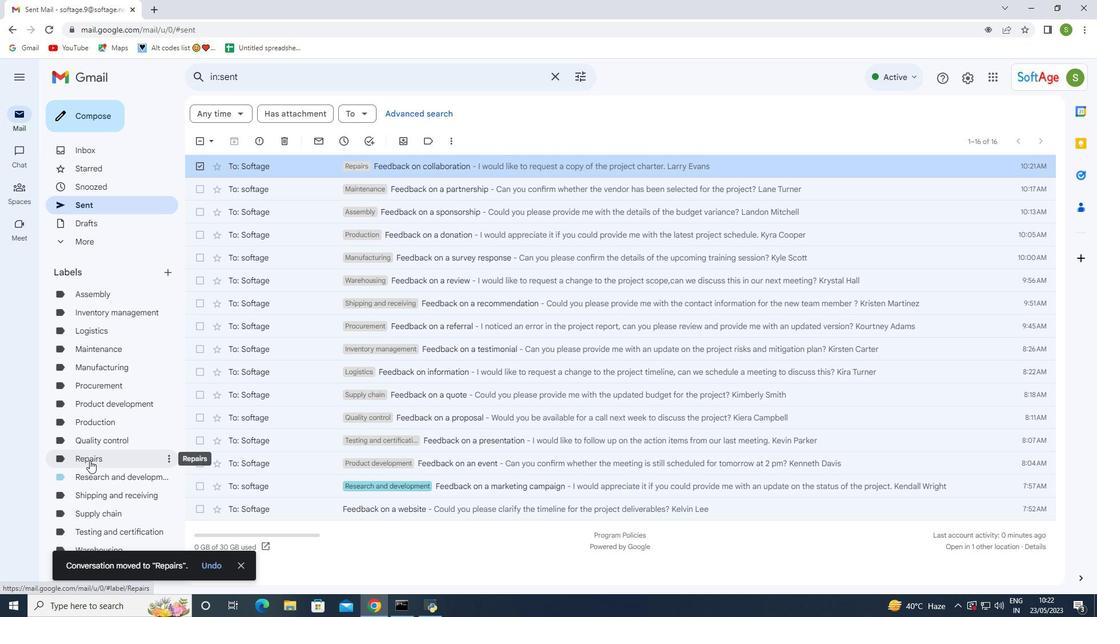 
Action: Mouse pressed left at (89, 460)
Screenshot: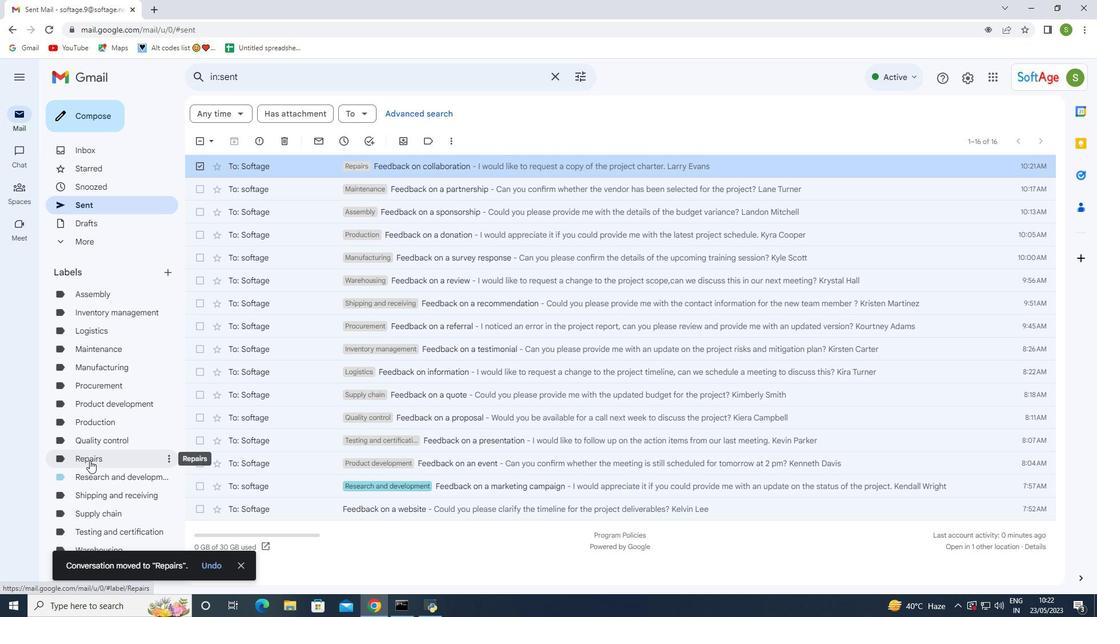 
Action: Mouse moved to (259, 168)
Screenshot: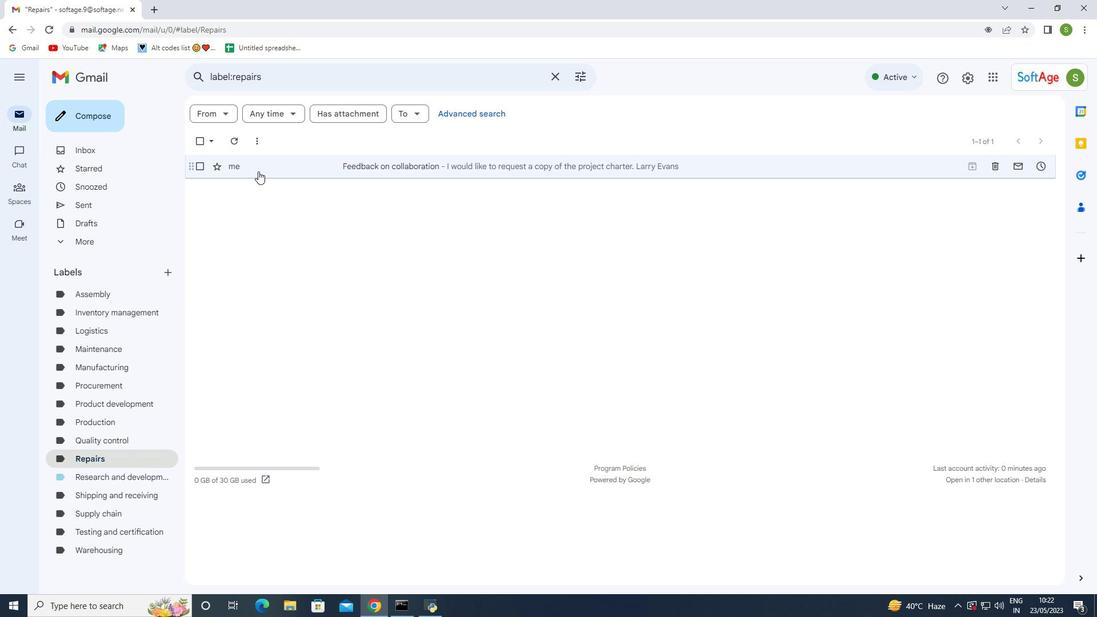 
Action: Mouse pressed left at (259, 168)
Screenshot: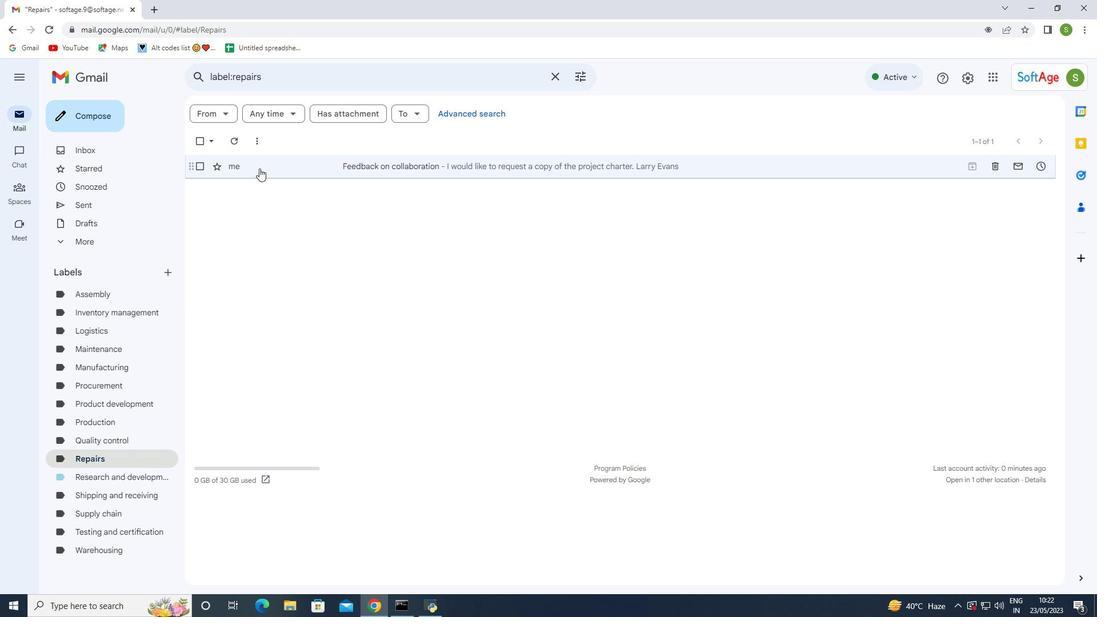 
Action: Mouse pressed left at (259, 168)
Screenshot: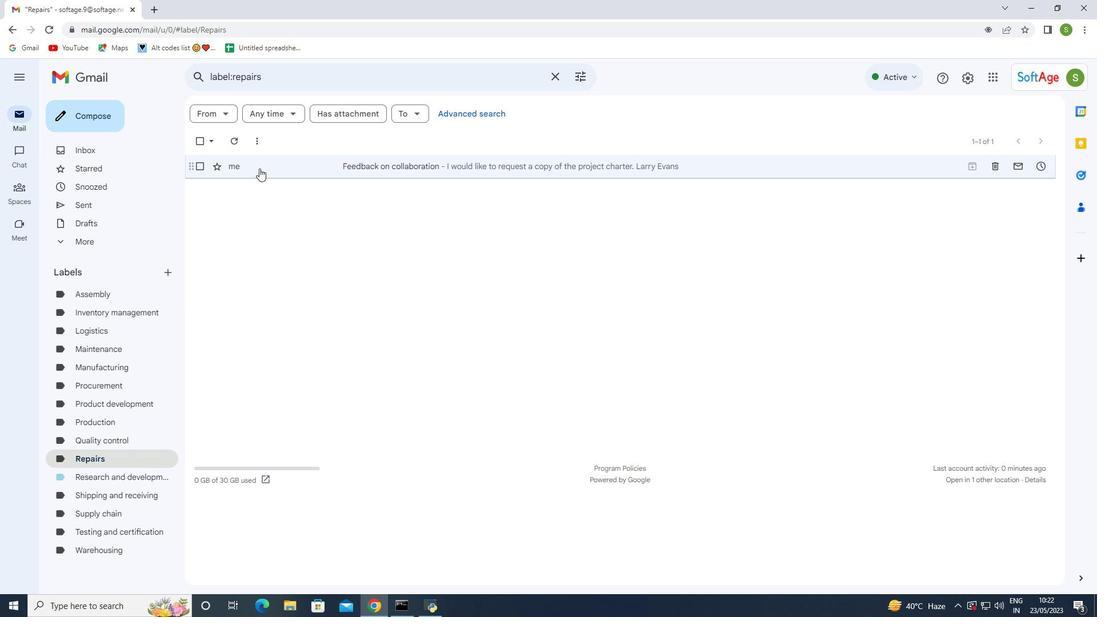 
Action: Mouse moved to (468, 182)
Screenshot: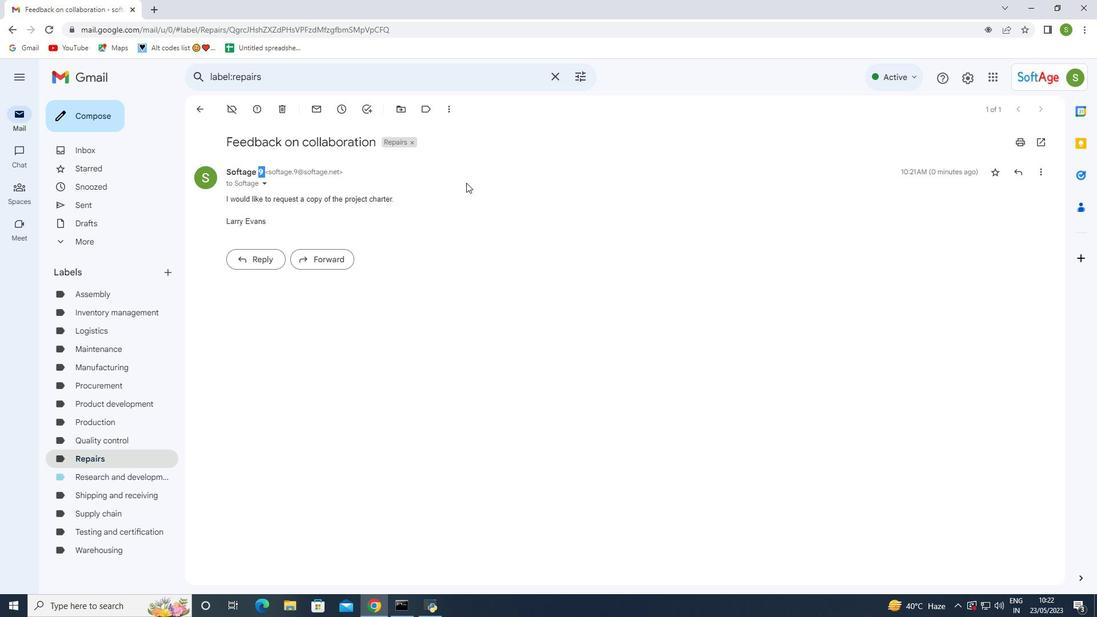 
Action: Mouse pressed left at (468, 182)
Screenshot: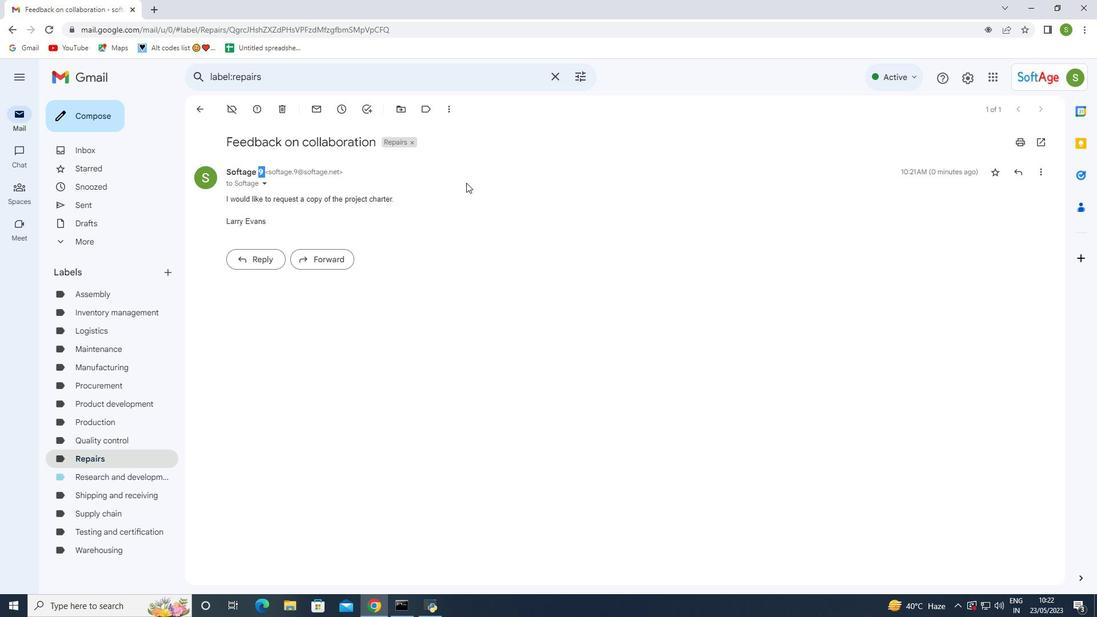 
Action: Mouse moved to (196, 112)
Screenshot: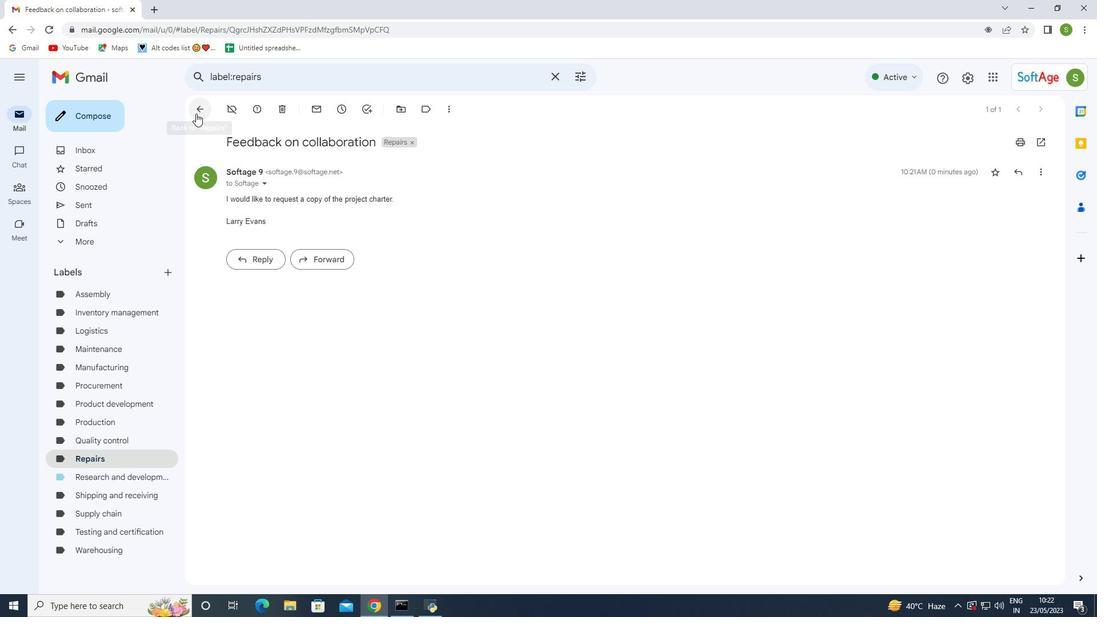 
Action: Mouse pressed left at (196, 112)
Screenshot: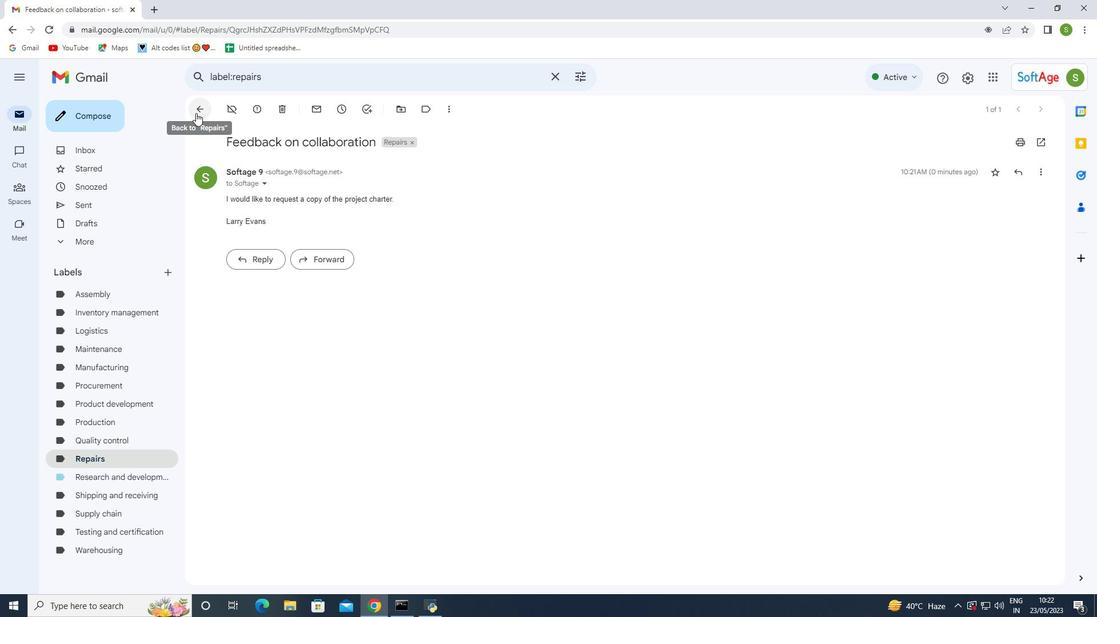 
Action: Mouse moved to (345, 214)
Screenshot: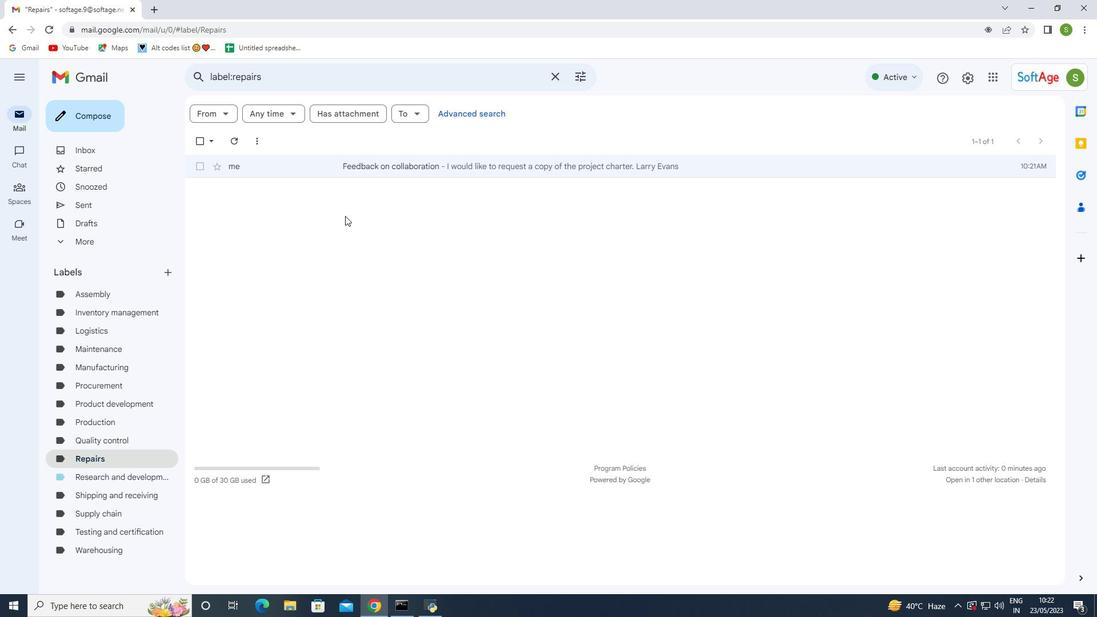 
